 Task: Find connections with filter location Patharia with filter topic #Lessonswith filter profile language French with filter current company GlobalHunt with filter school NMIMS Global with filter industry Hospitality with filter service category Copywriting with filter keywords title Machinery Operator
Action: Mouse moved to (689, 91)
Screenshot: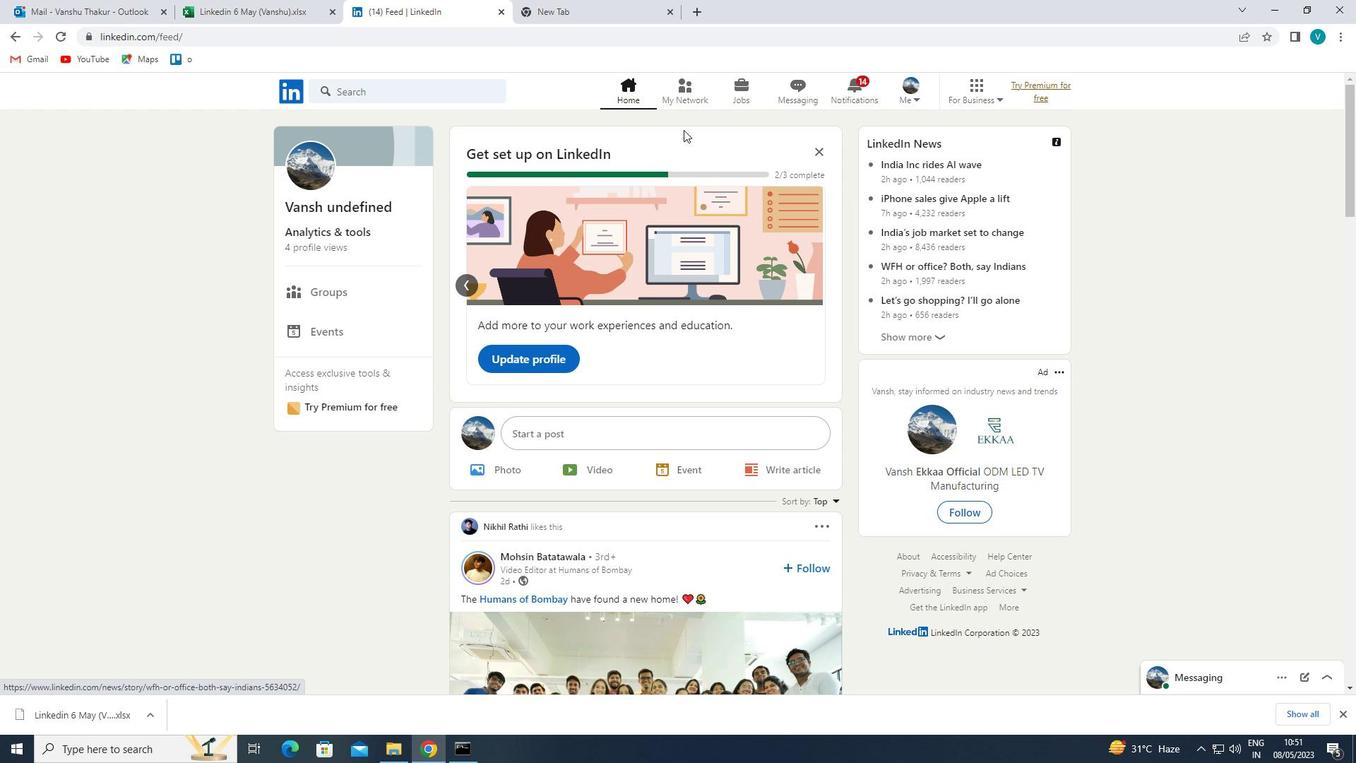 
Action: Mouse pressed left at (689, 91)
Screenshot: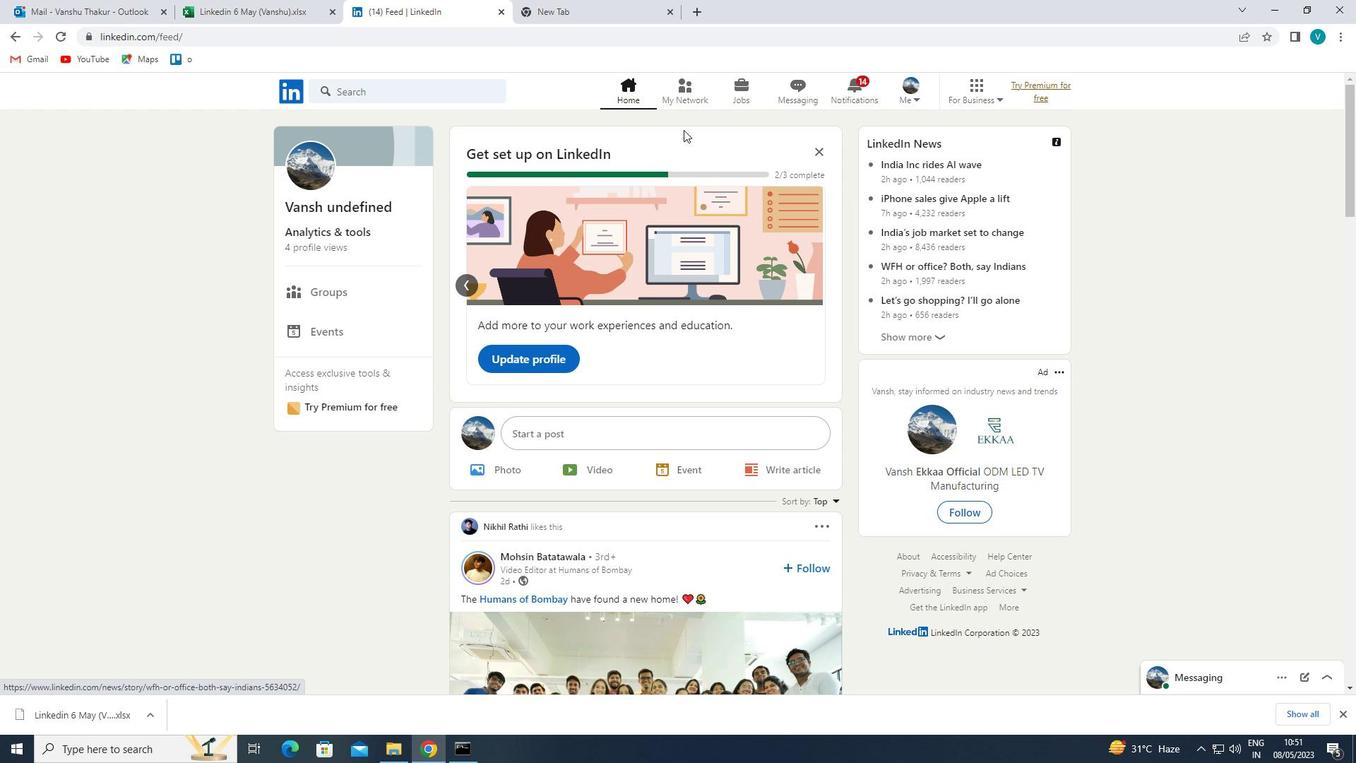 
Action: Mouse moved to (426, 167)
Screenshot: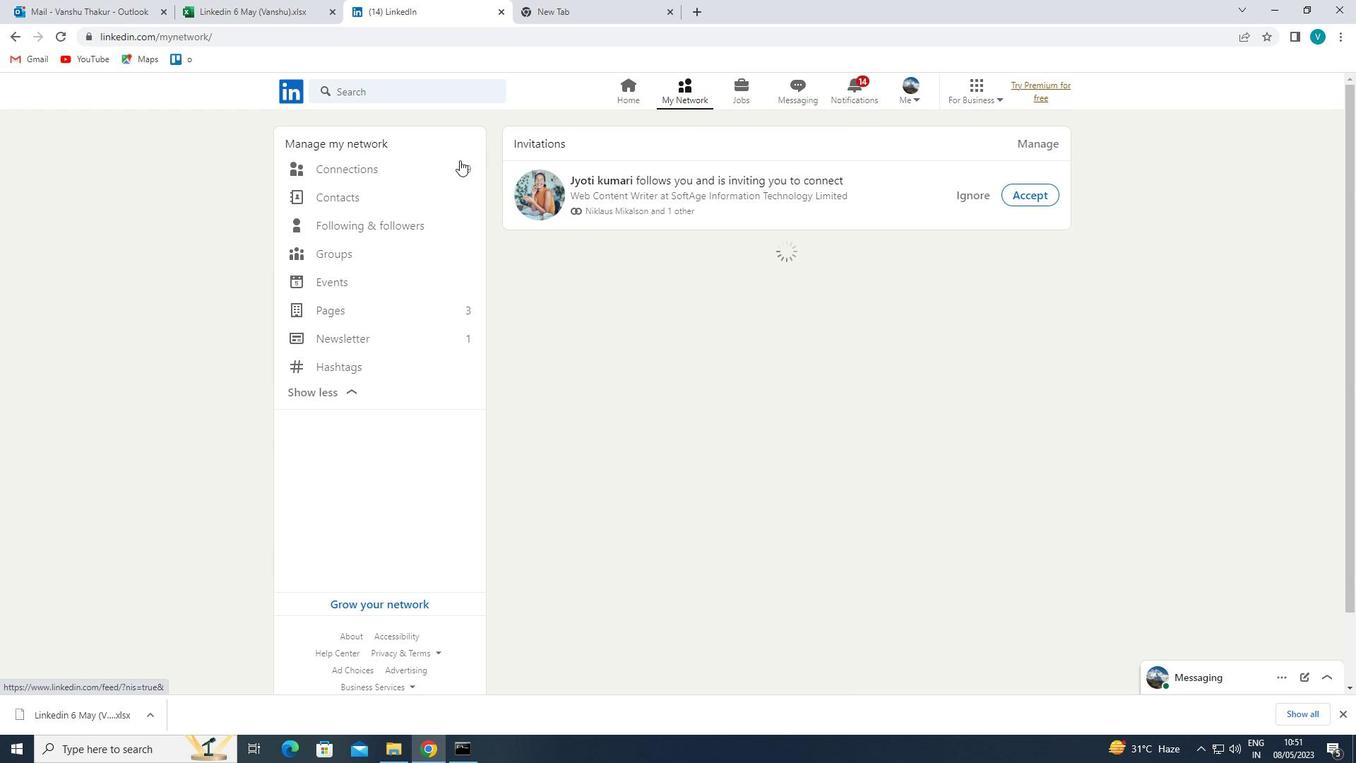 
Action: Mouse pressed left at (426, 167)
Screenshot: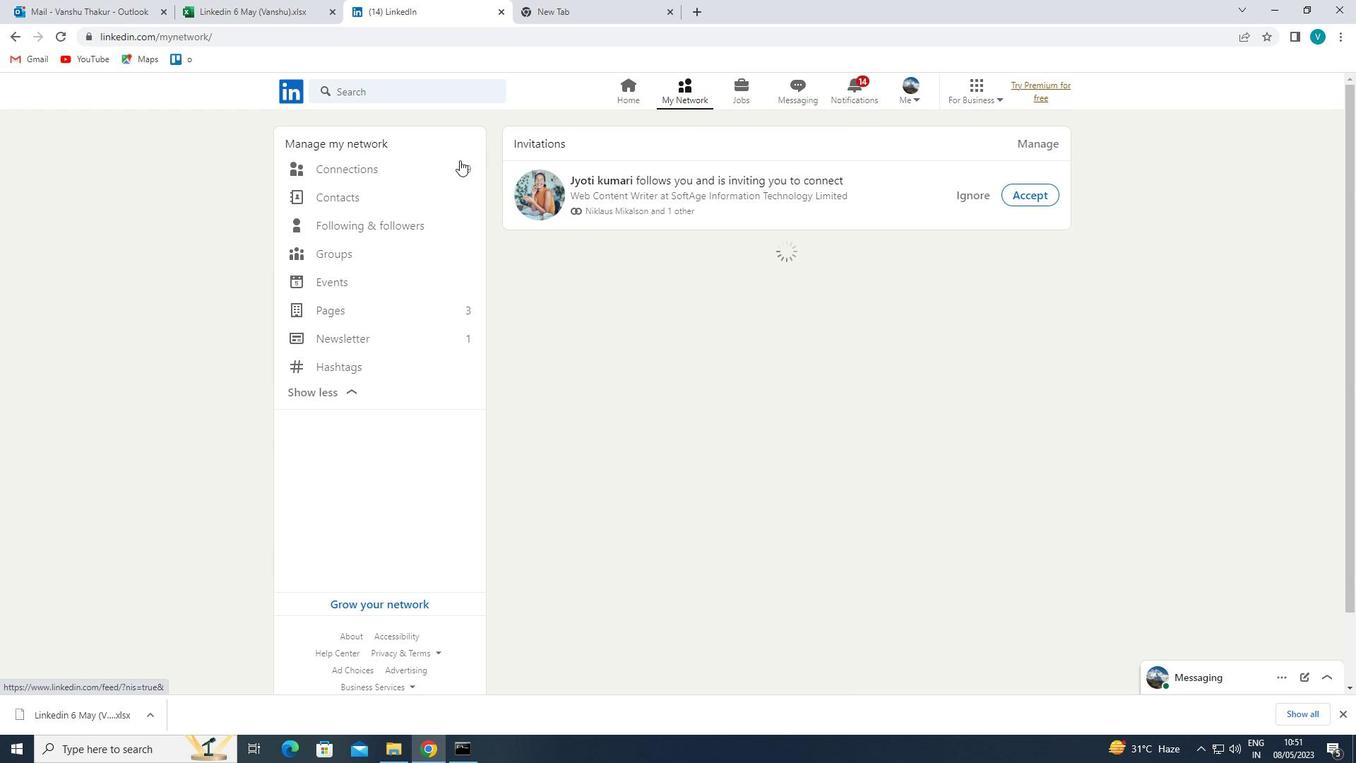 
Action: Mouse moved to (798, 171)
Screenshot: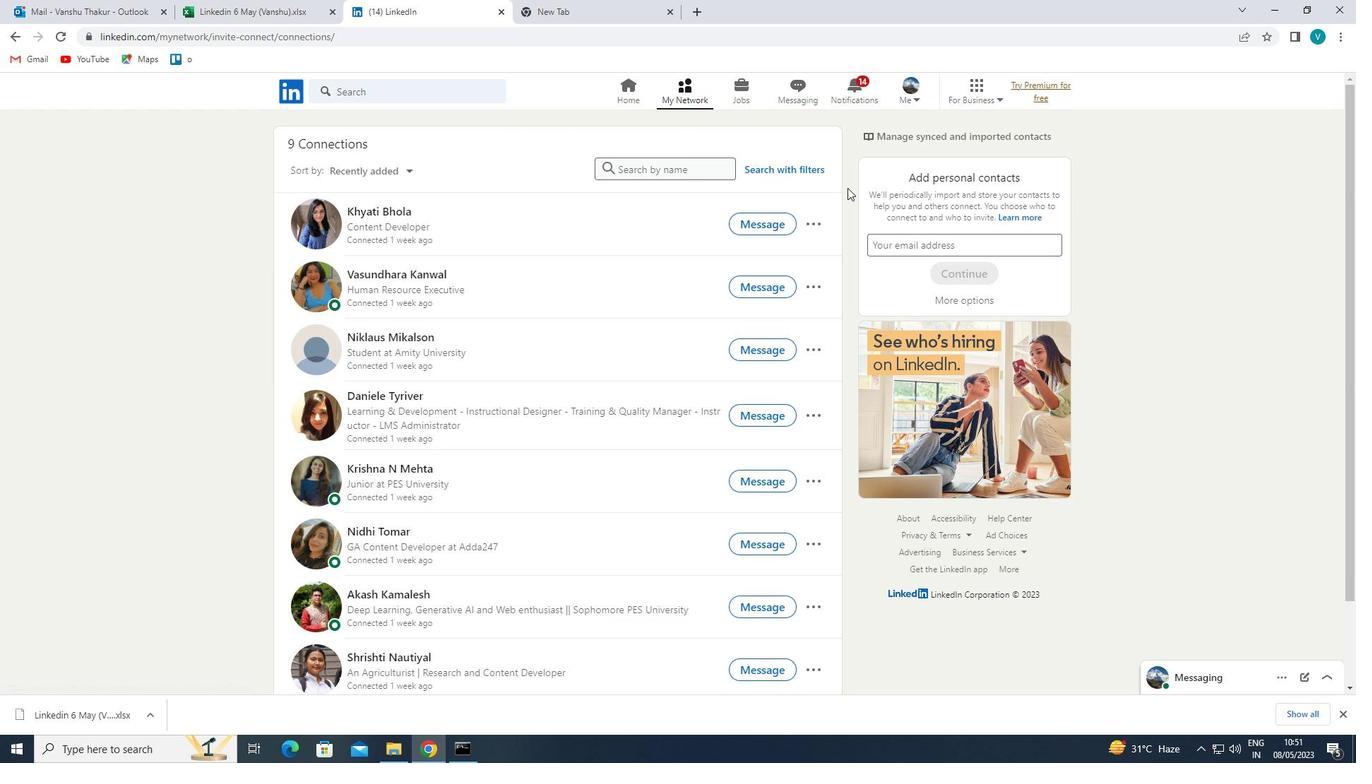 
Action: Mouse pressed left at (798, 171)
Screenshot: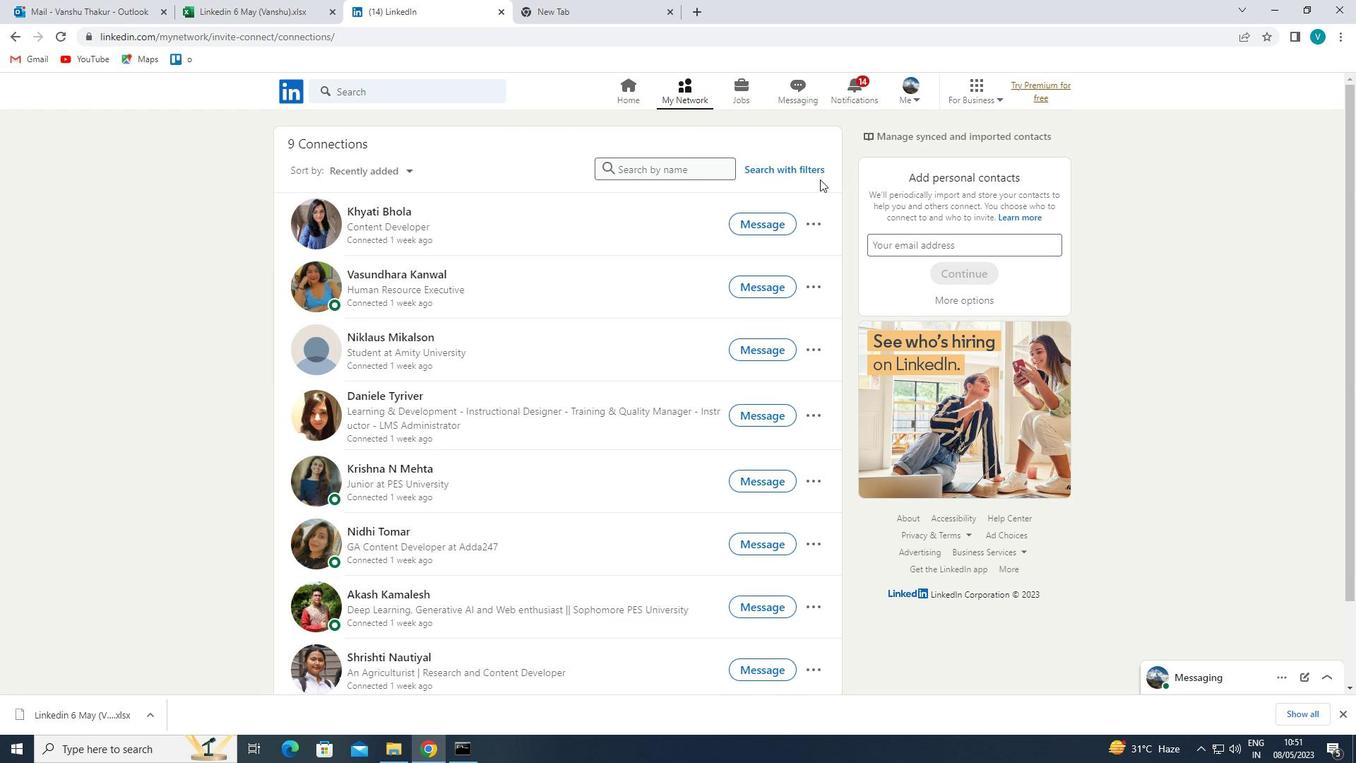 
Action: Mouse moved to (690, 132)
Screenshot: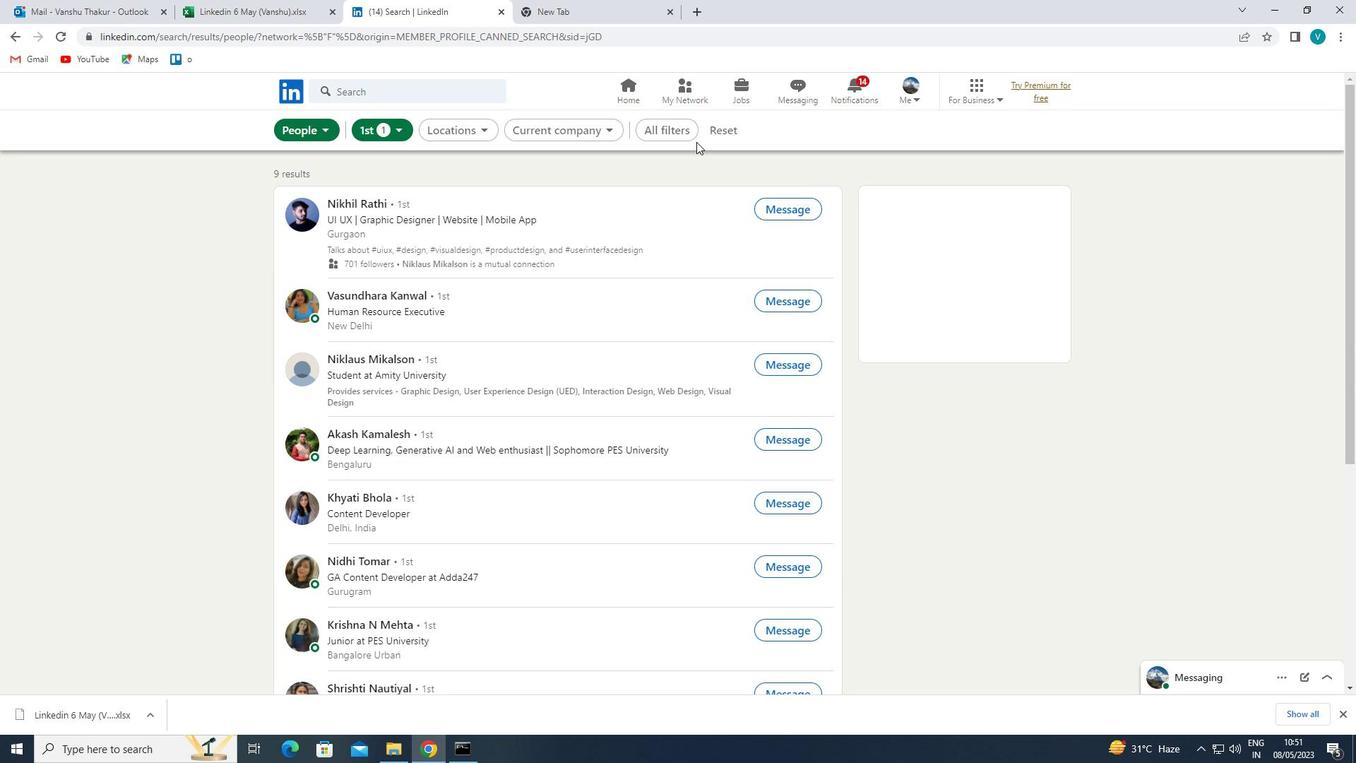
Action: Mouse pressed left at (690, 132)
Screenshot: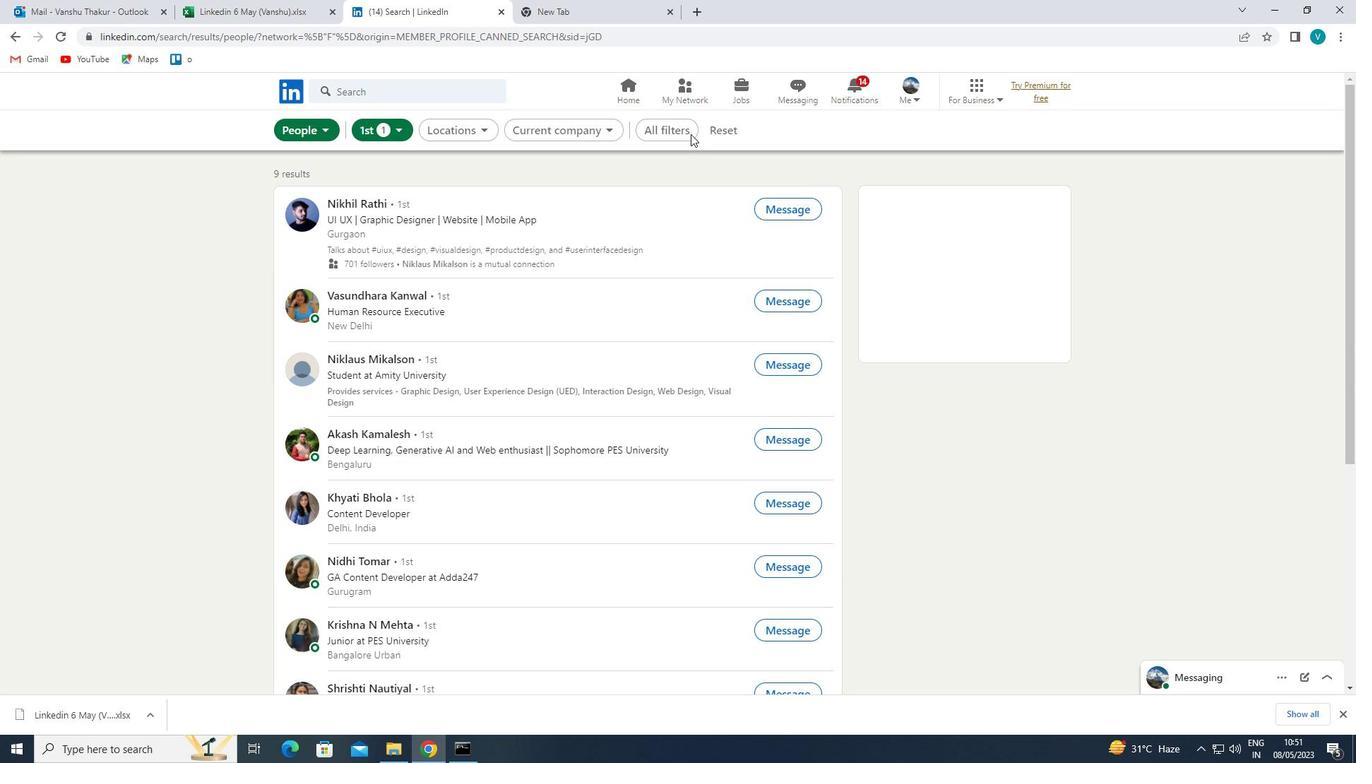 
Action: Mouse moved to (1016, 281)
Screenshot: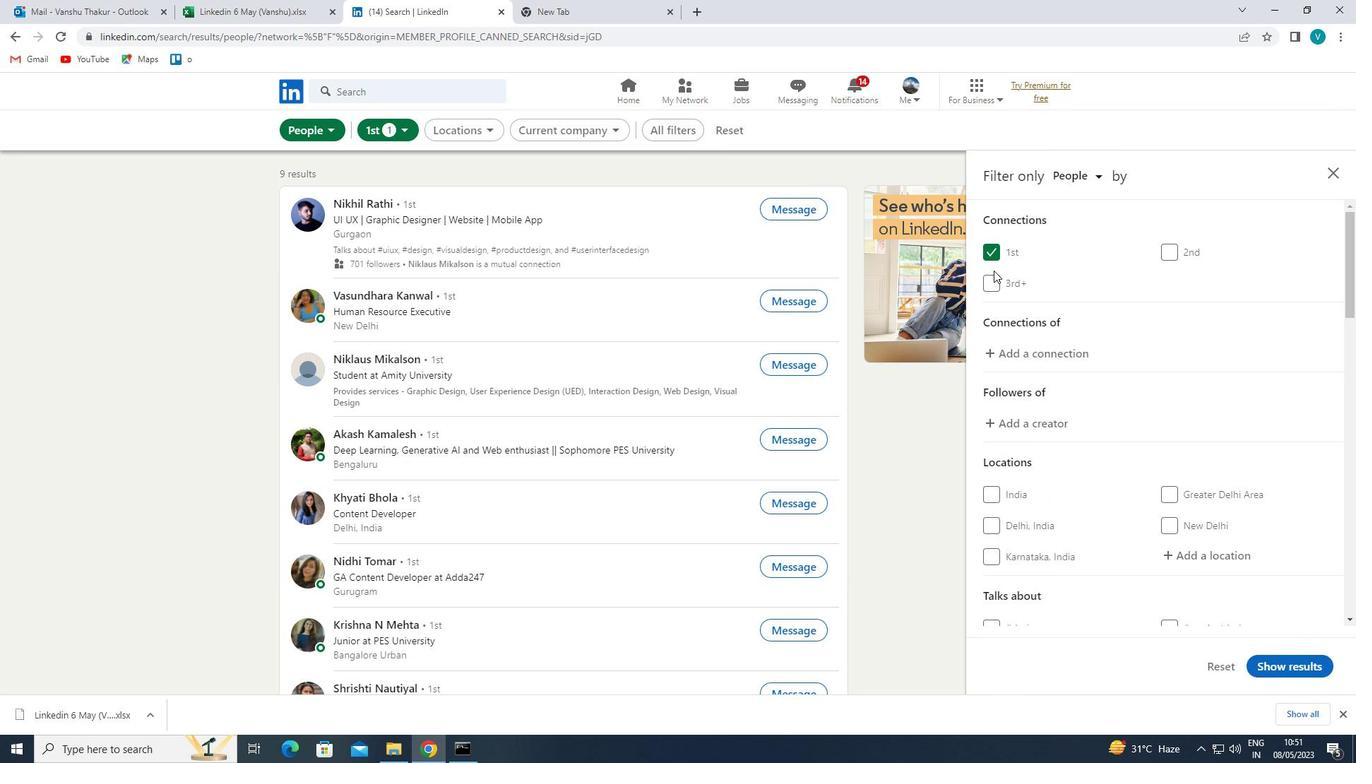 
Action: Mouse scrolled (1016, 280) with delta (0, 0)
Screenshot: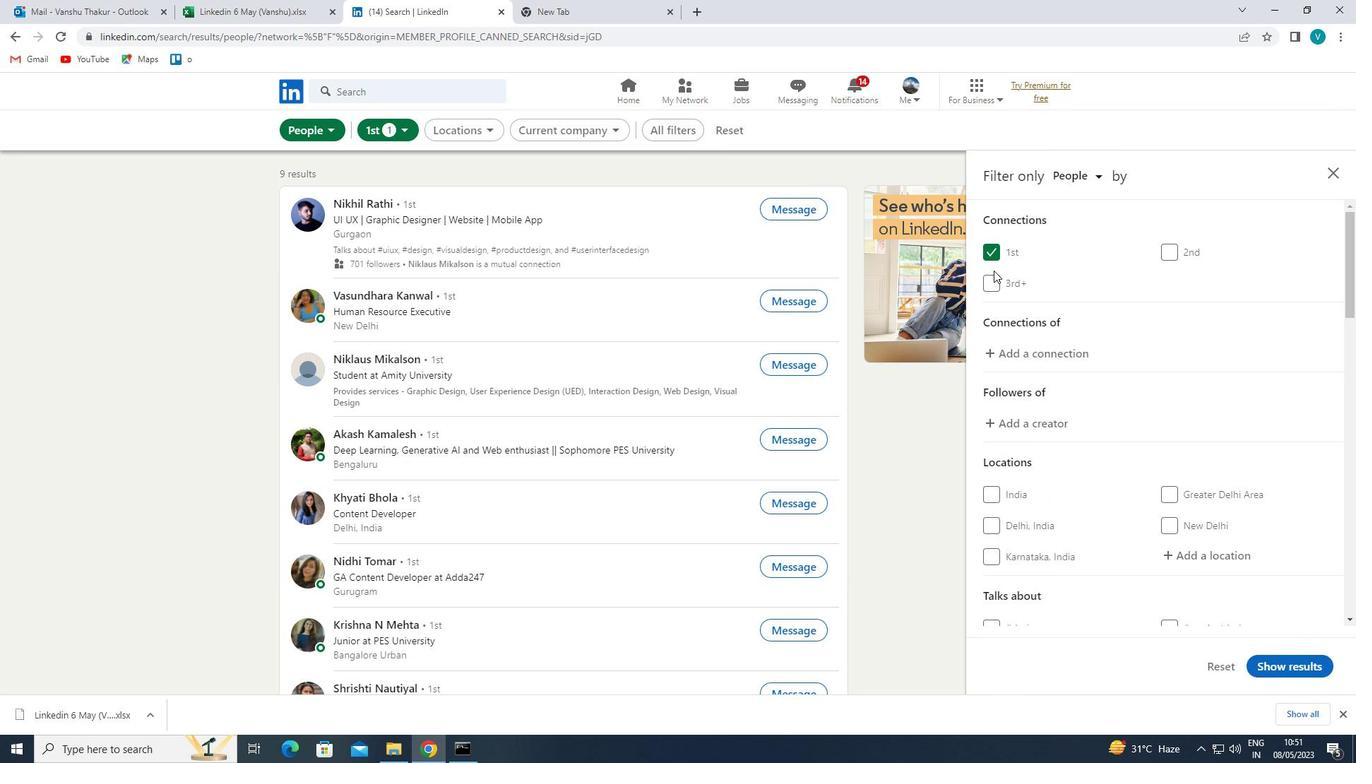 
Action: Mouse moved to (1020, 285)
Screenshot: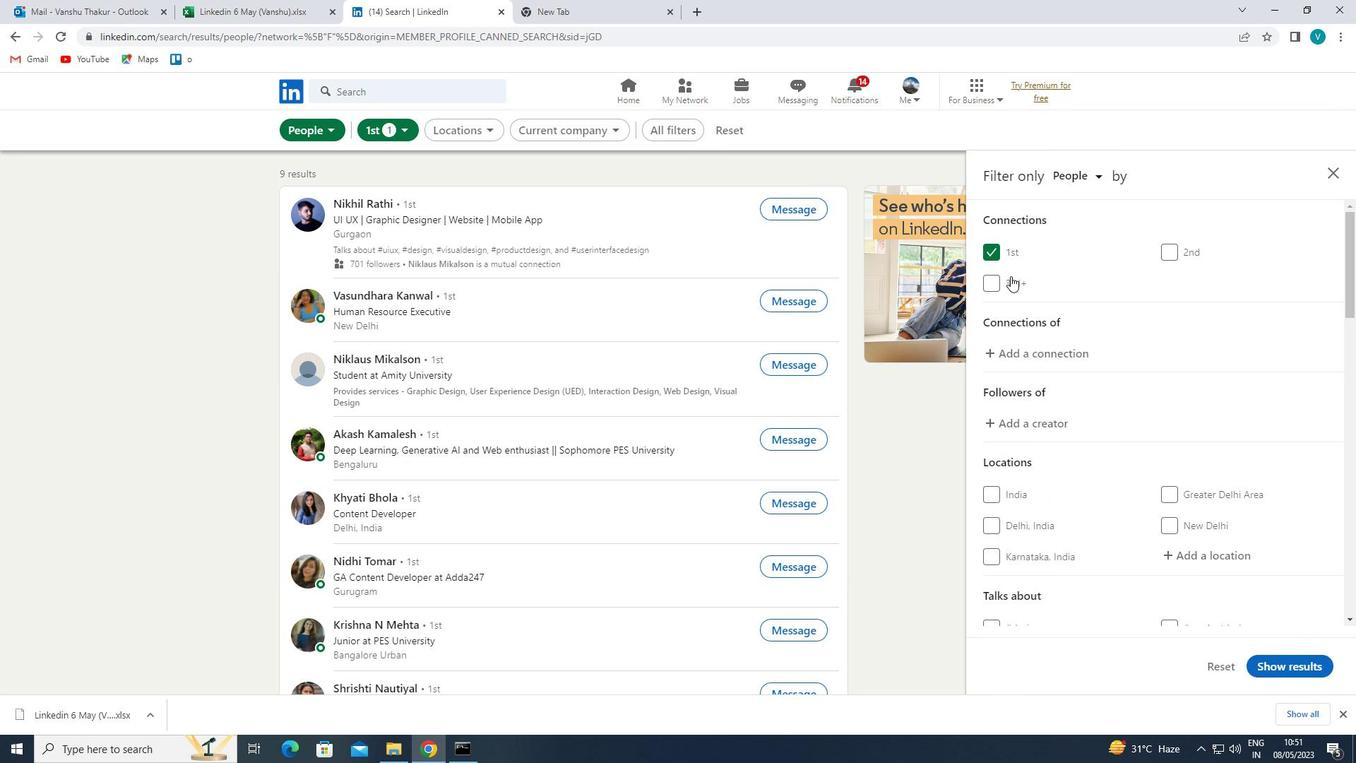 
Action: Mouse scrolled (1020, 284) with delta (0, 0)
Screenshot: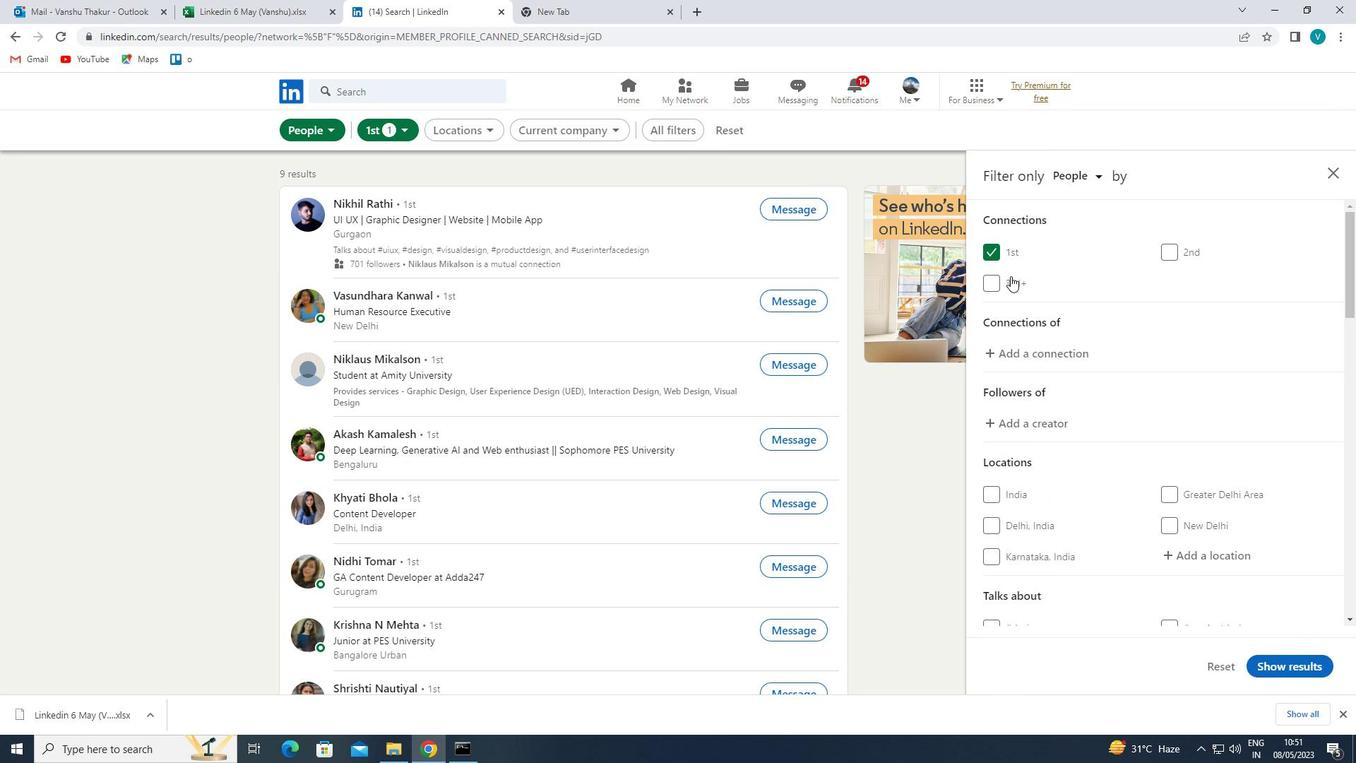 
Action: Mouse moved to (1025, 289)
Screenshot: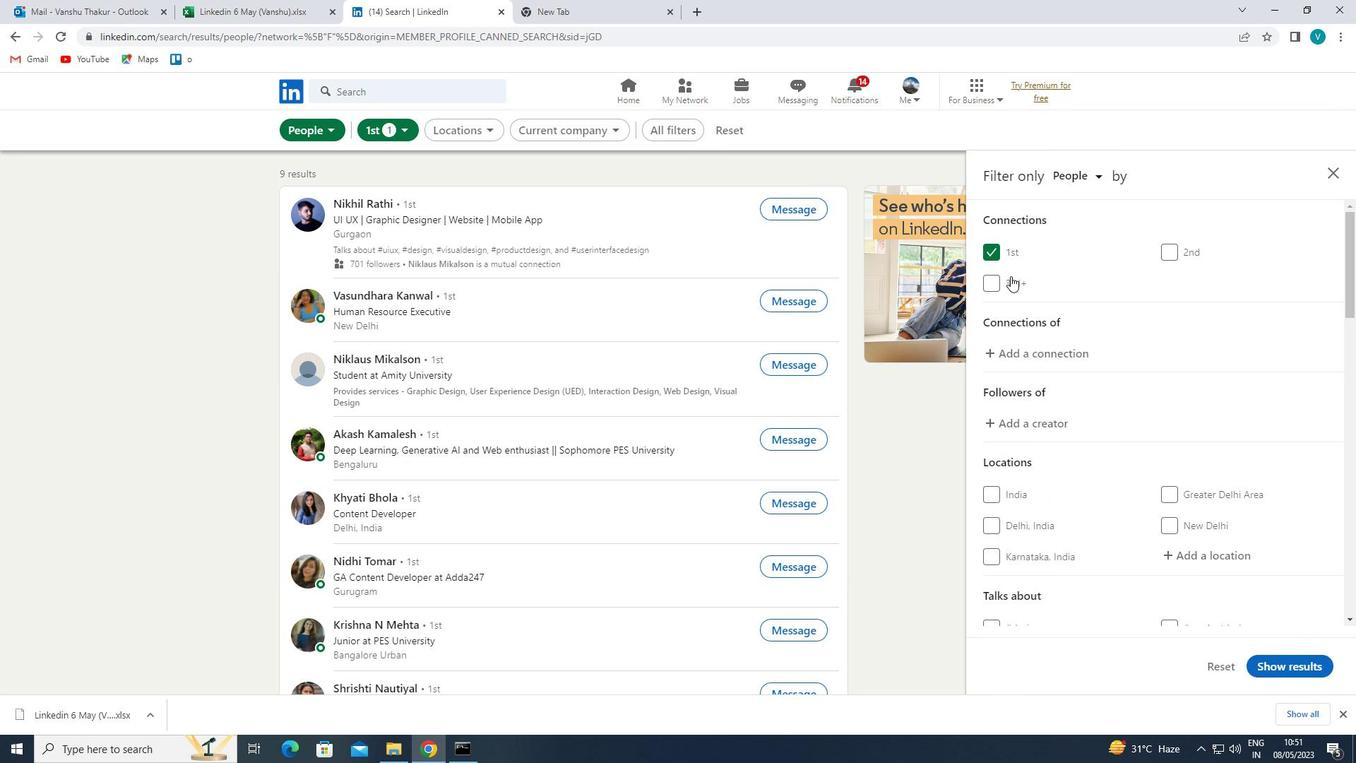 
Action: Mouse scrolled (1025, 288) with delta (0, 0)
Screenshot: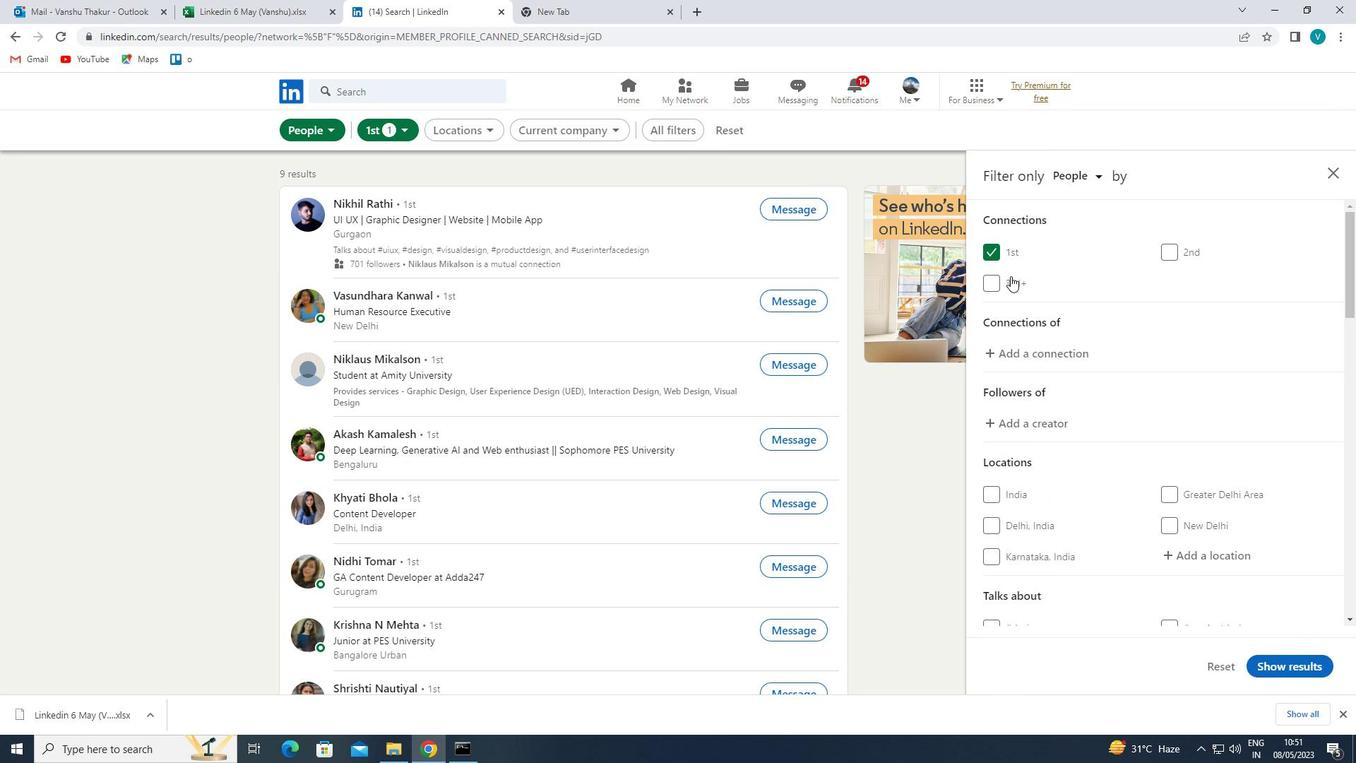 
Action: Mouse moved to (1174, 350)
Screenshot: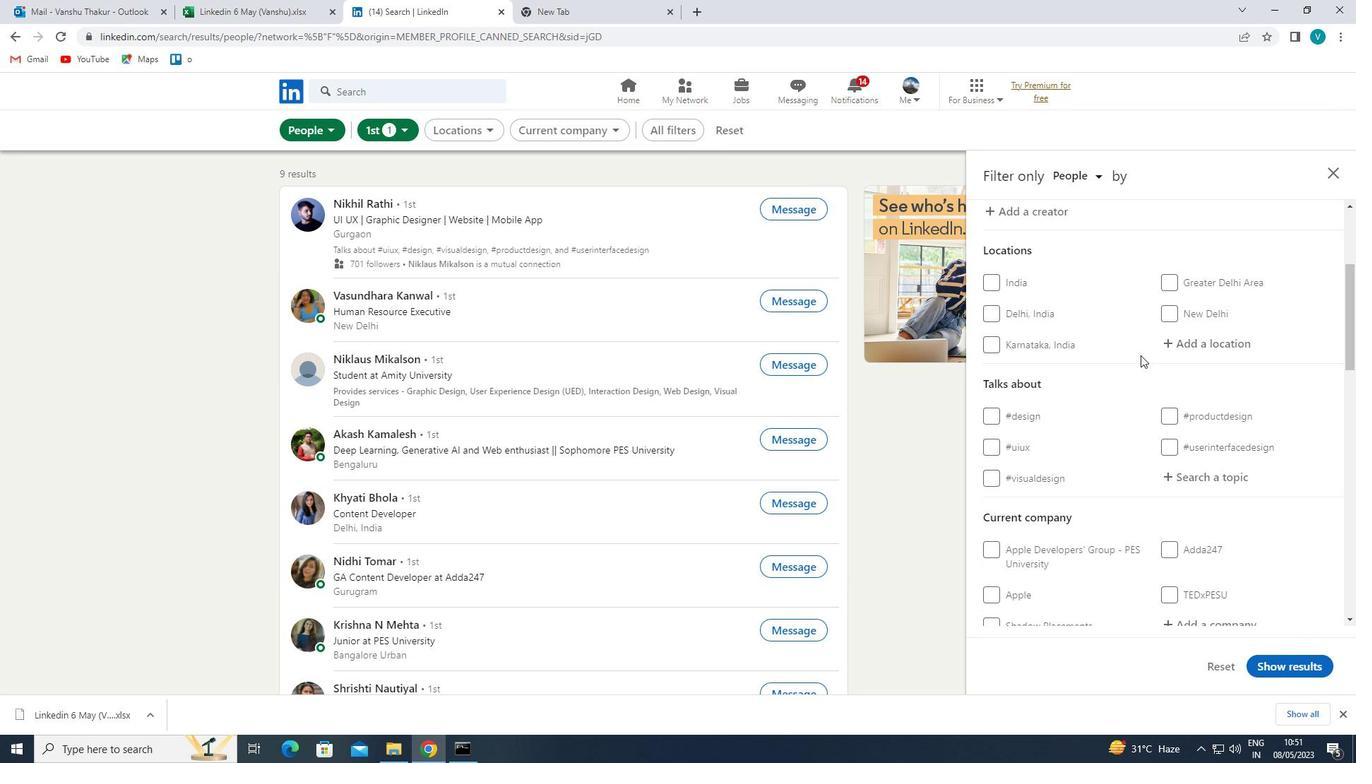 
Action: Mouse pressed left at (1174, 350)
Screenshot: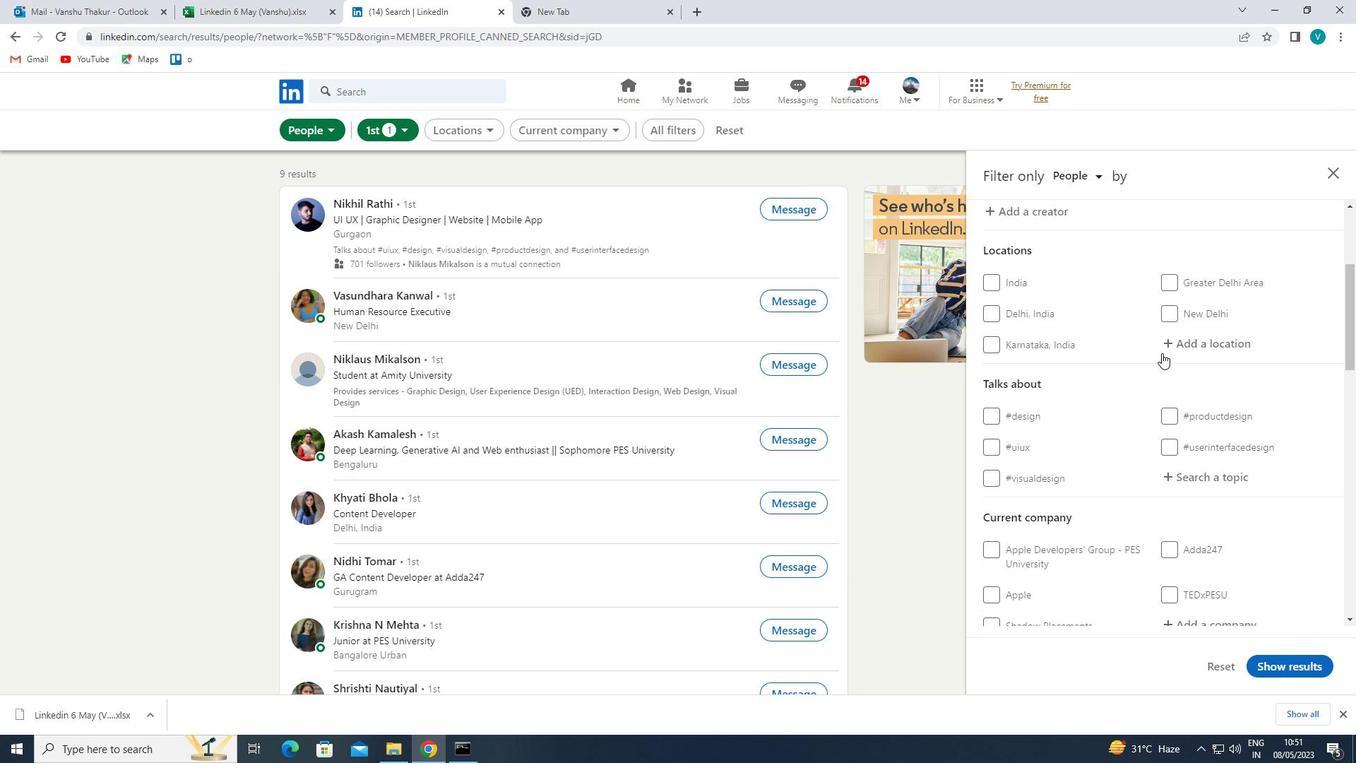 
Action: Mouse moved to (739, 105)
Screenshot: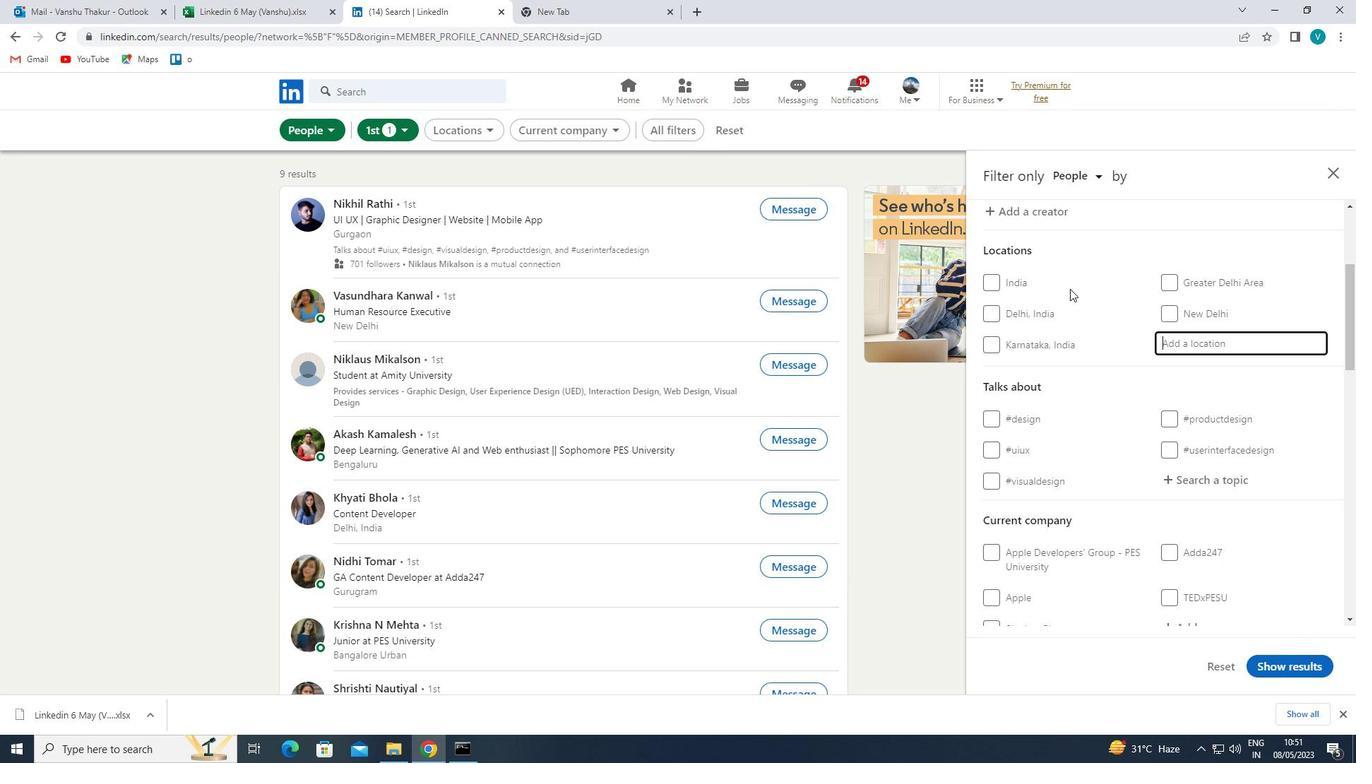 
Action: Key pressed <Key.shift>PATHARIA
Screenshot: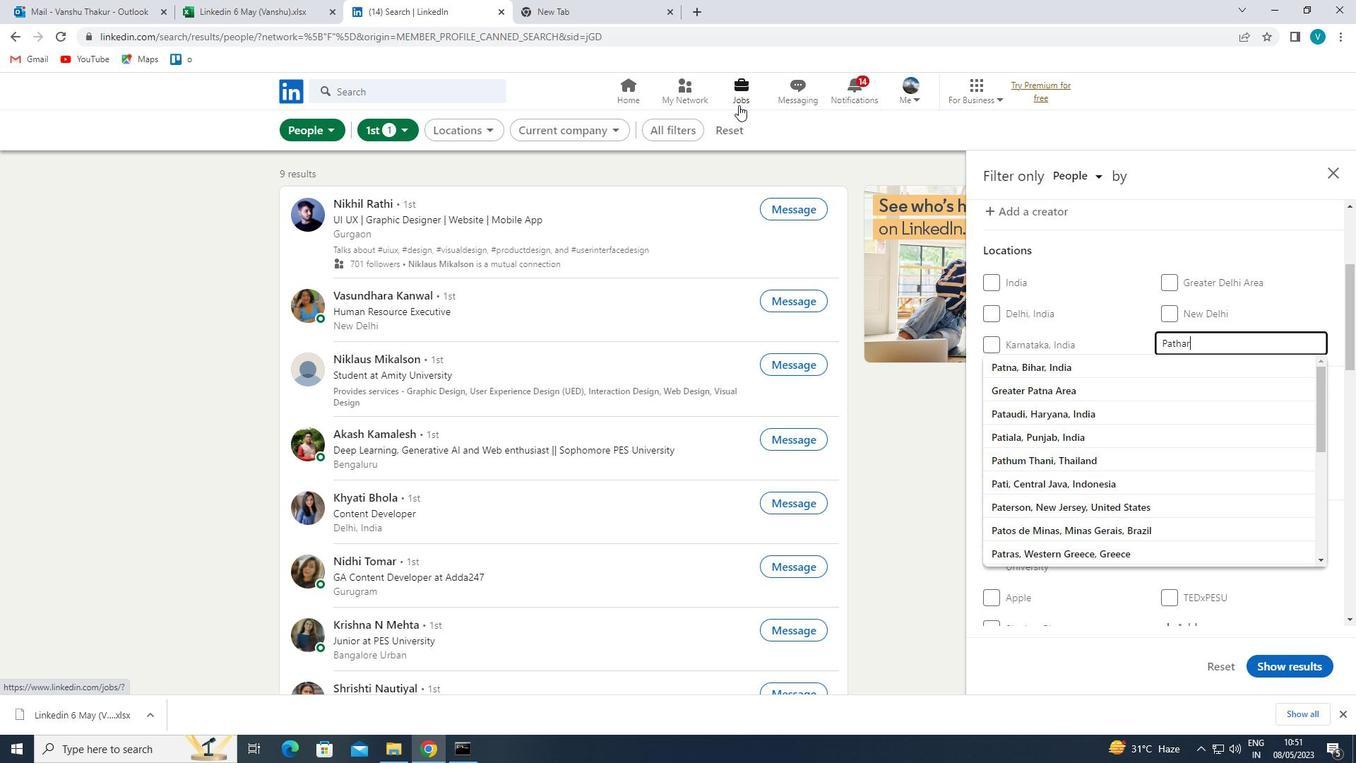 
Action: Mouse moved to (1088, 370)
Screenshot: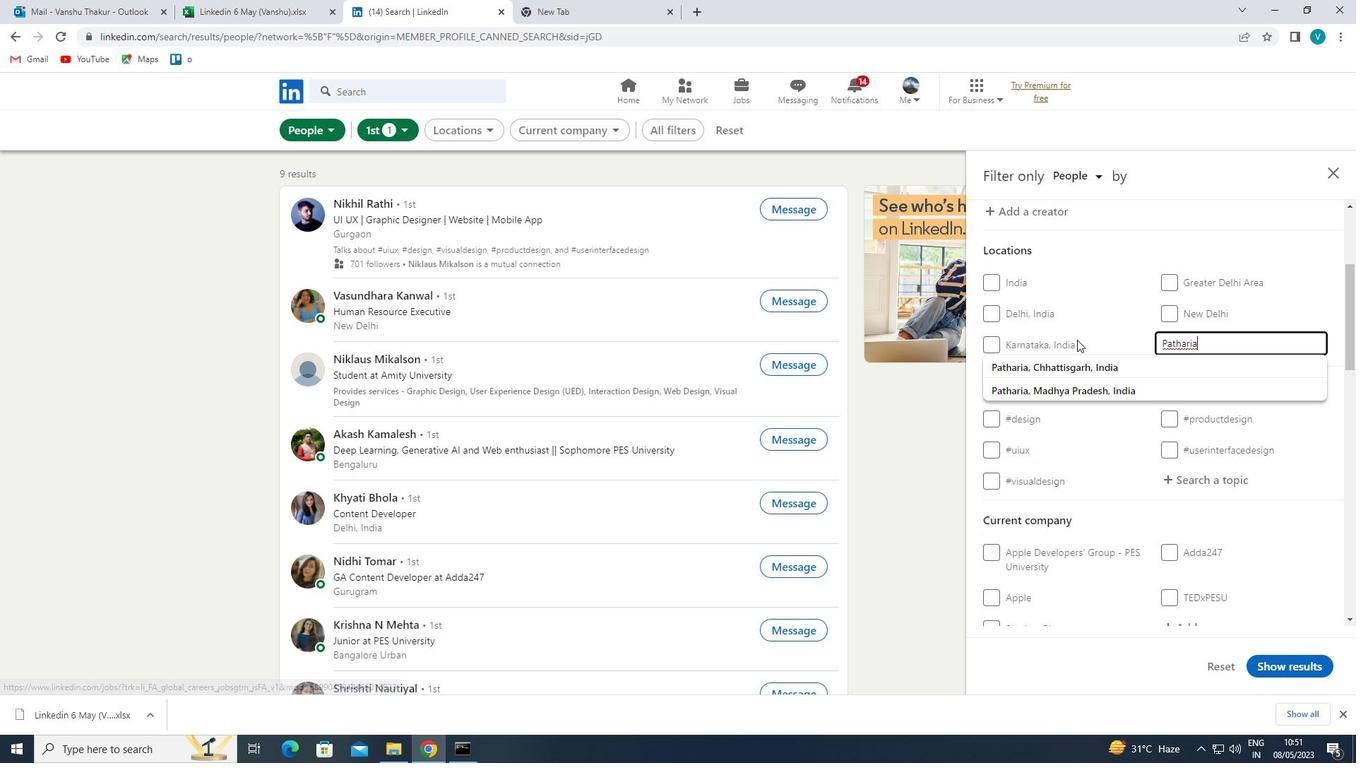 
Action: Mouse pressed left at (1088, 370)
Screenshot: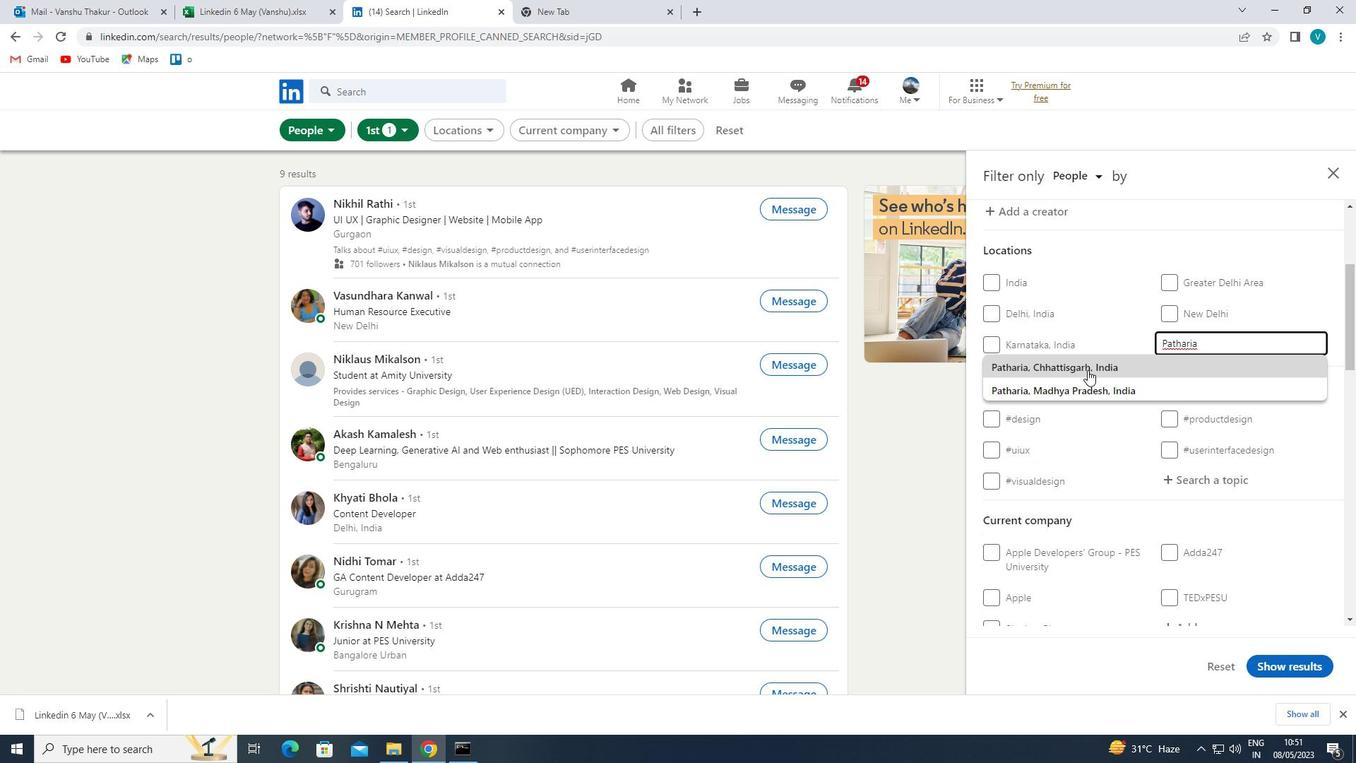 
Action: Mouse moved to (1184, 406)
Screenshot: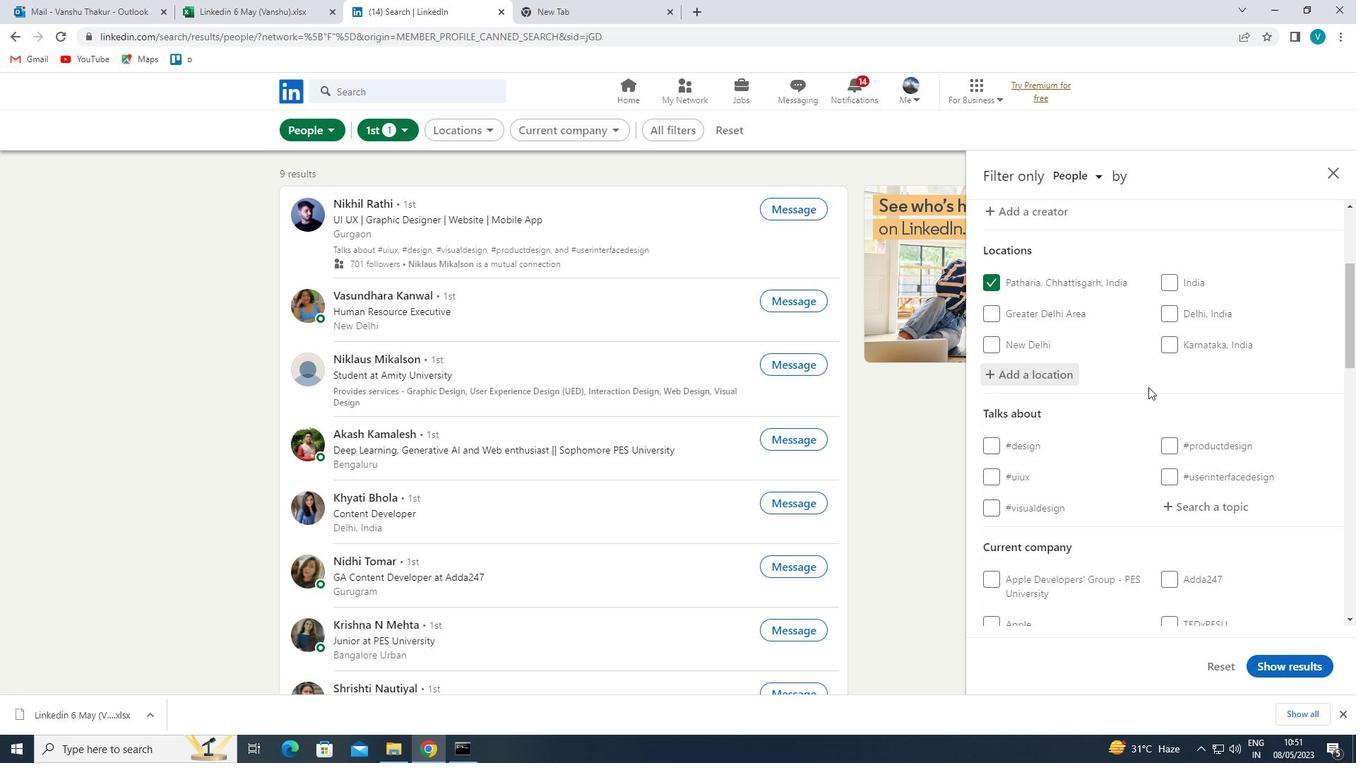 
Action: Mouse scrolled (1184, 406) with delta (0, 0)
Screenshot: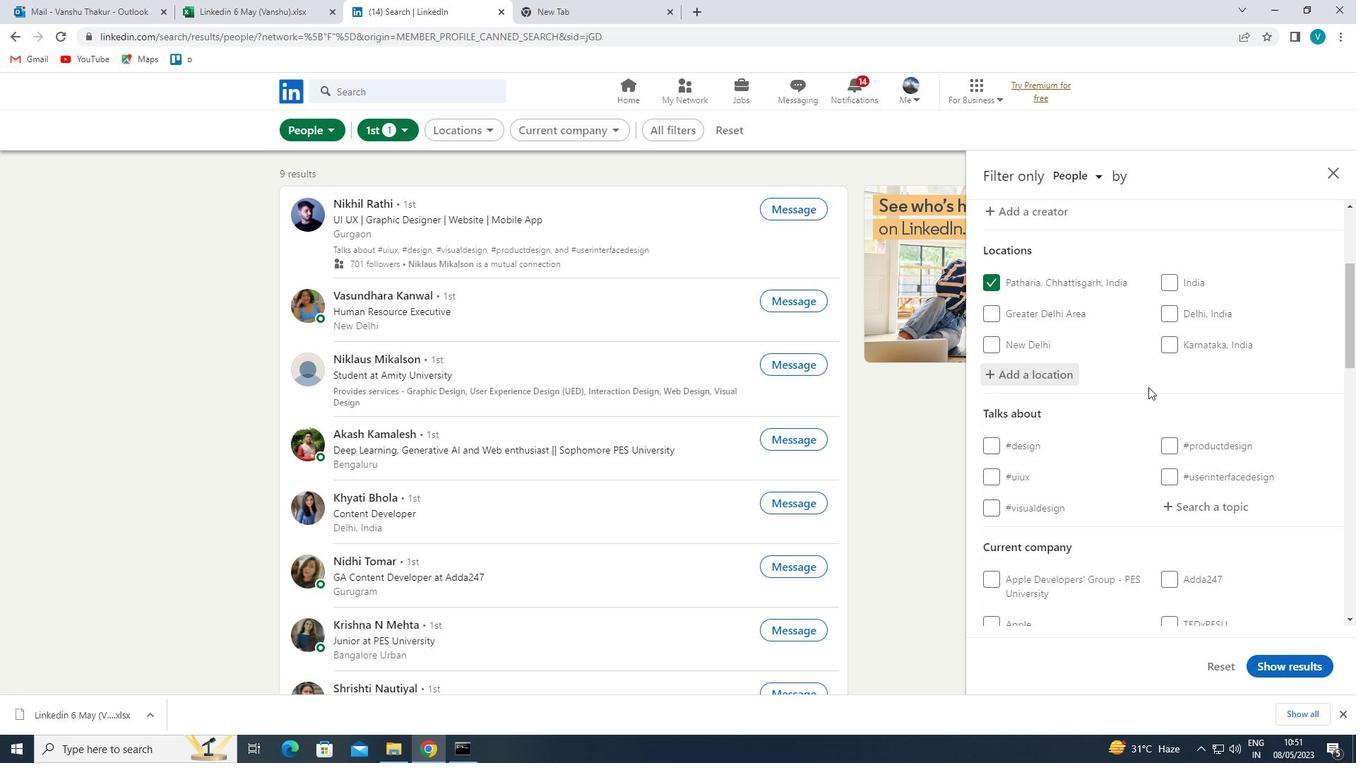 
Action: Mouse moved to (1193, 411)
Screenshot: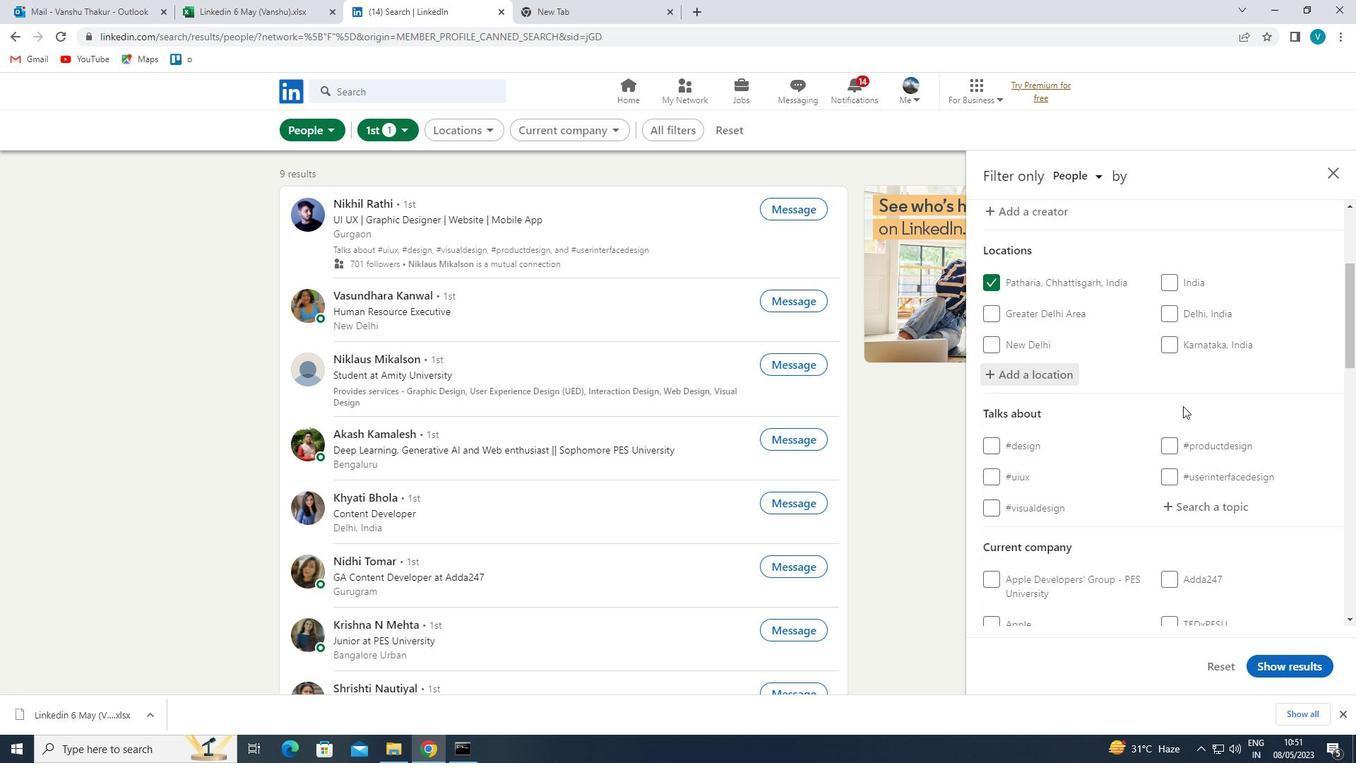 
Action: Mouse scrolled (1193, 410) with delta (0, 0)
Screenshot: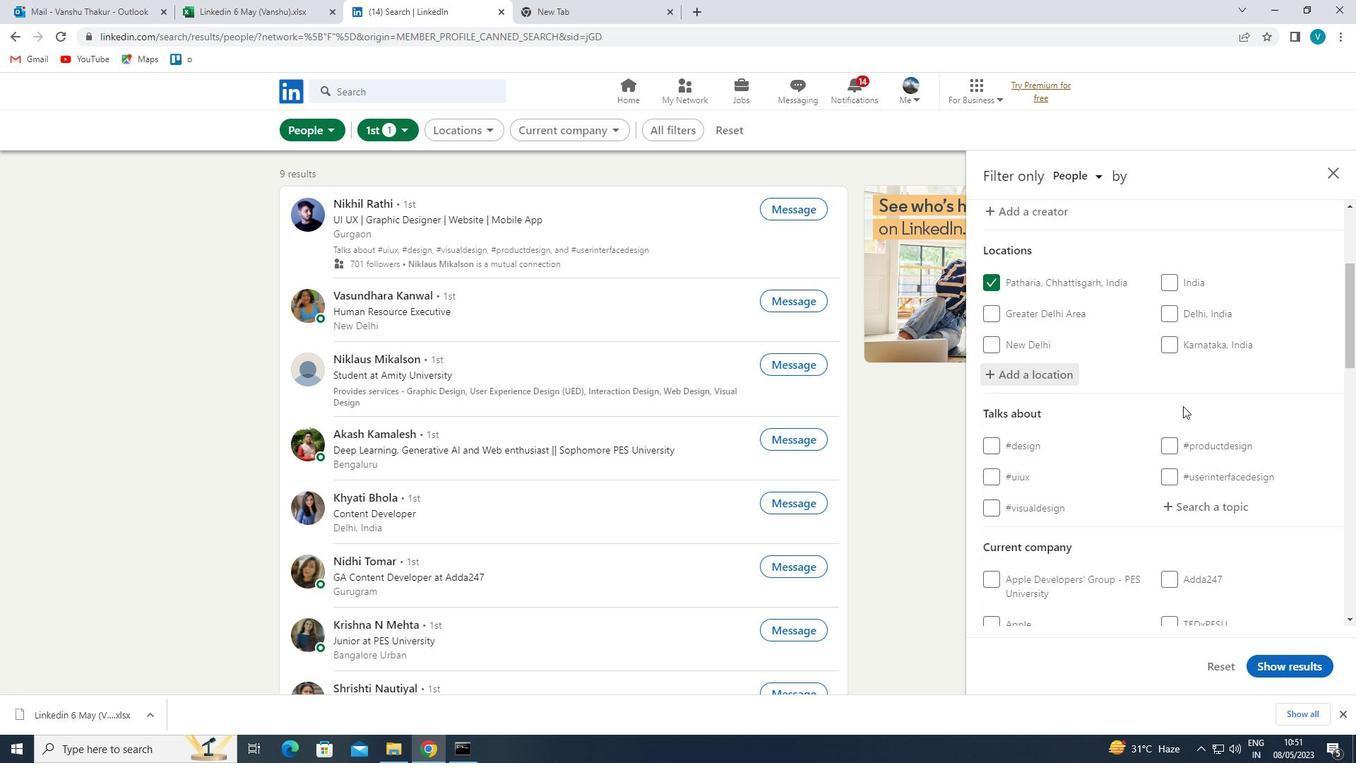 
Action: Mouse moved to (1213, 359)
Screenshot: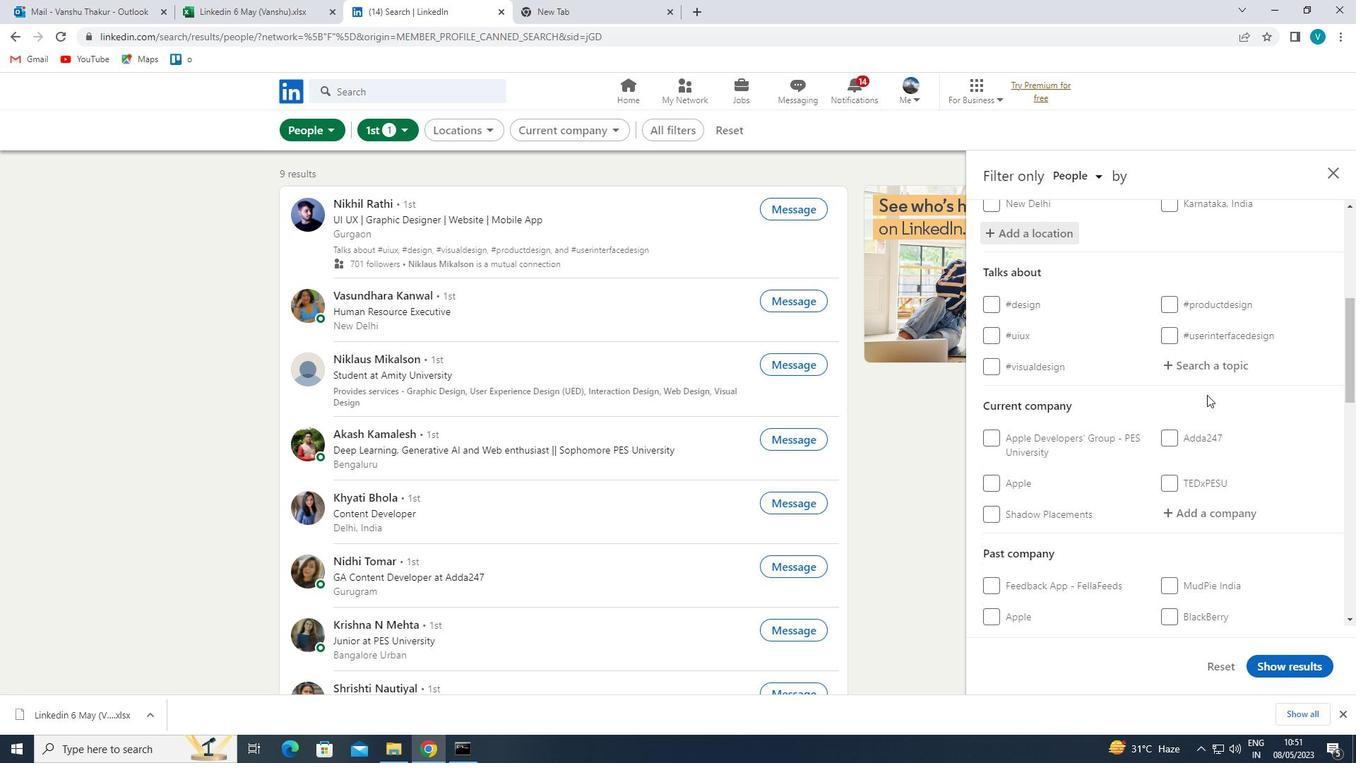 
Action: Mouse pressed left at (1213, 359)
Screenshot: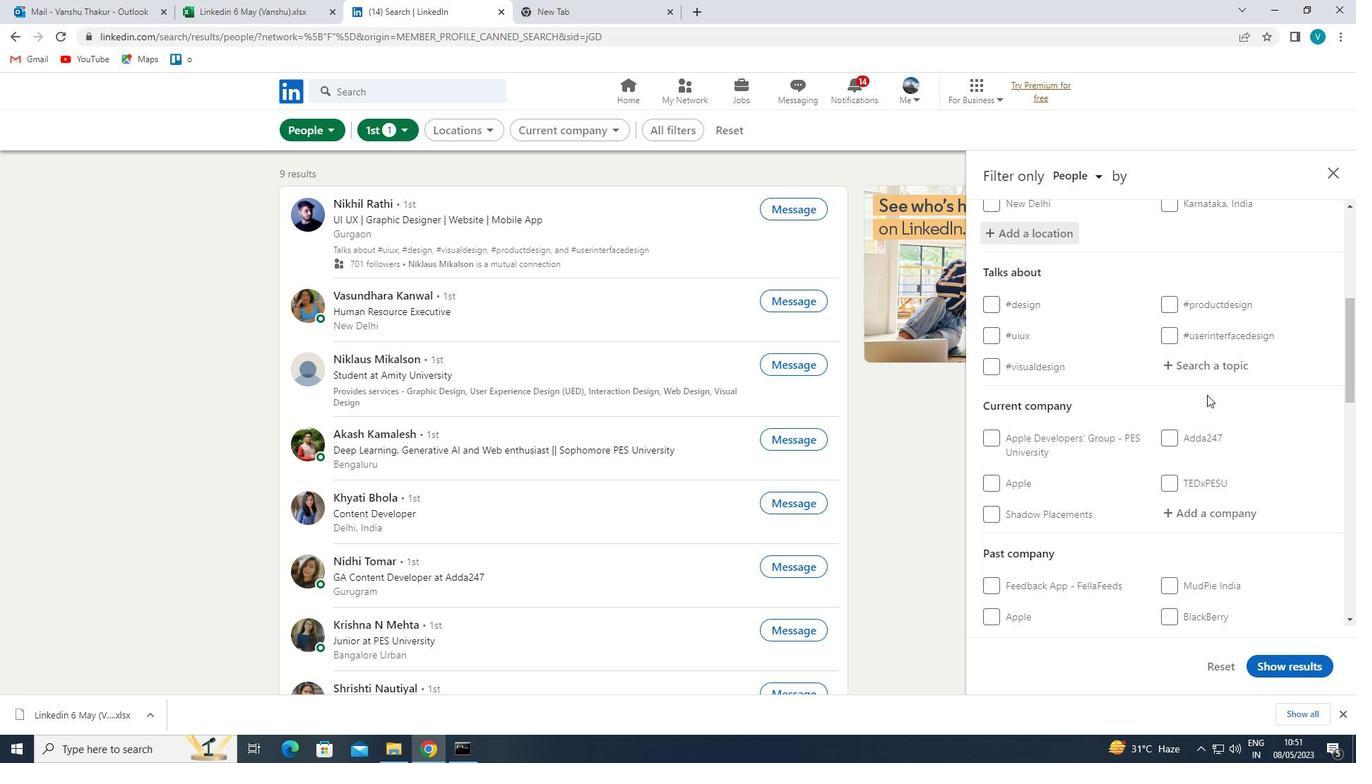 
Action: Mouse moved to (929, 199)
Screenshot: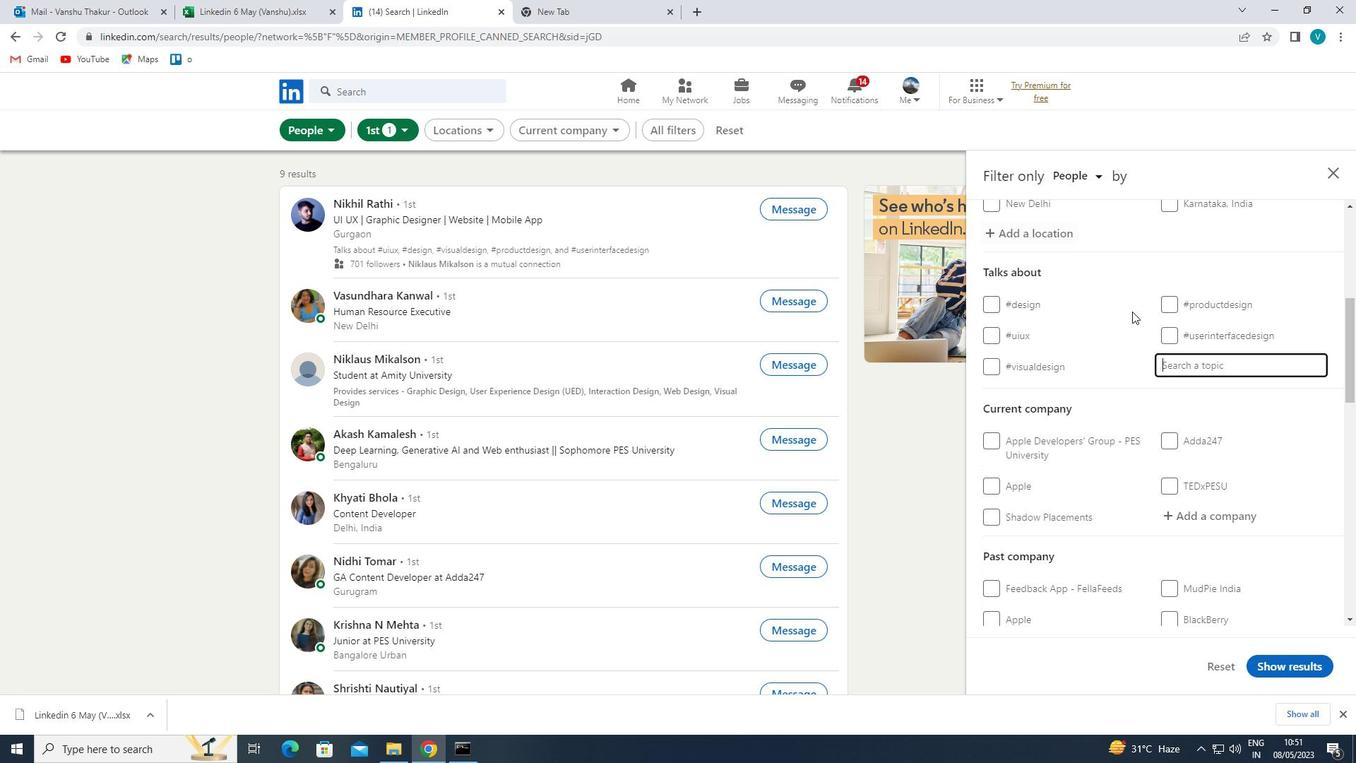 
Action: Key pressed LESSON
Screenshot: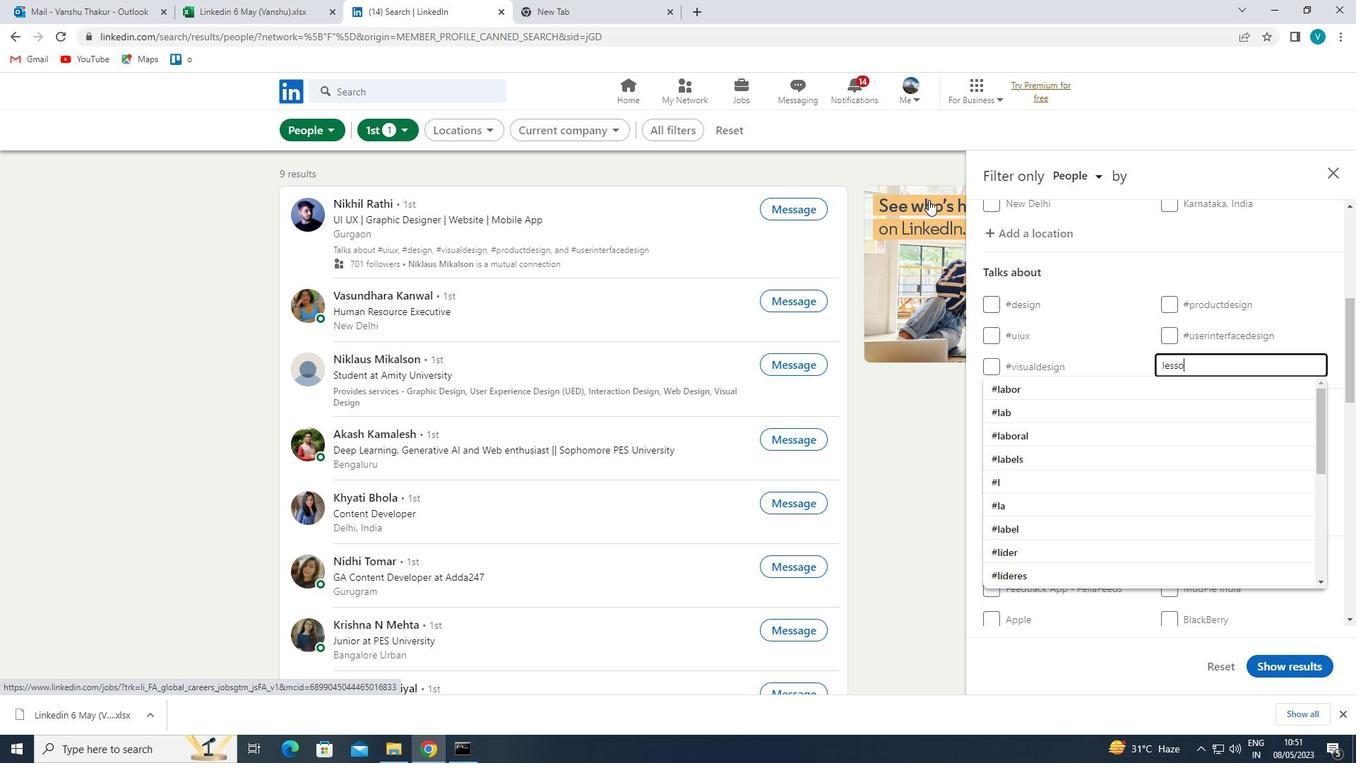 
Action: Mouse moved to (1049, 408)
Screenshot: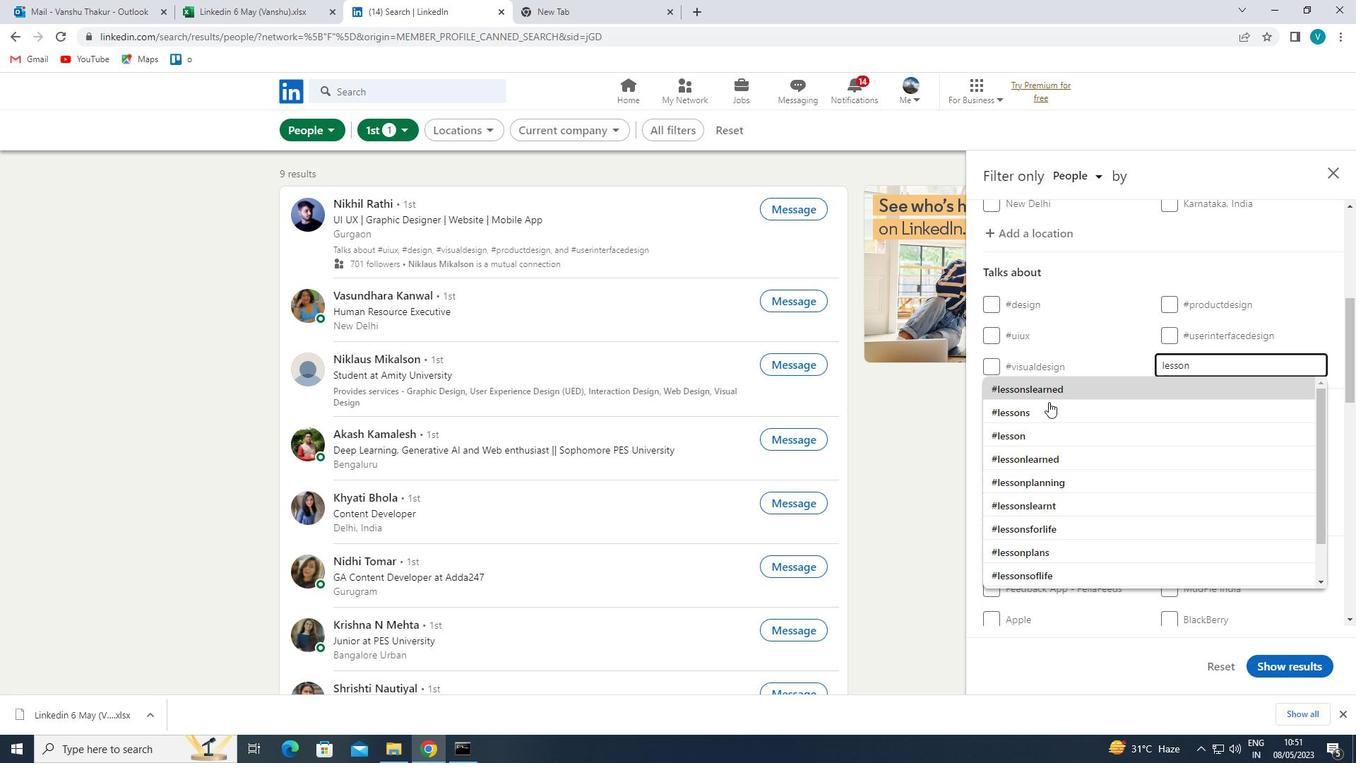 
Action: Mouse pressed left at (1049, 408)
Screenshot: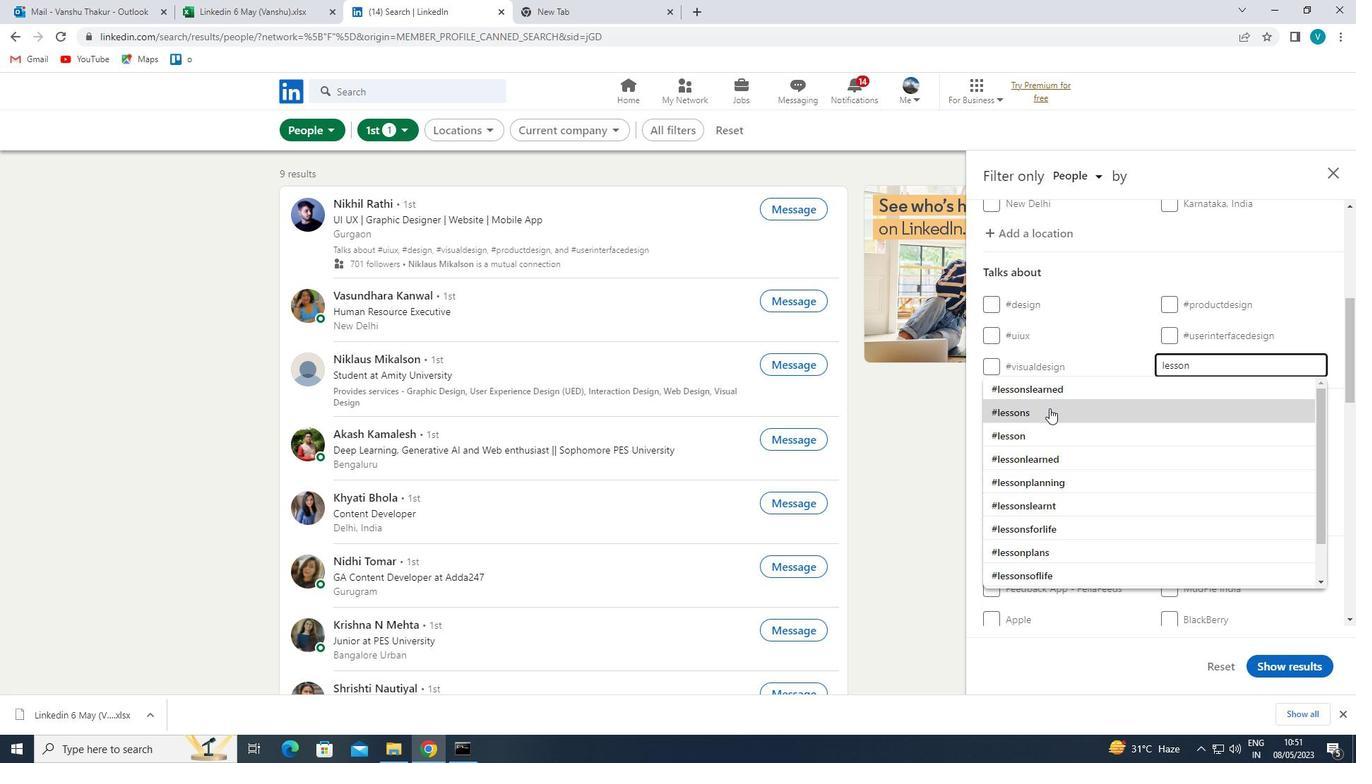 
Action: Mouse moved to (1062, 411)
Screenshot: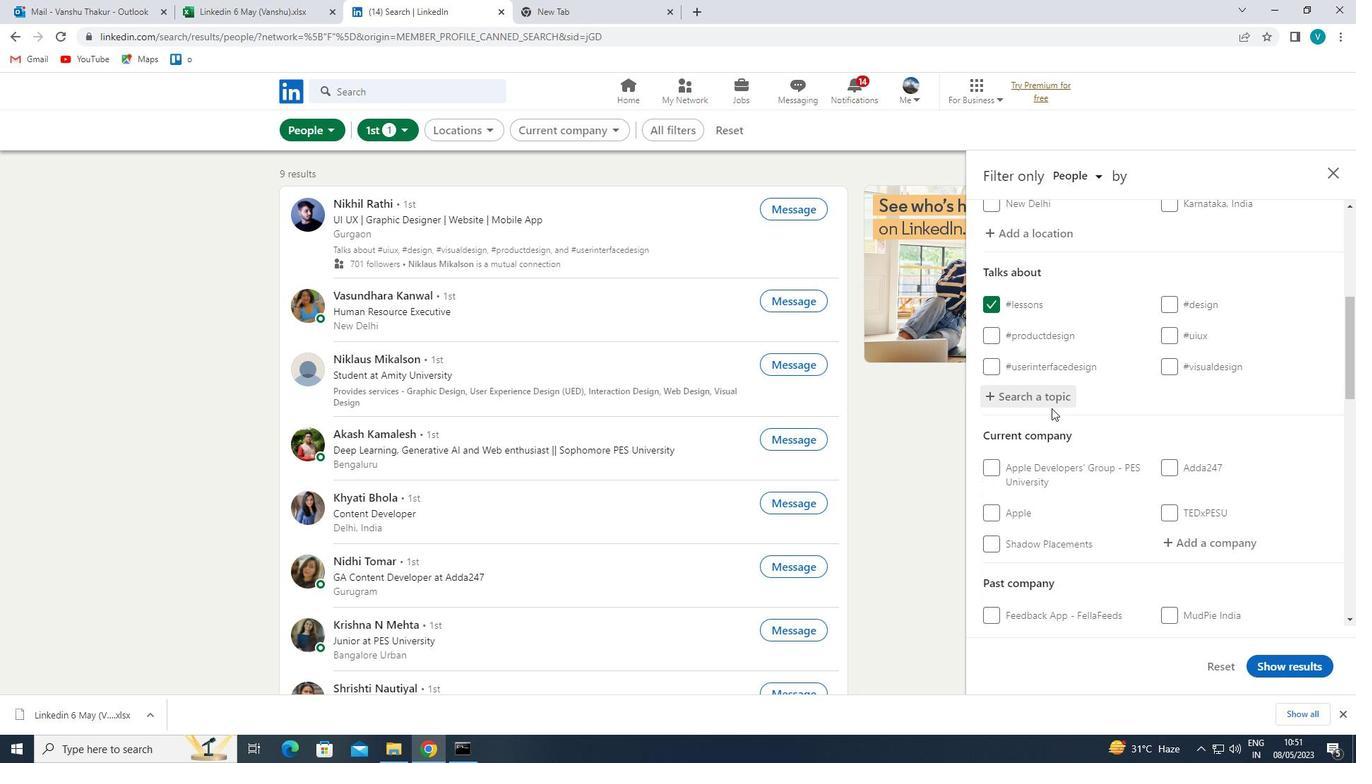 
Action: Mouse scrolled (1062, 410) with delta (0, 0)
Screenshot: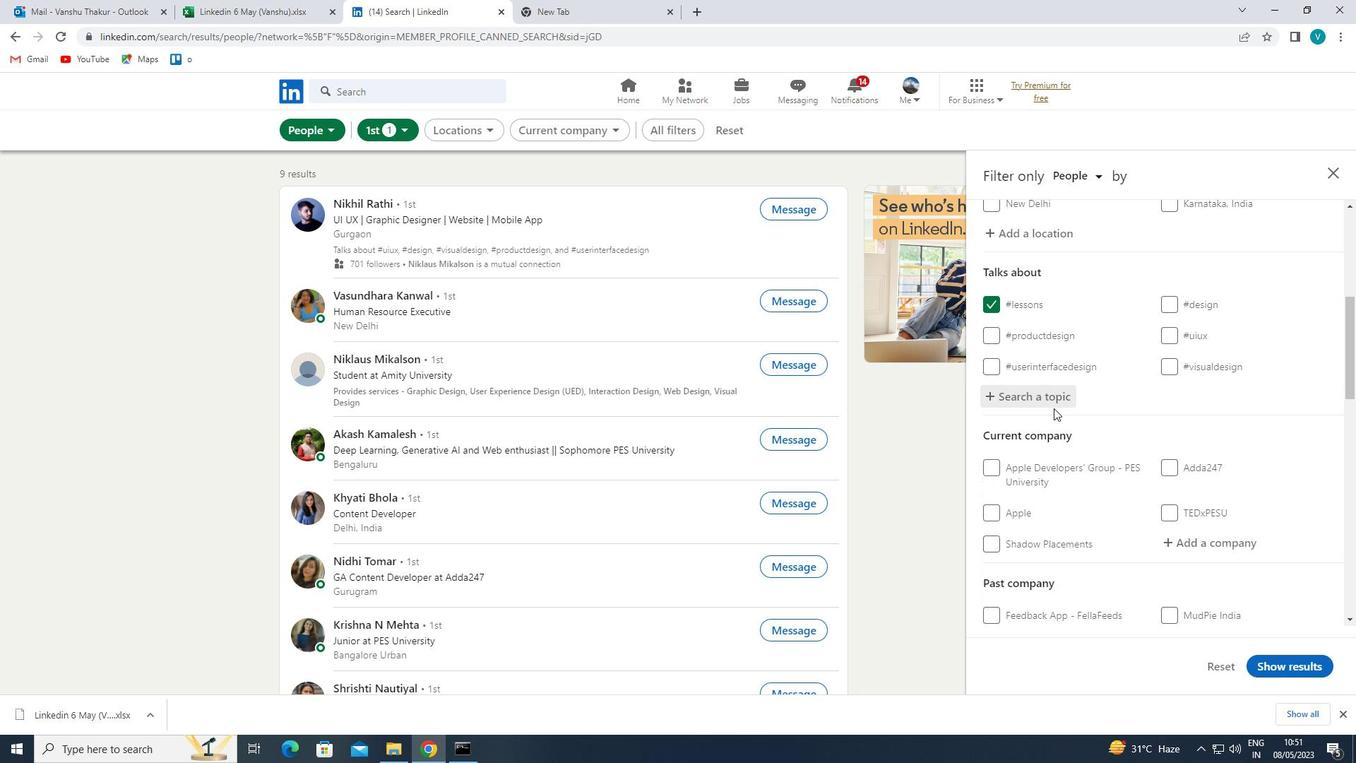 
Action: Mouse moved to (1066, 414)
Screenshot: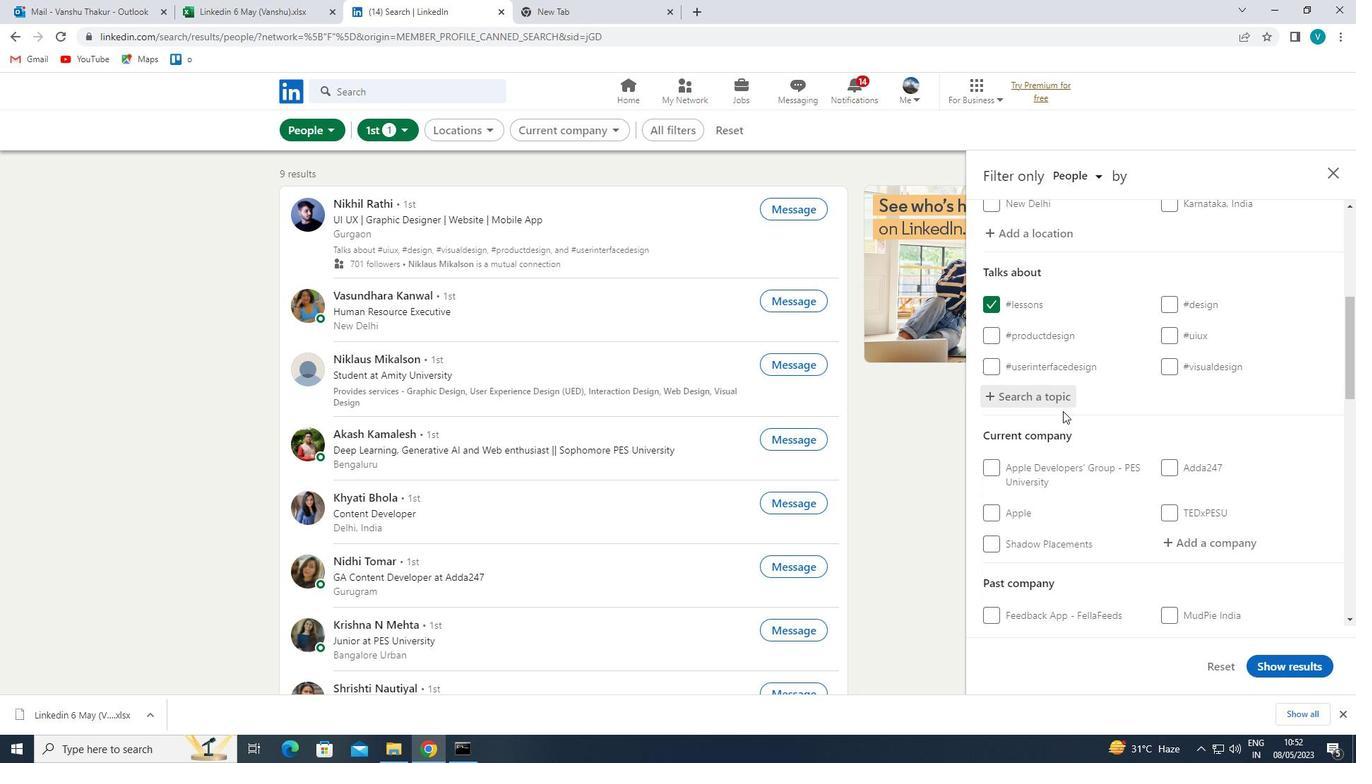 
Action: Mouse scrolled (1066, 413) with delta (0, 0)
Screenshot: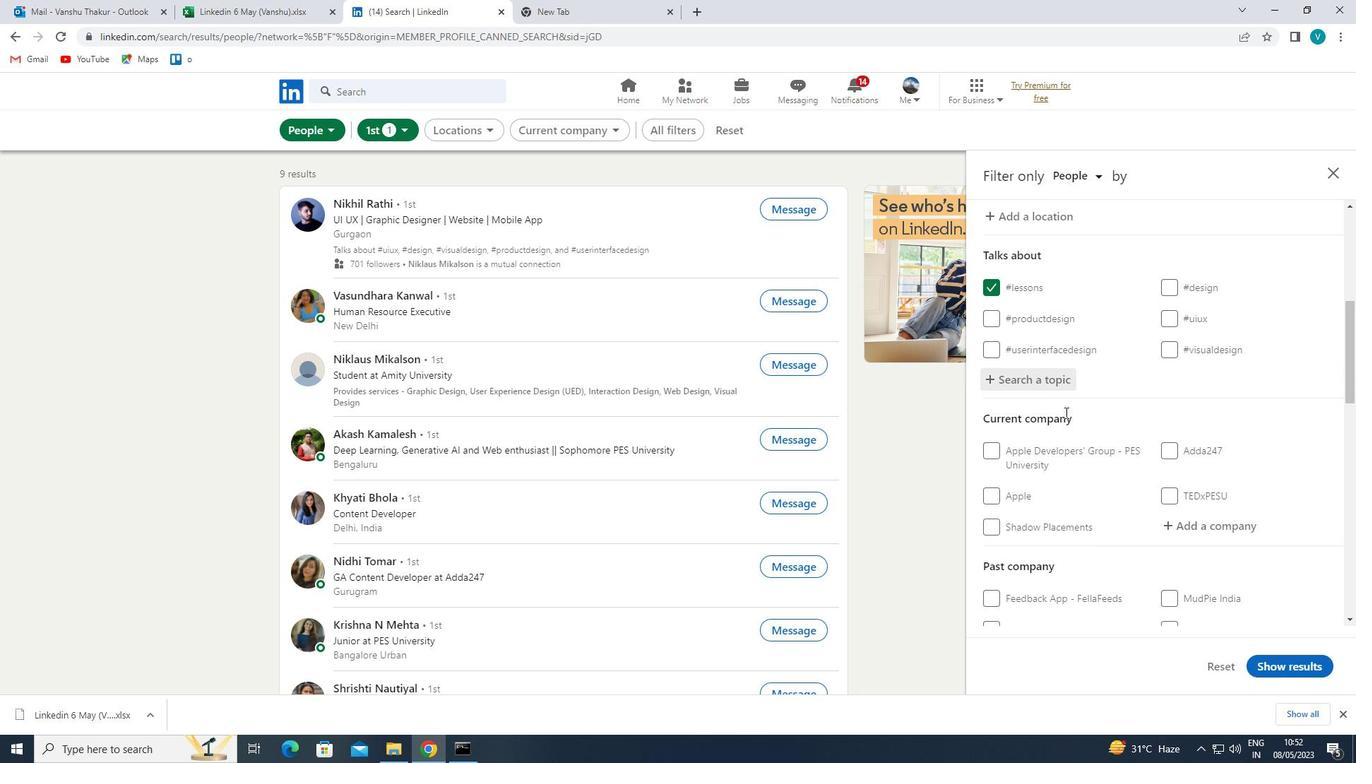 
Action: Mouse moved to (1230, 404)
Screenshot: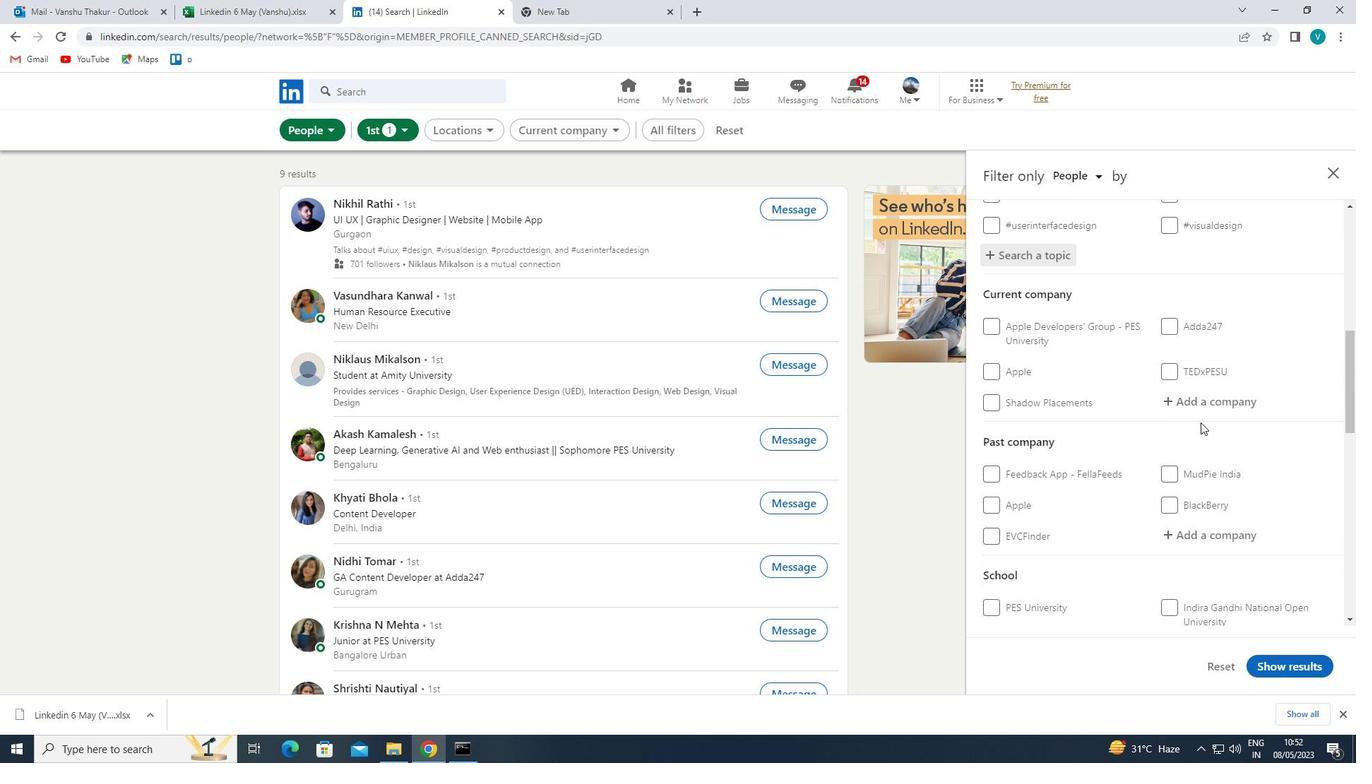 
Action: Mouse pressed left at (1230, 404)
Screenshot: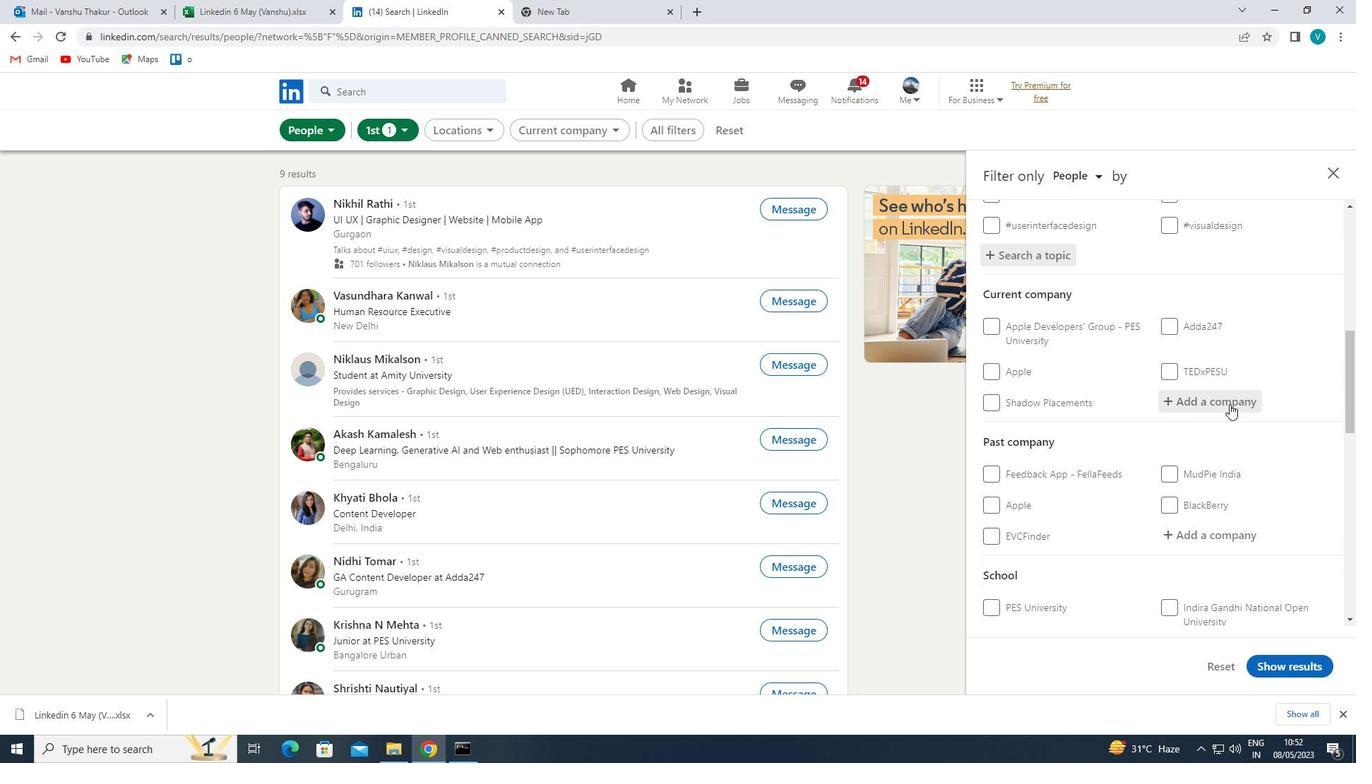 
Action: Mouse moved to (1177, 370)
Screenshot: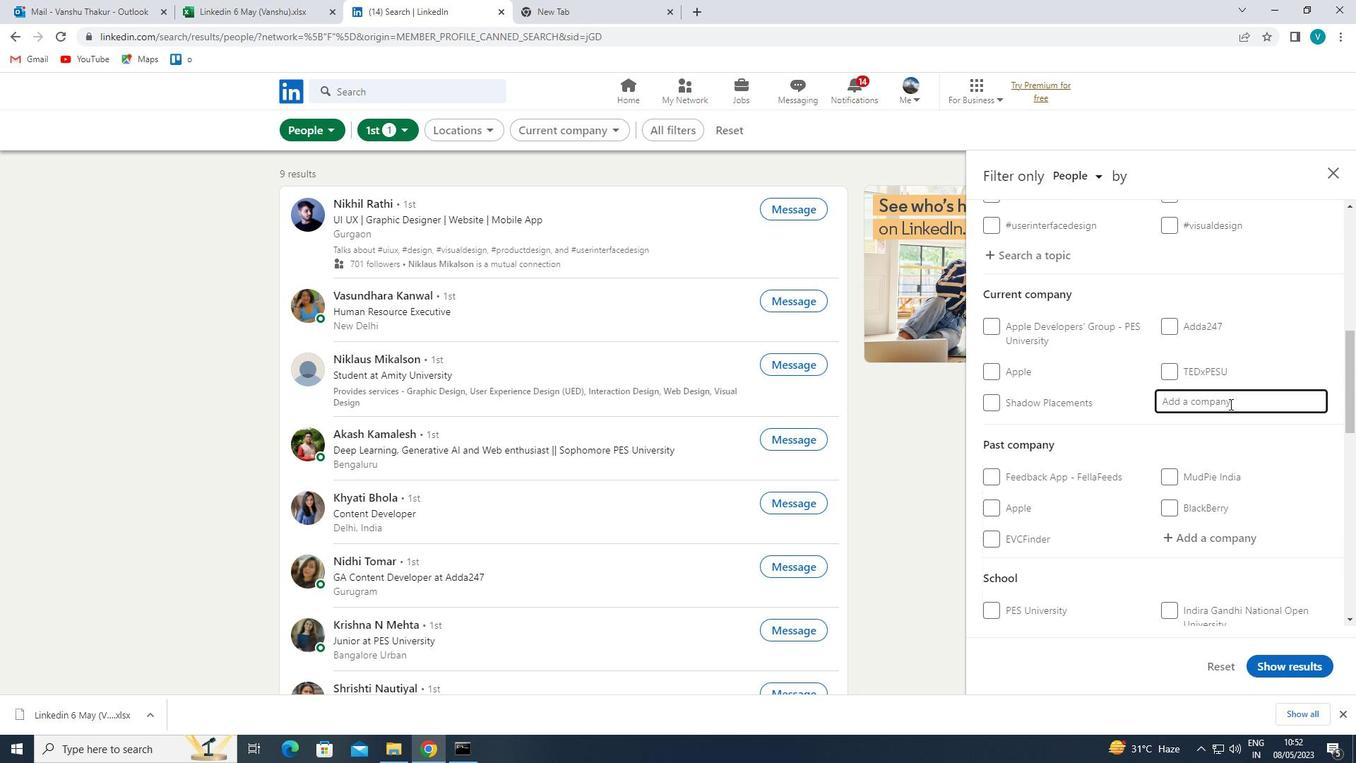 
Action: Key pressed <Key.shift>GLOBAL<Key.shift>HUNT<Key.space>
Screenshot: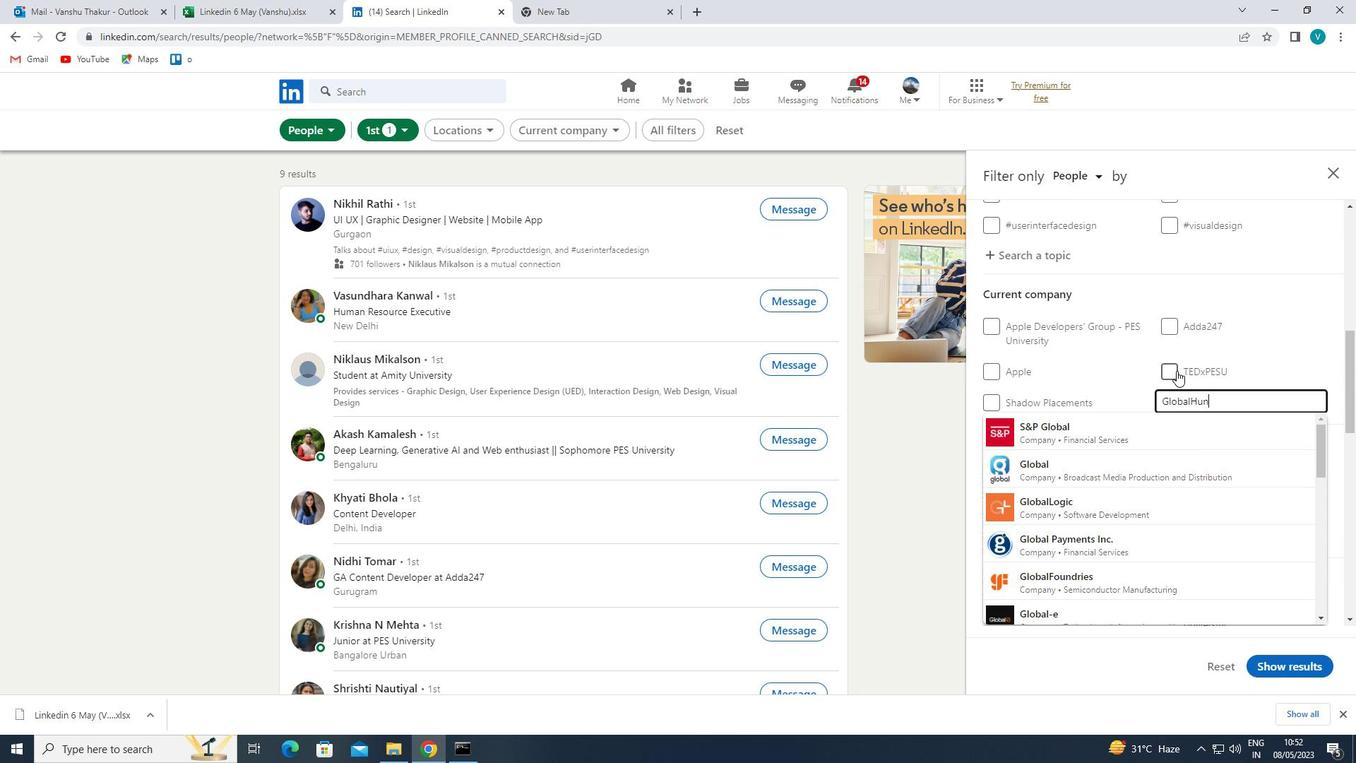 
Action: Mouse moved to (1155, 432)
Screenshot: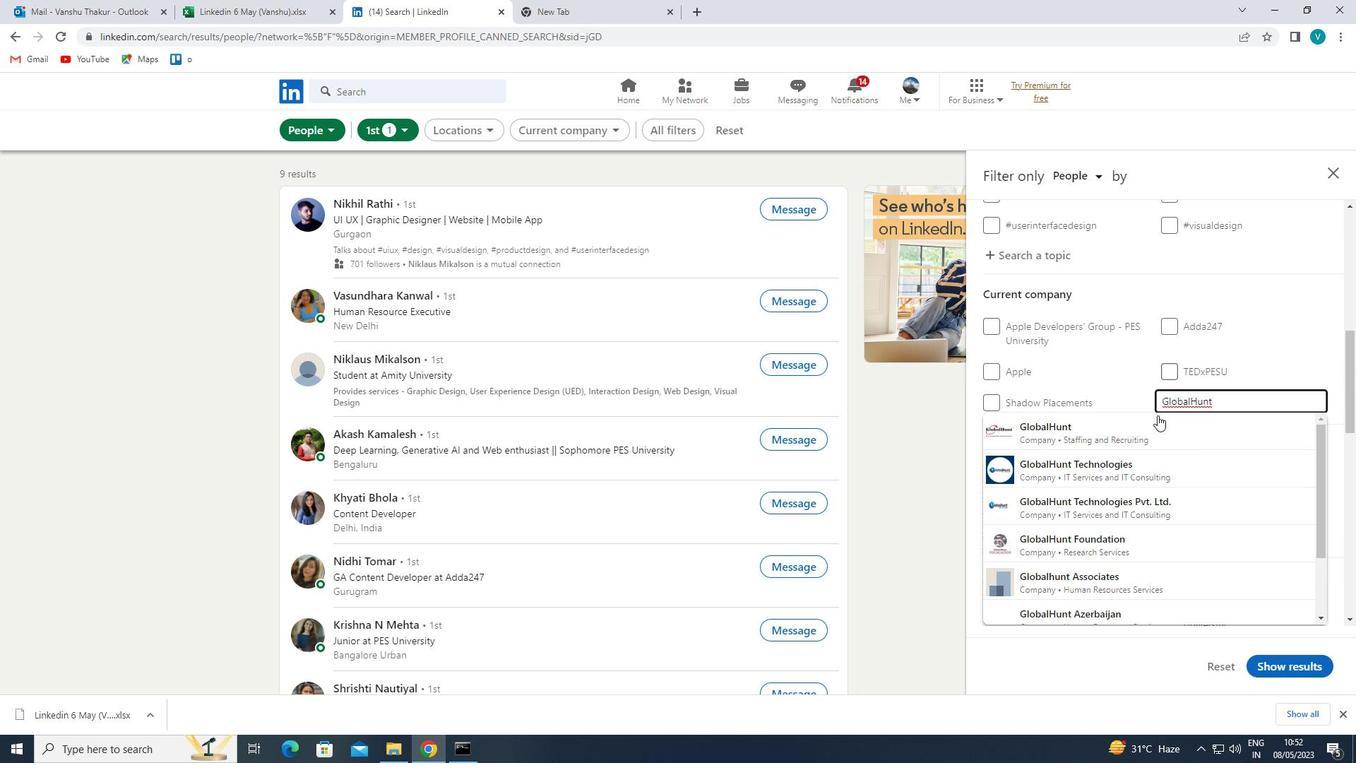 
Action: Mouse pressed left at (1155, 432)
Screenshot: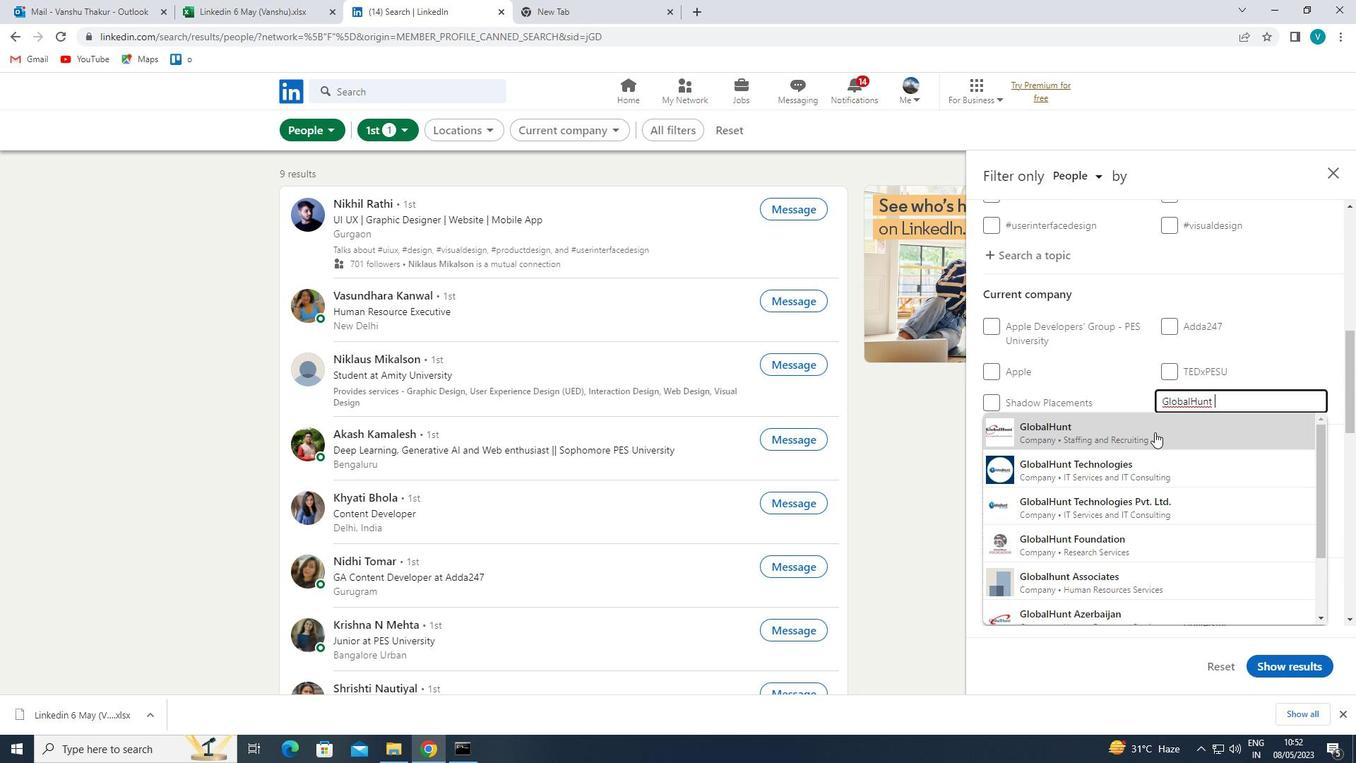 
Action: Mouse moved to (1162, 437)
Screenshot: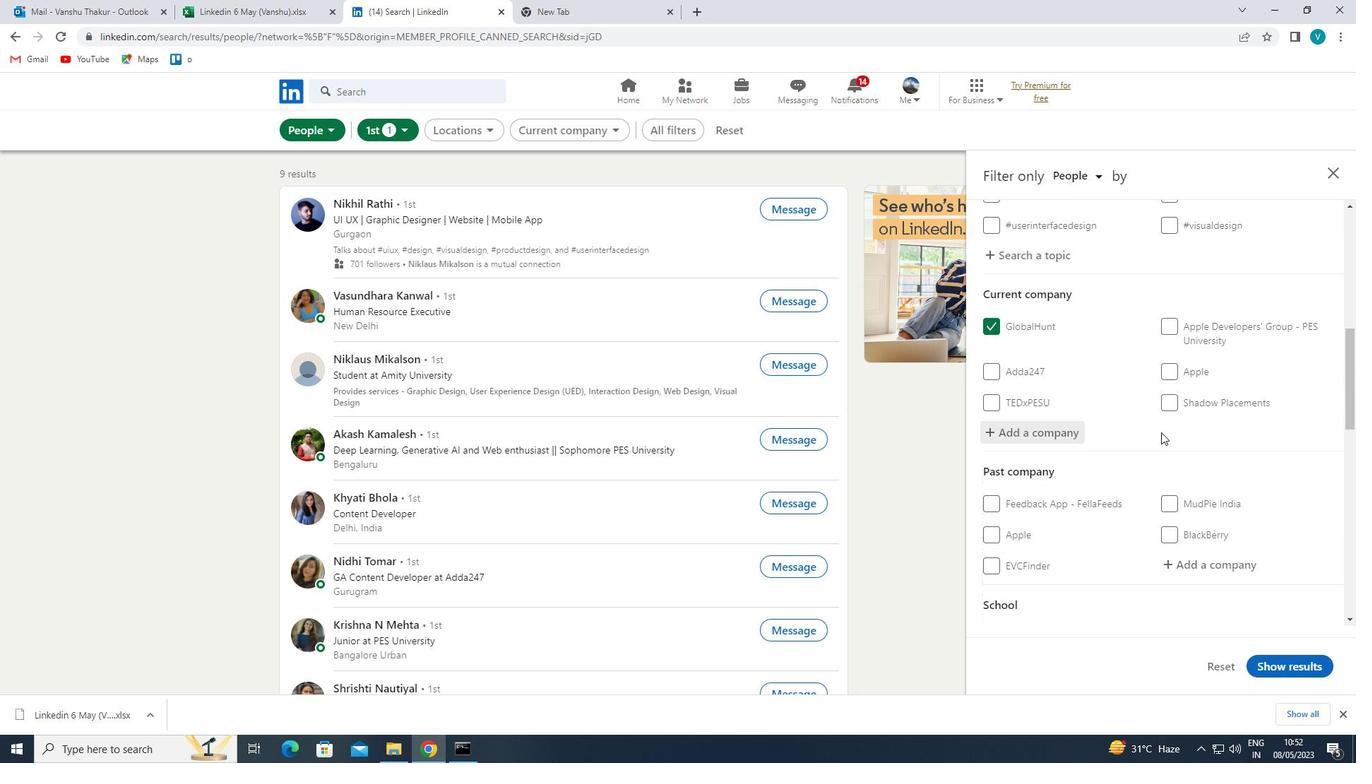 
Action: Mouse scrolled (1162, 436) with delta (0, 0)
Screenshot: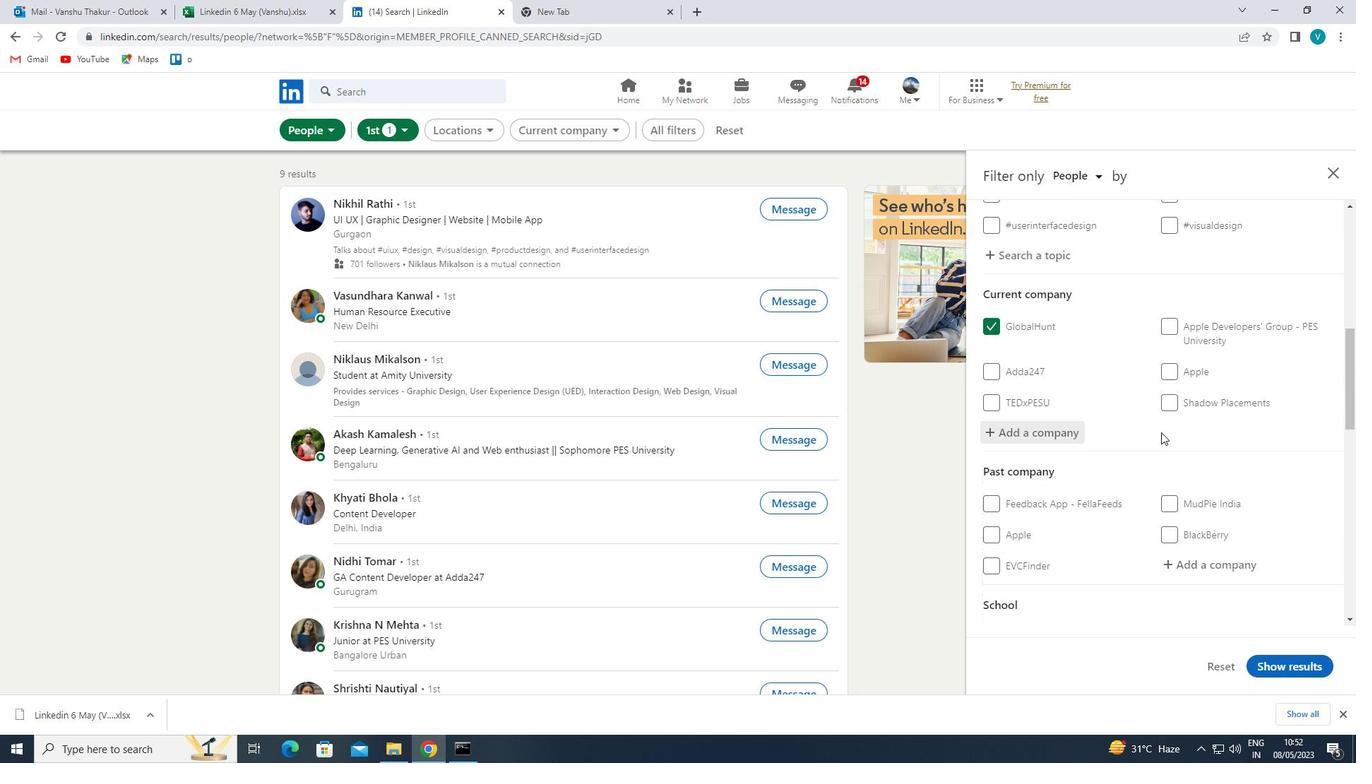 
Action: Mouse moved to (1163, 441)
Screenshot: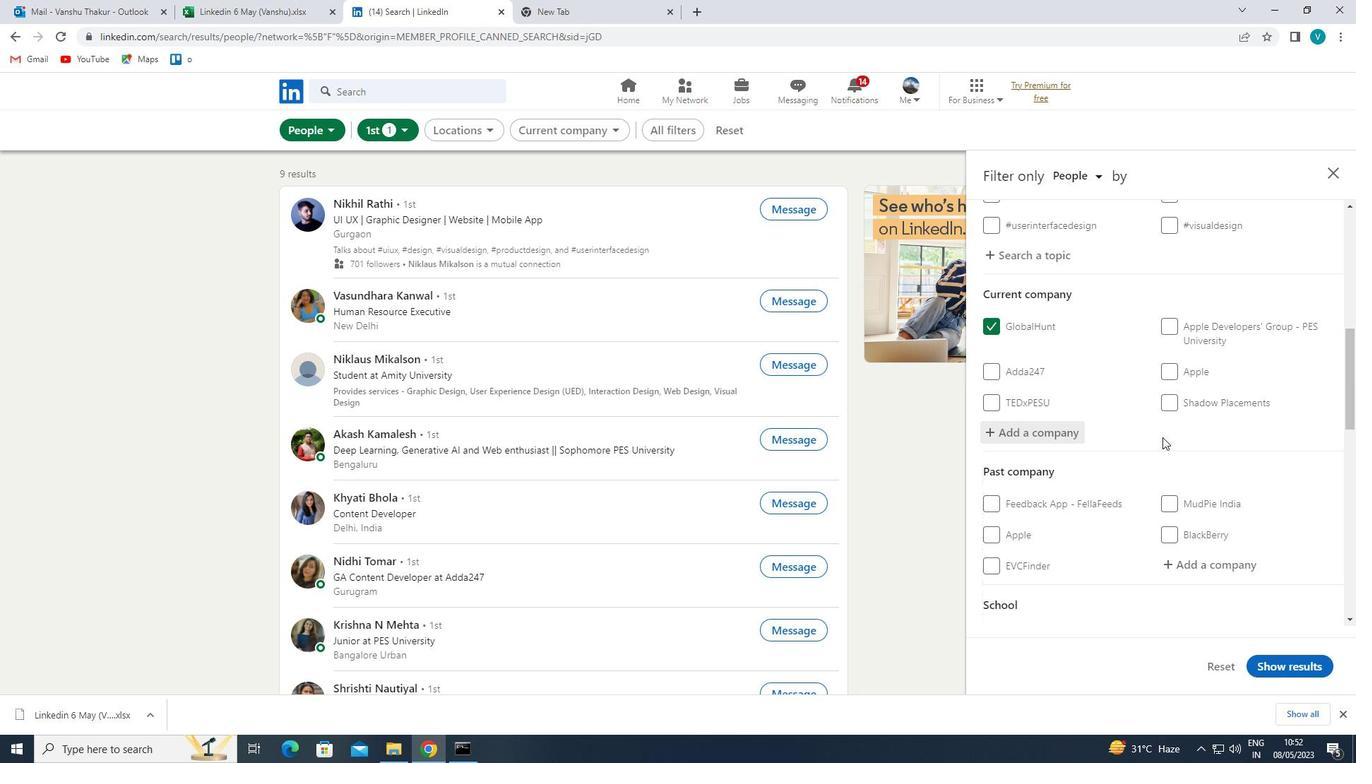 
Action: Mouse scrolled (1163, 440) with delta (0, 0)
Screenshot: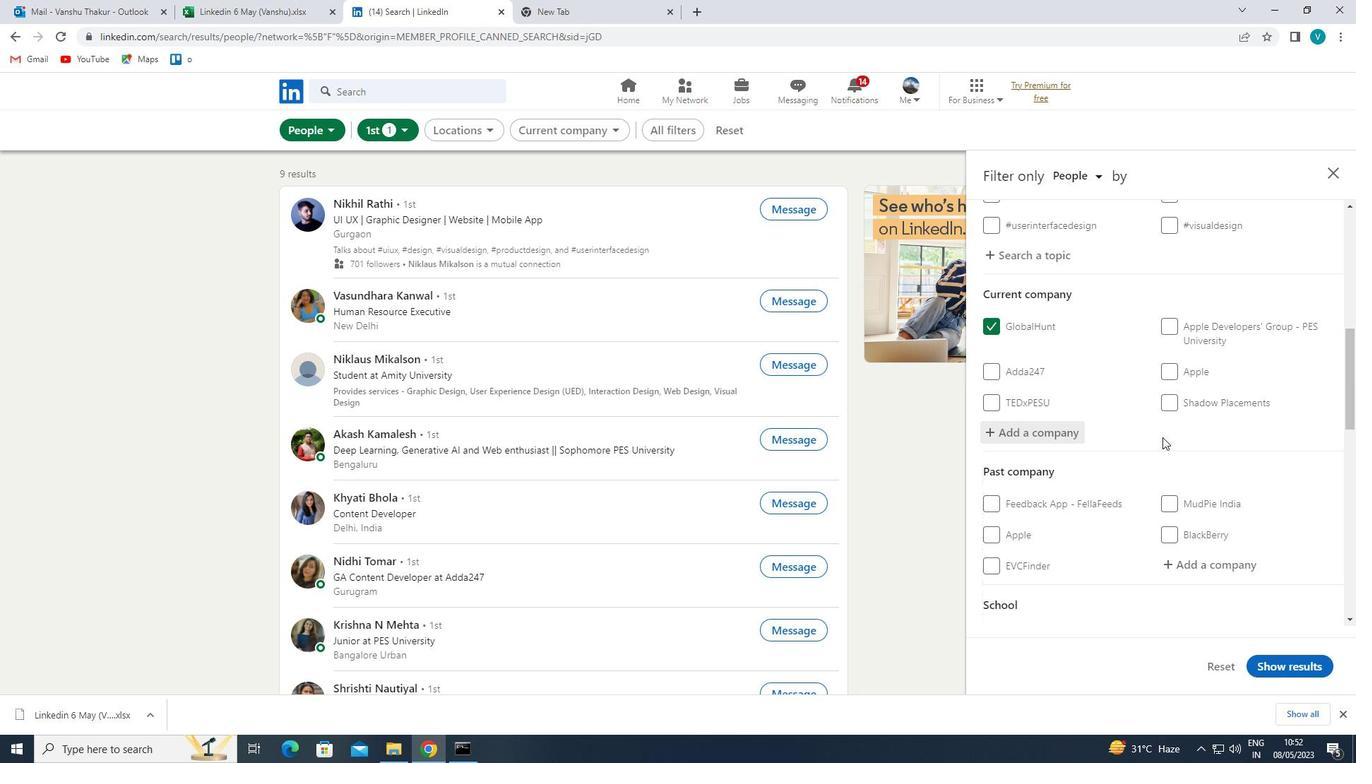 
Action: Mouse moved to (1163, 443)
Screenshot: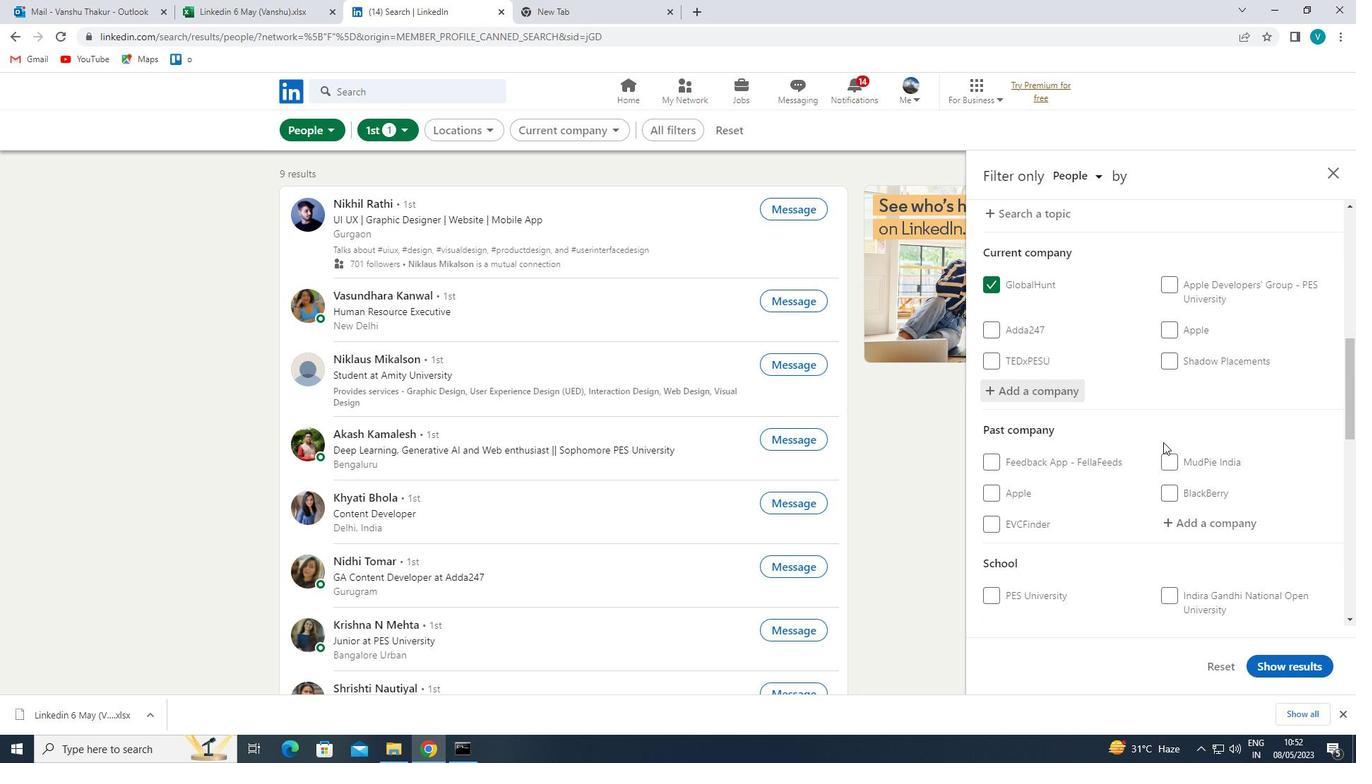 
Action: Mouse scrolled (1163, 443) with delta (0, 0)
Screenshot: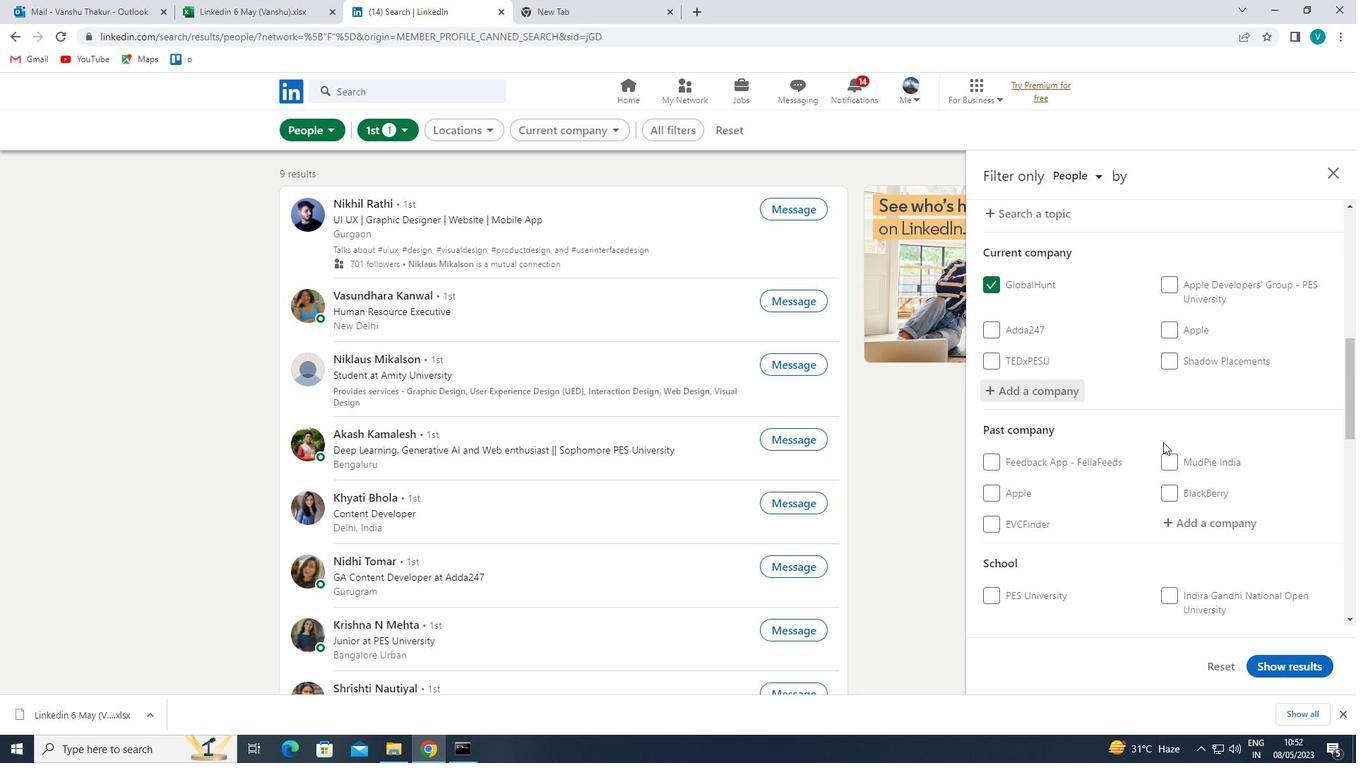 
Action: Mouse scrolled (1163, 443) with delta (0, 0)
Screenshot: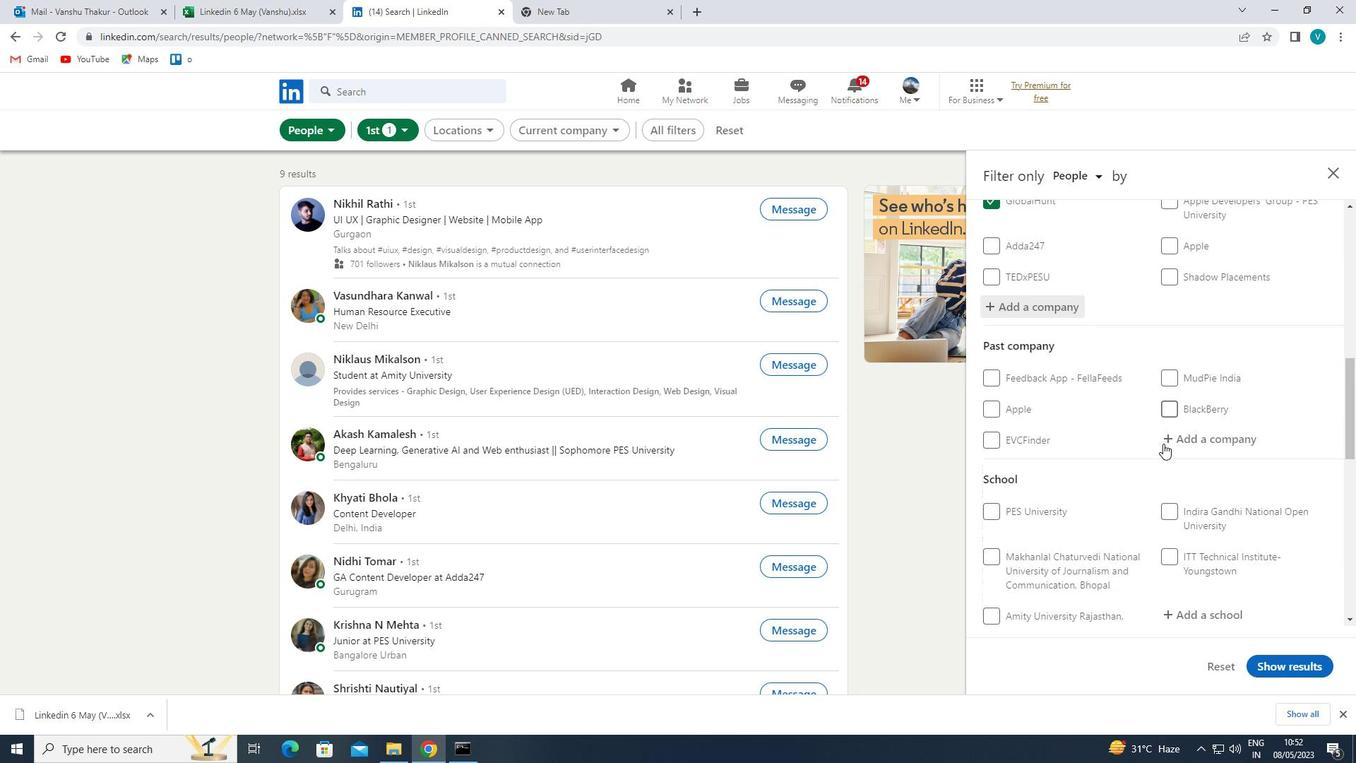 
Action: Mouse moved to (1187, 451)
Screenshot: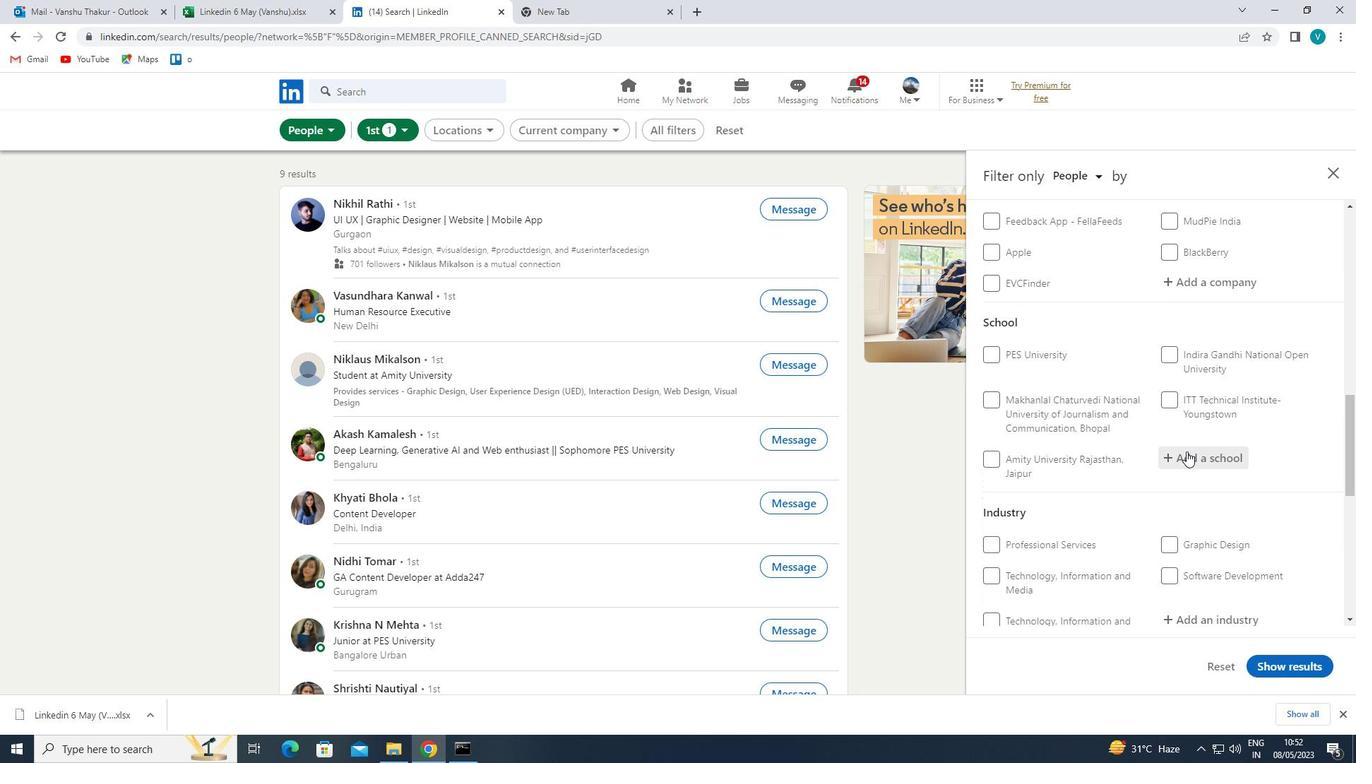 
Action: Mouse pressed left at (1187, 451)
Screenshot: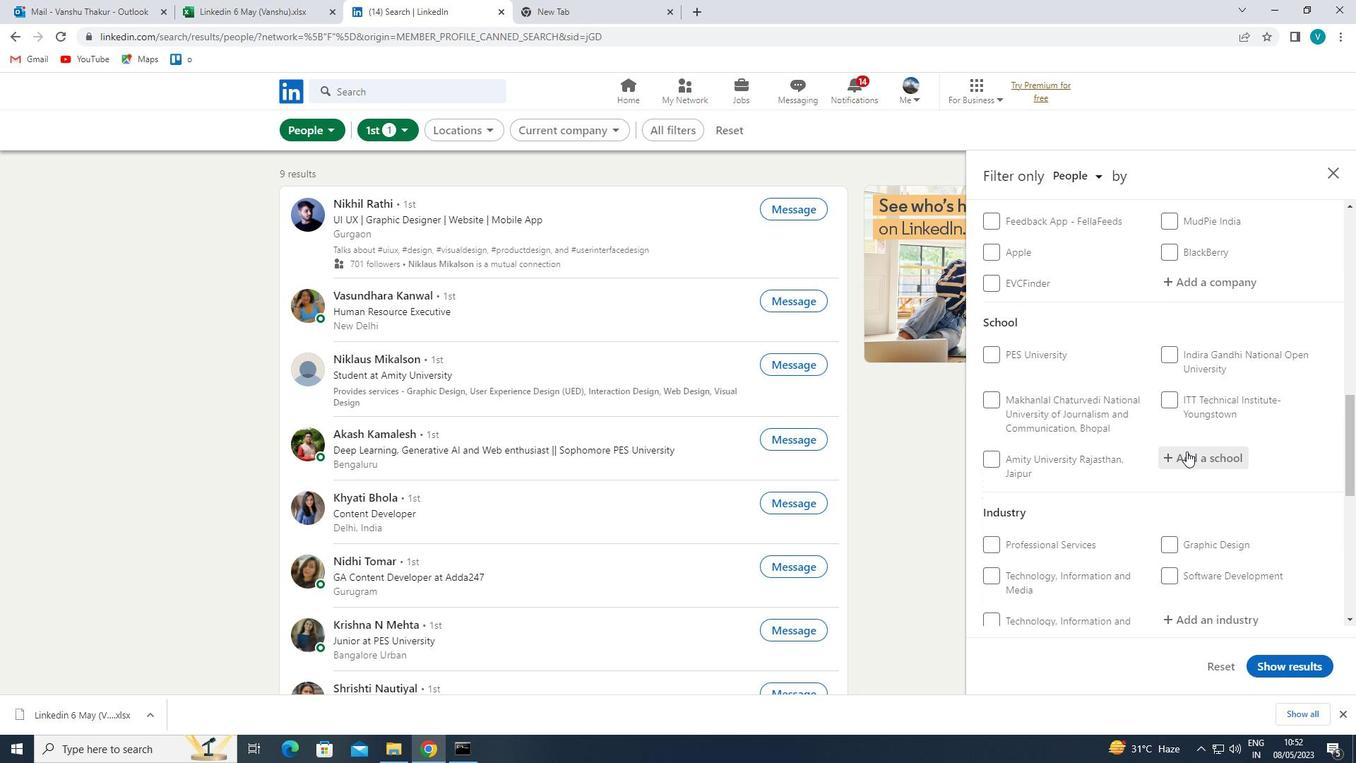 
Action: Key pressed <Key.shift>NMIMS
Screenshot: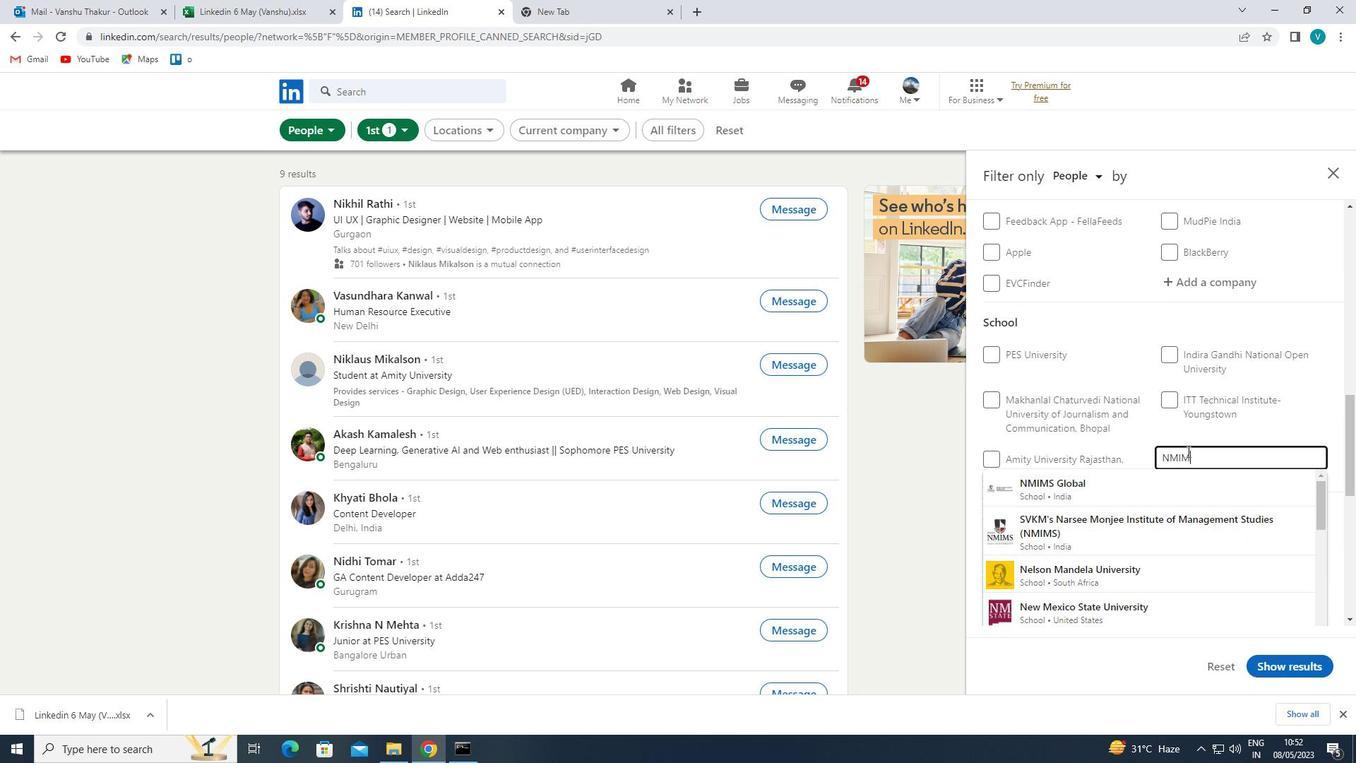 
Action: Mouse moved to (1112, 479)
Screenshot: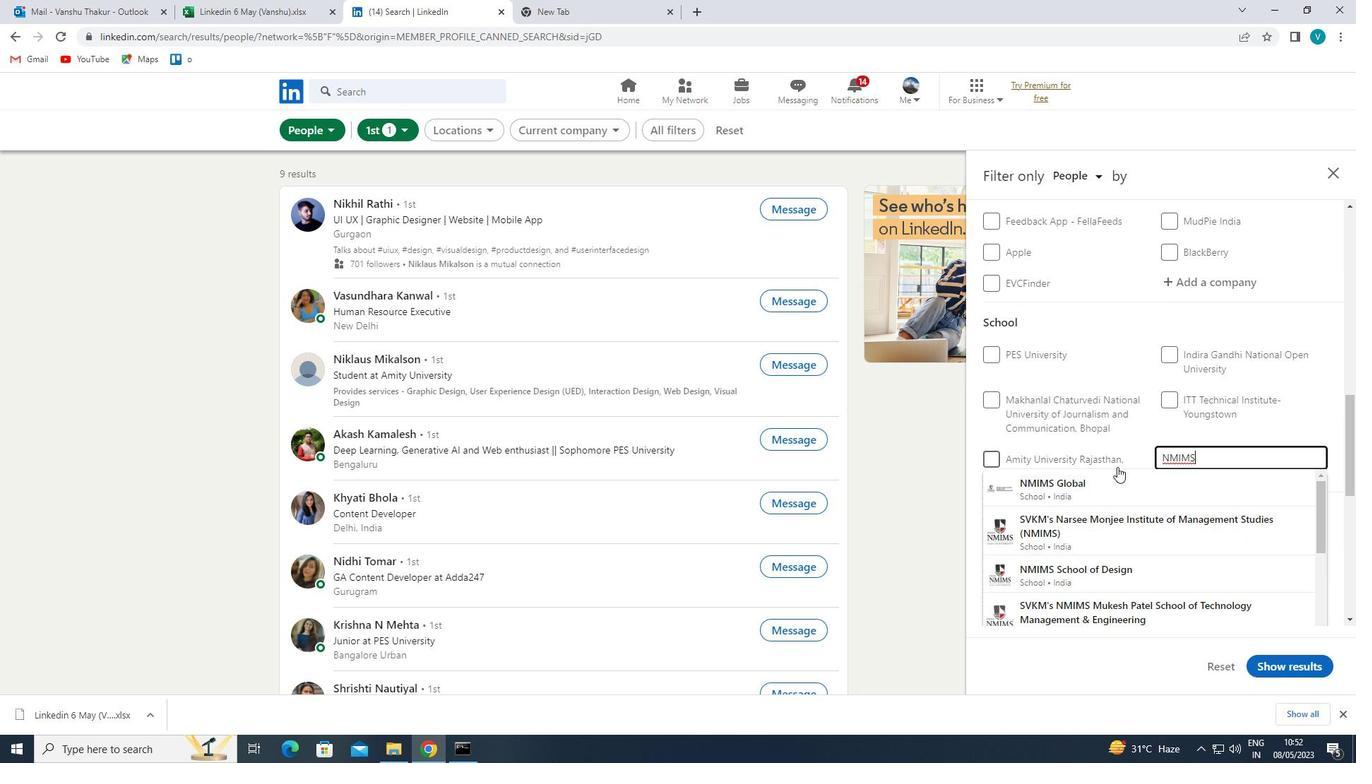 
Action: Mouse pressed left at (1112, 479)
Screenshot: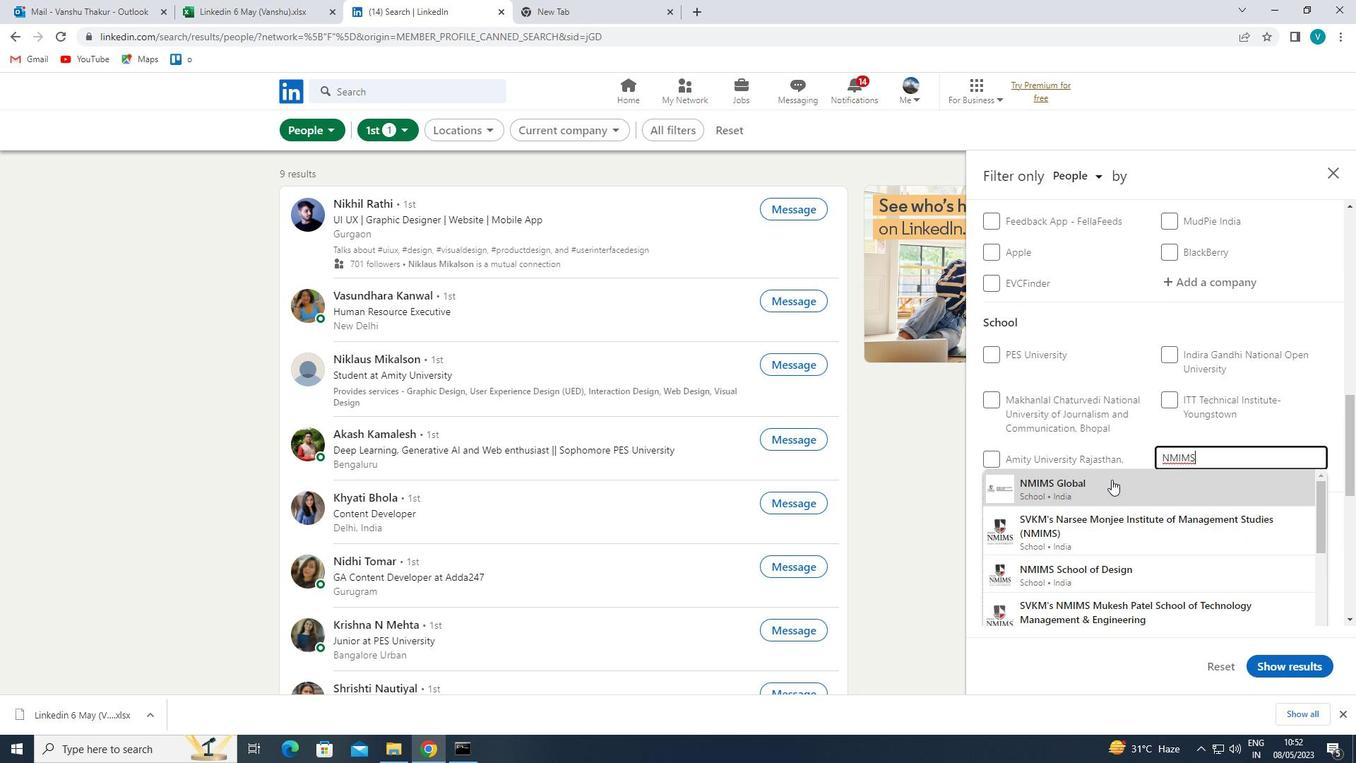 
Action: Mouse moved to (1115, 476)
Screenshot: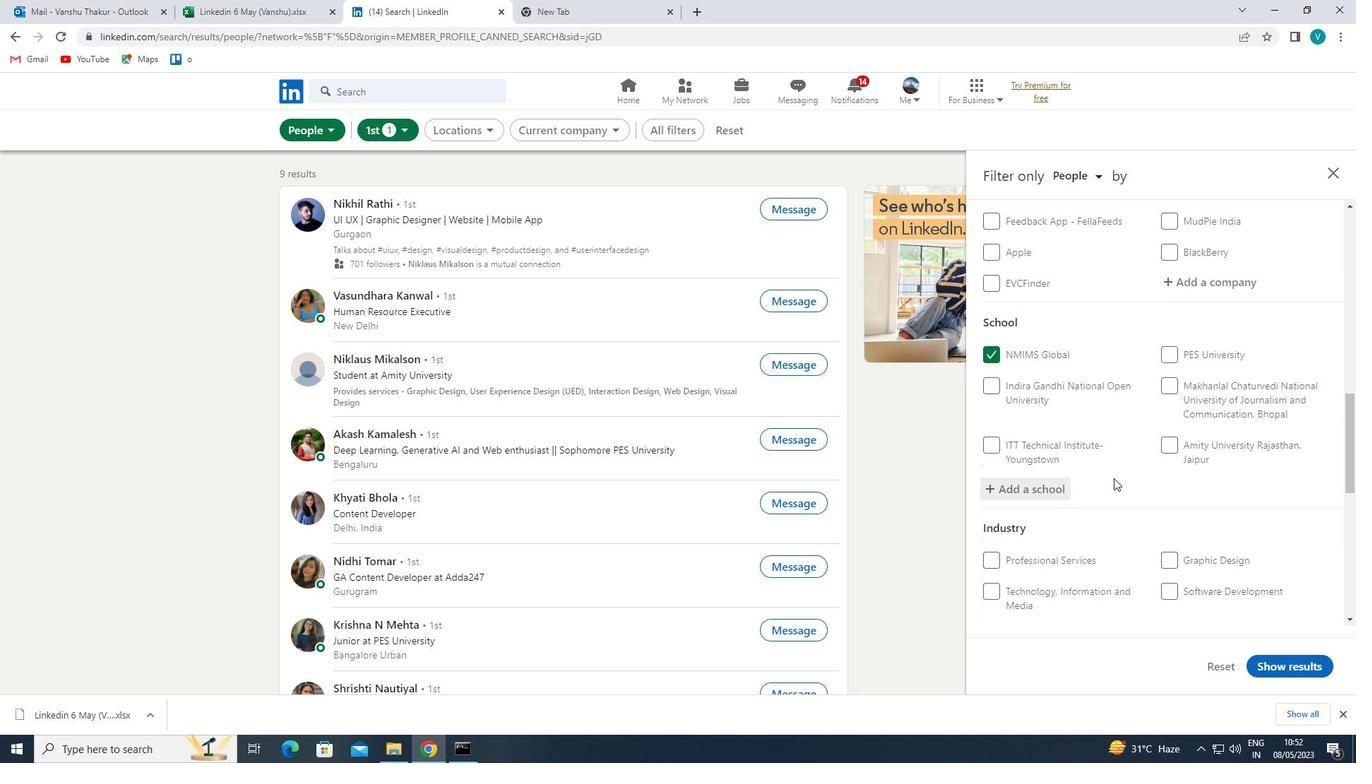 
Action: Mouse scrolled (1115, 476) with delta (0, 0)
Screenshot: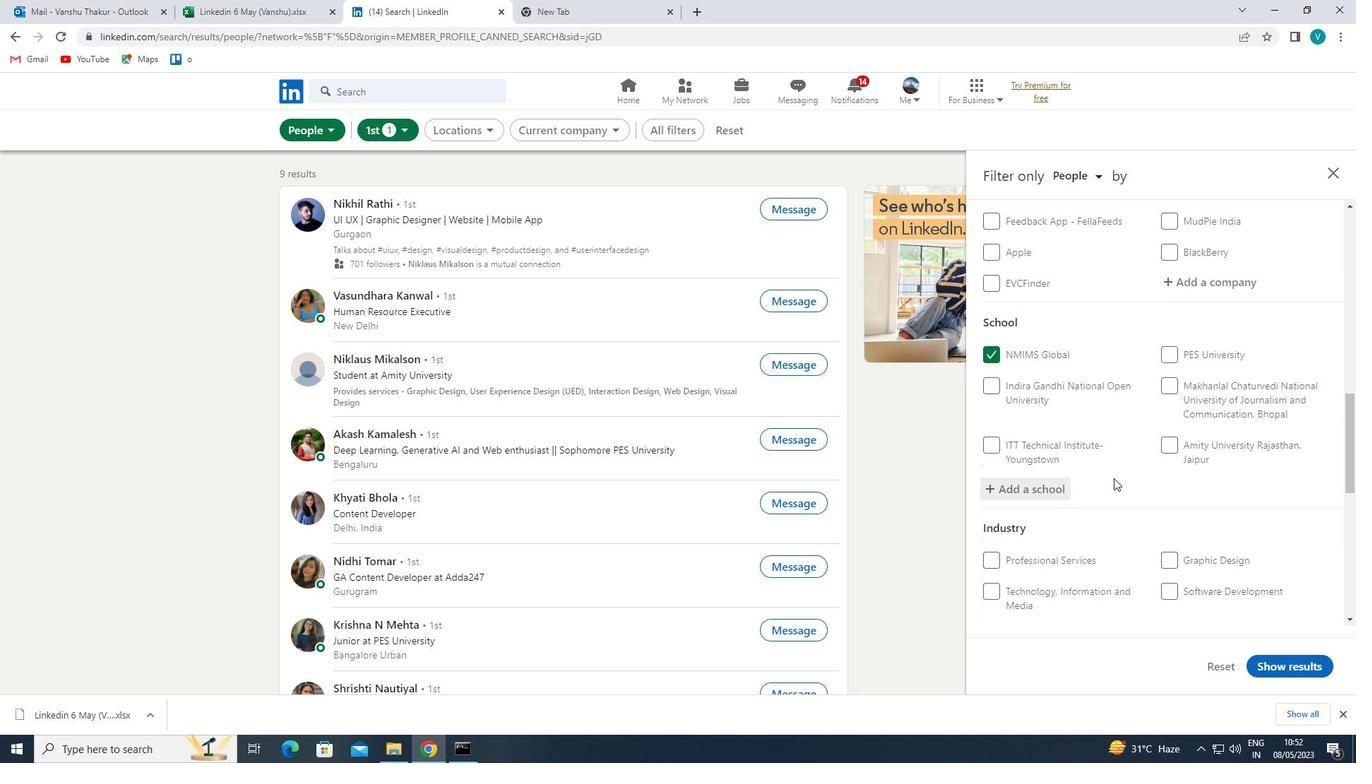 
Action: Mouse moved to (1117, 476)
Screenshot: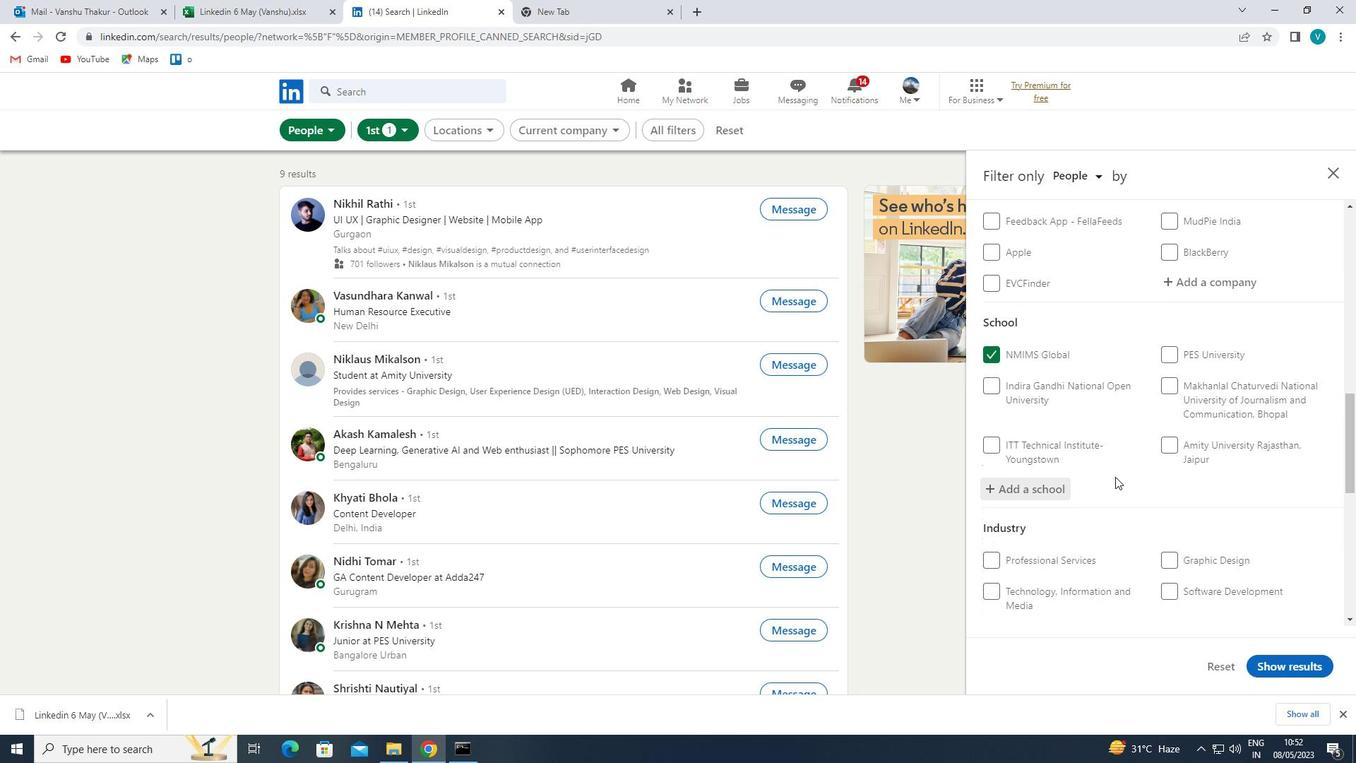 
Action: Mouse scrolled (1117, 475) with delta (0, 0)
Screenshot: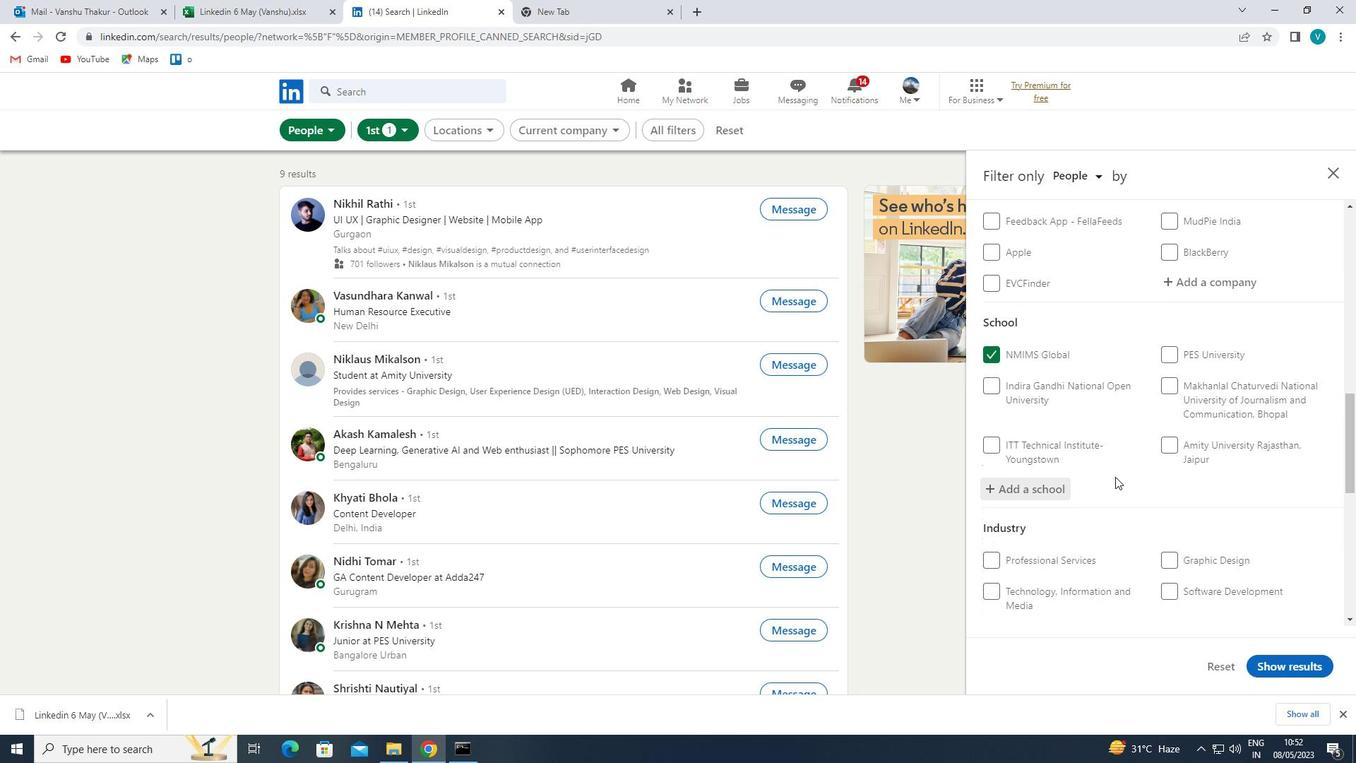
Action: Mouse moved to (1120, 474)
Screenshot: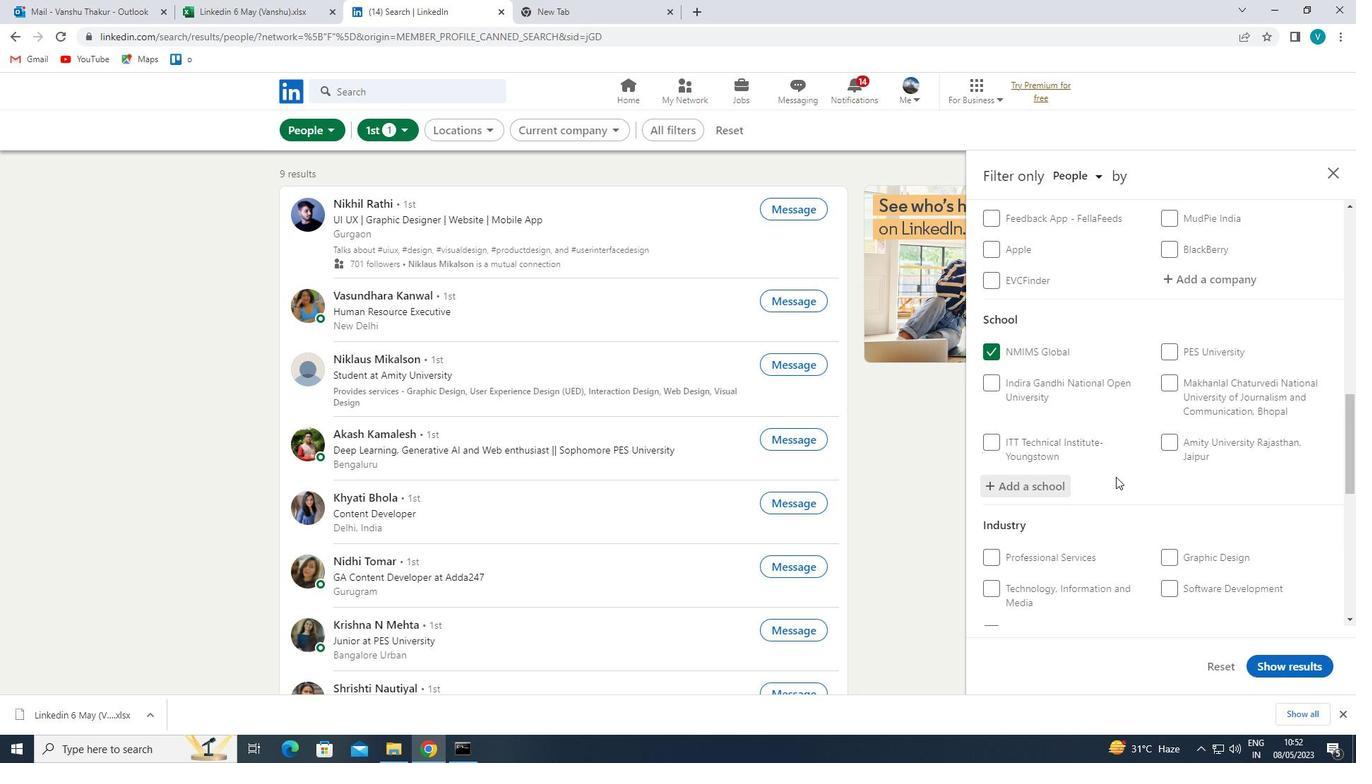 
Action: Mouse scrolled (1120, 474) with delta (0, 0)
Screenshot: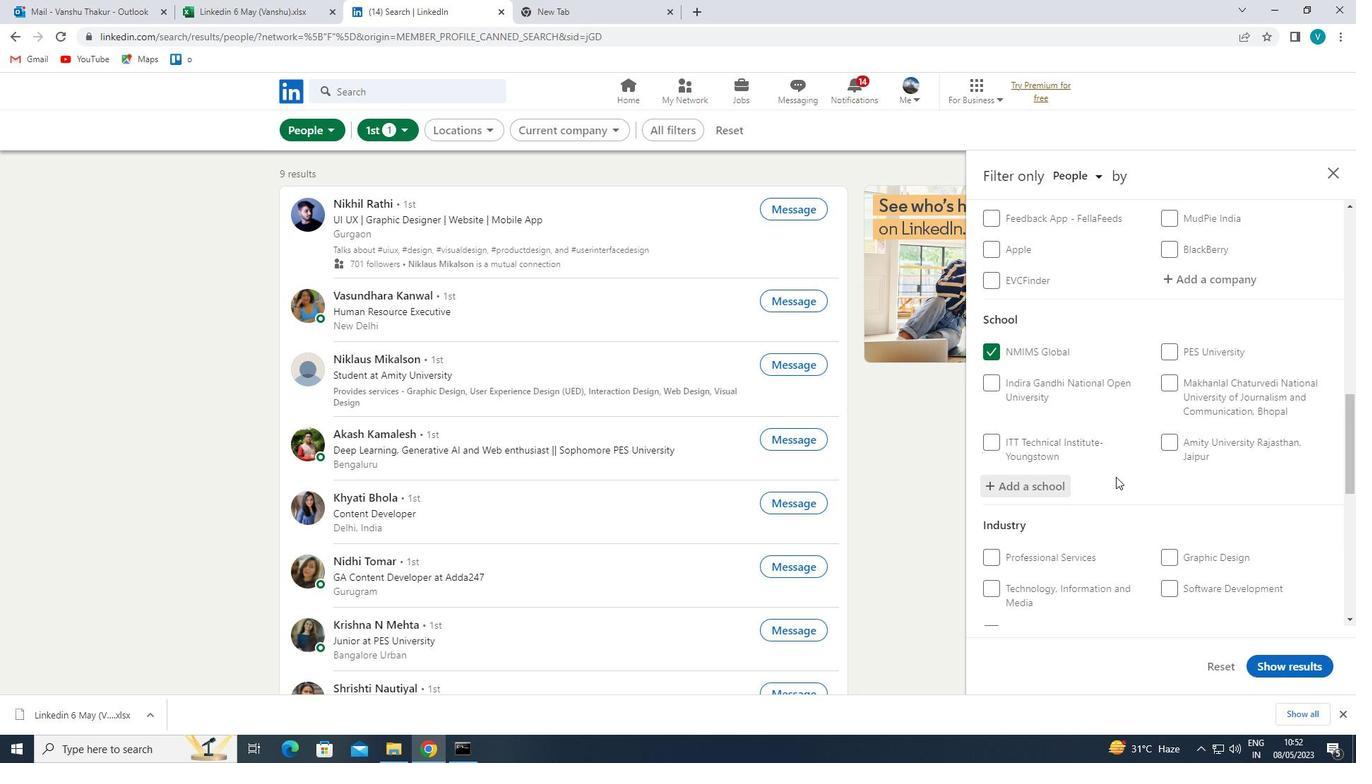 
Action: Mouse moved to (1203, 421)
Screenshot: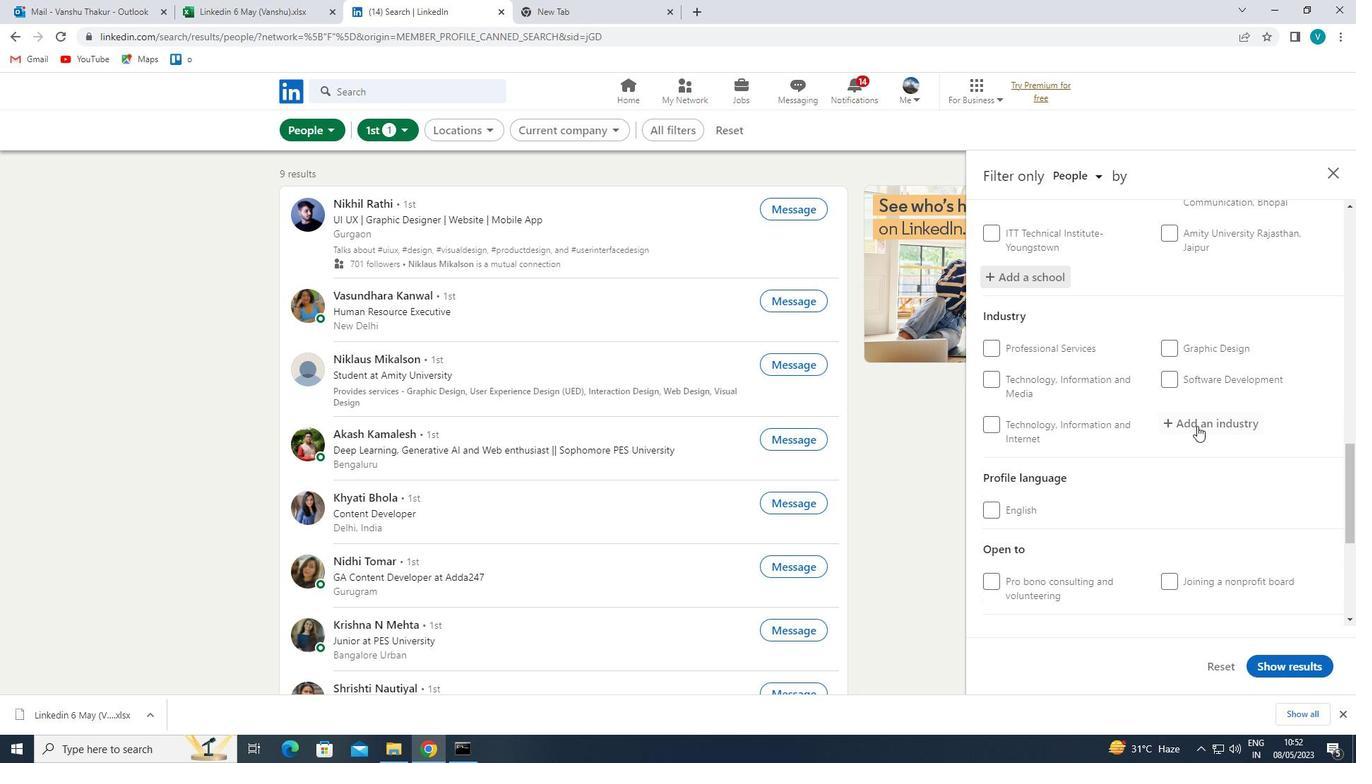 
Action: Mouse pressed left at (1203, 421)
Screenshot: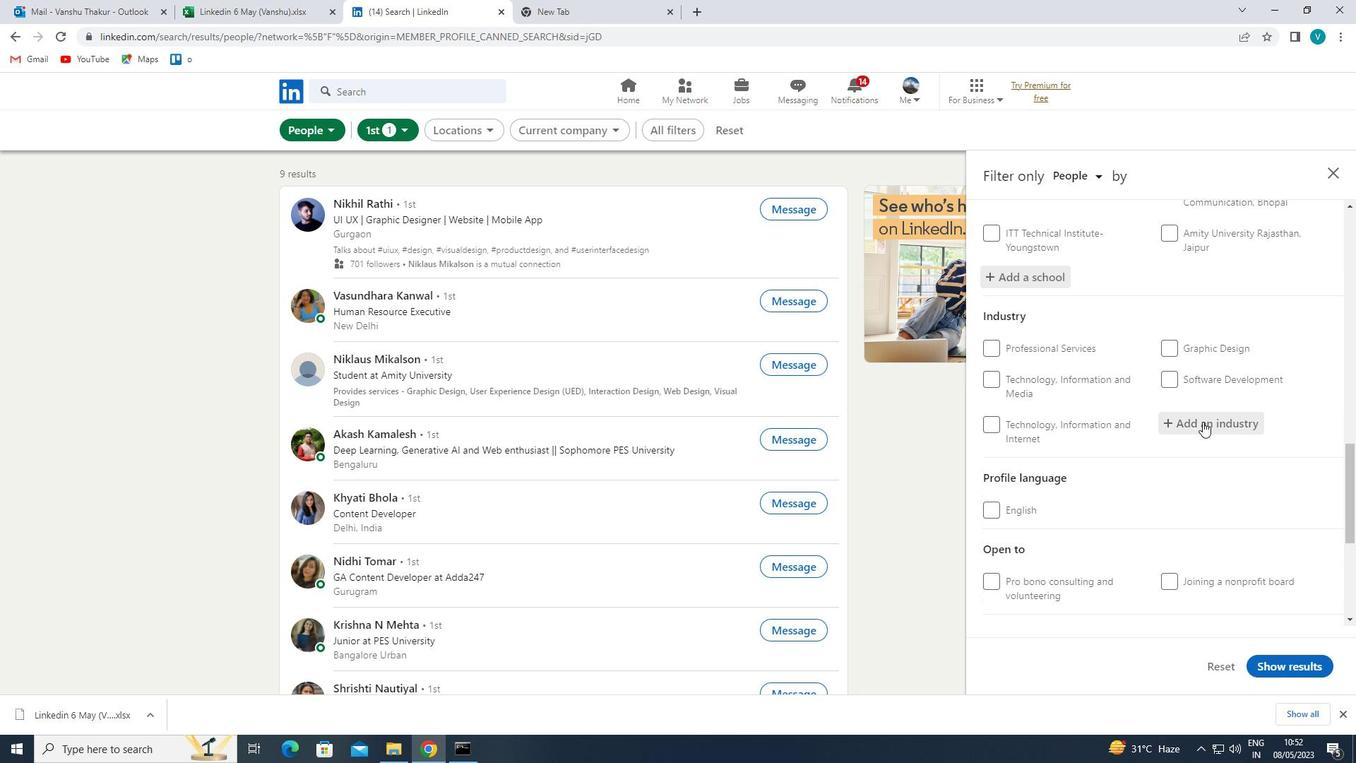 
Action: Mouse moved to (1162, 396)
Screenshot: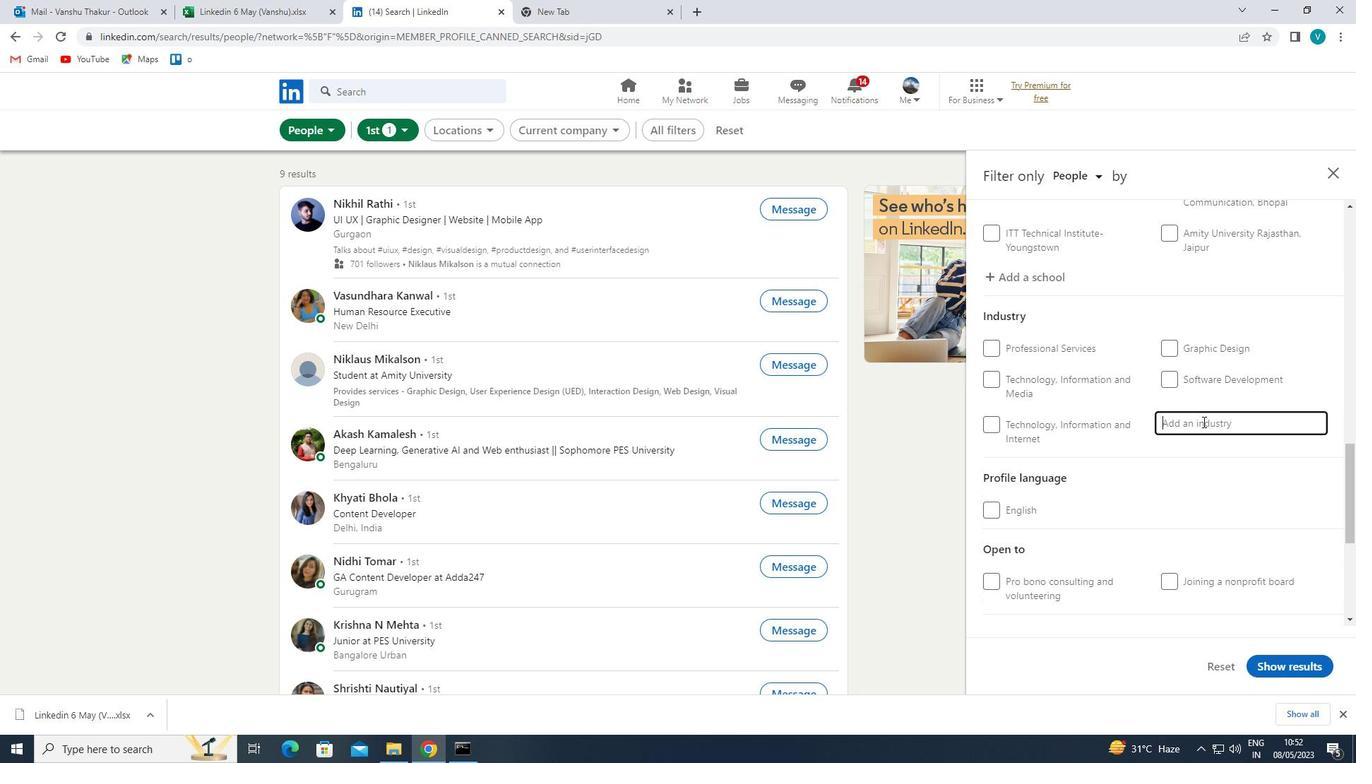 
Action: Key pressed <Key.shift>HOSP
Screenshot: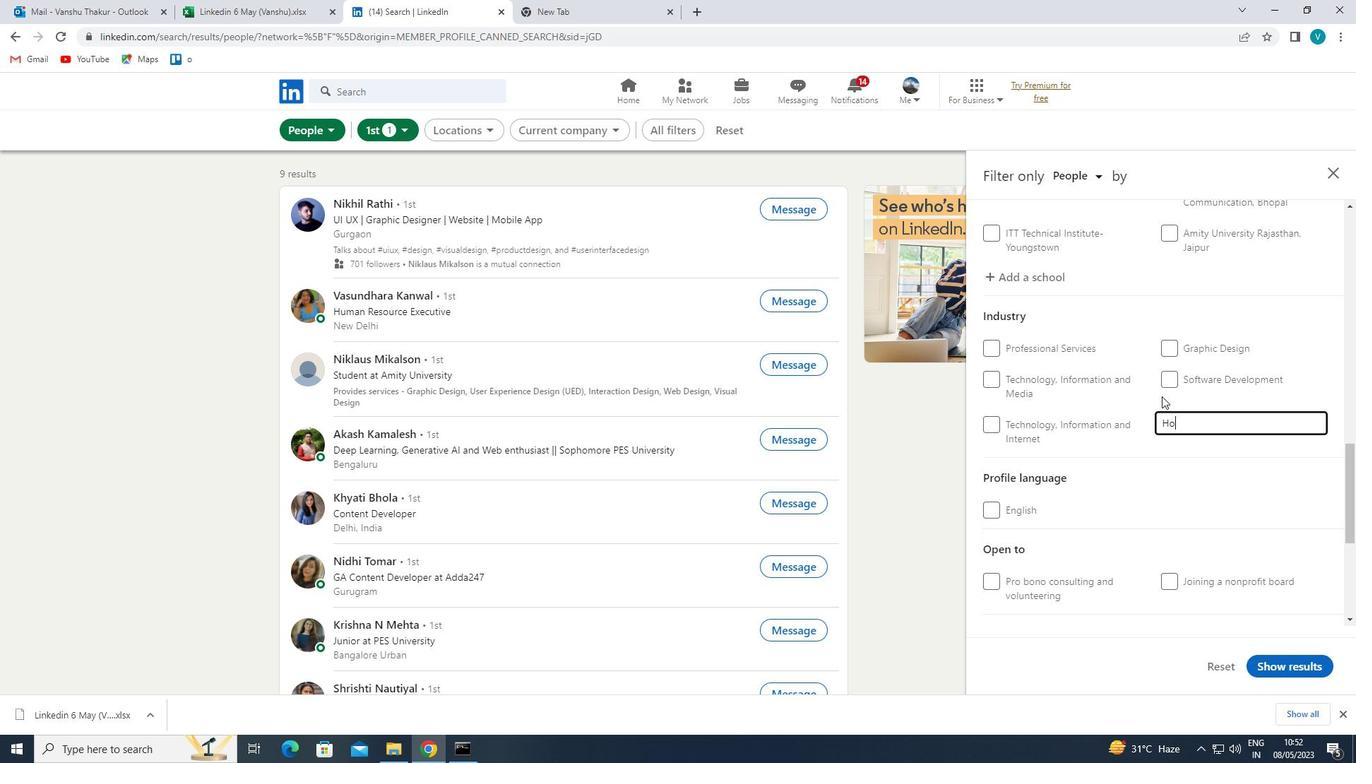 
Action: Mouse moved to (1093, 459)
Screenshot: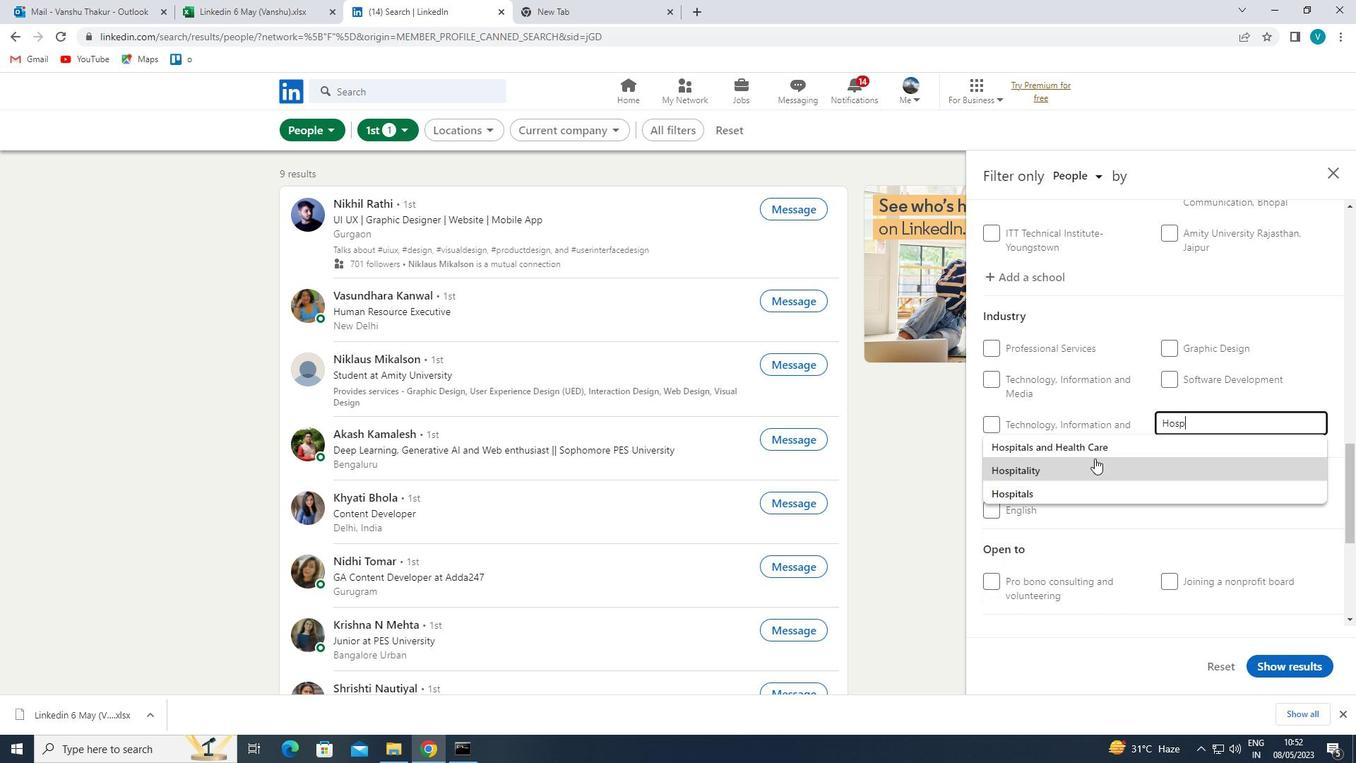 
Action: Mouse pressed left at (1093, 459)
Screenshot: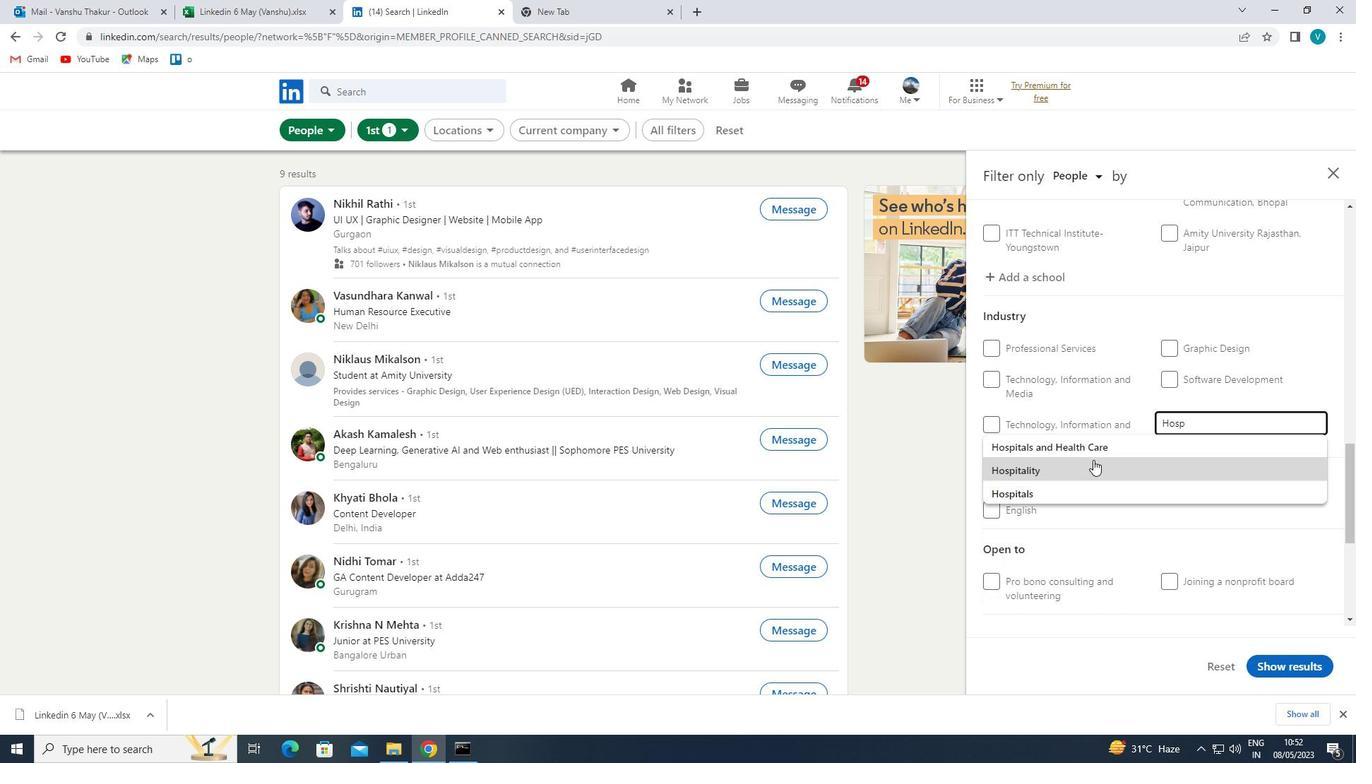 
Action: Mouse moved to (1094, 459)
Screenshot: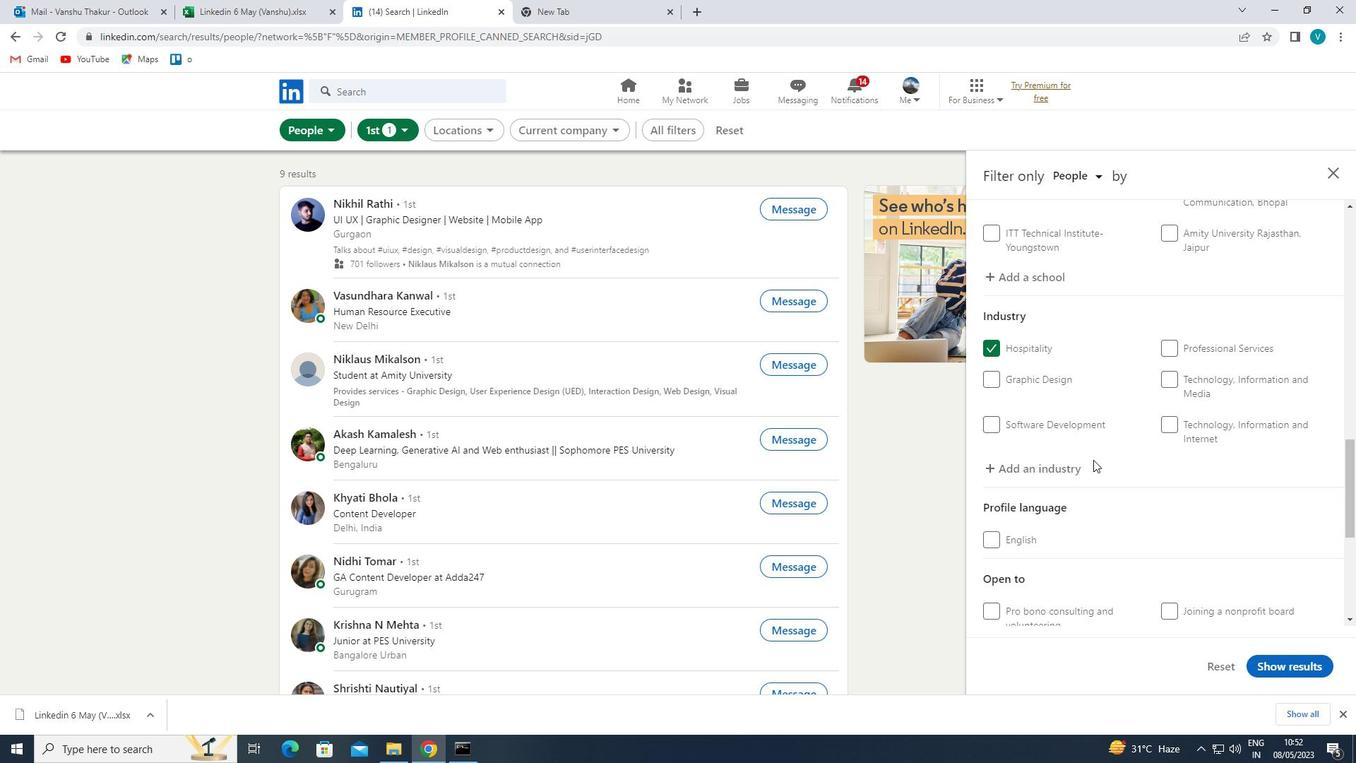 
Action: Mouse scrolled (1094, 458) with delta (0, 0)
Screenshot: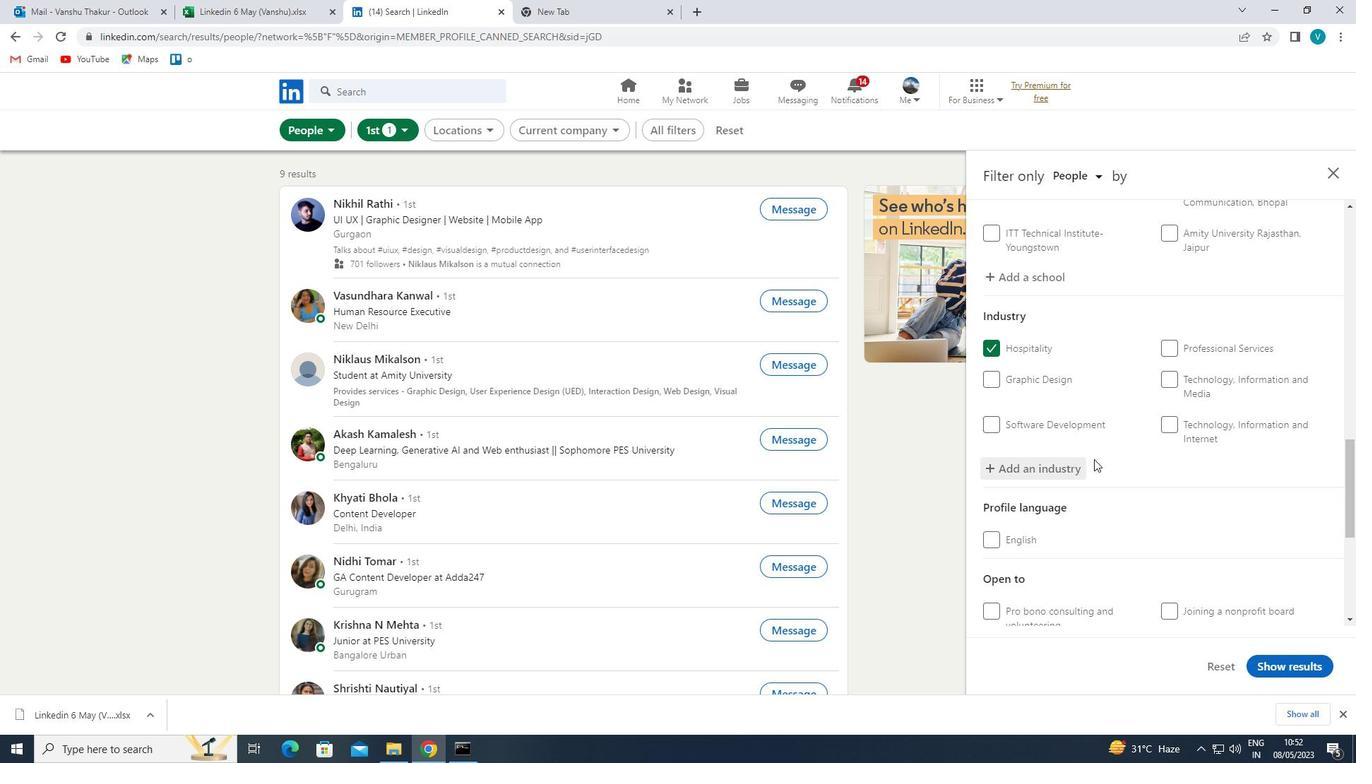 
Action: Mouse moved to (1095, 460)
Screenshot: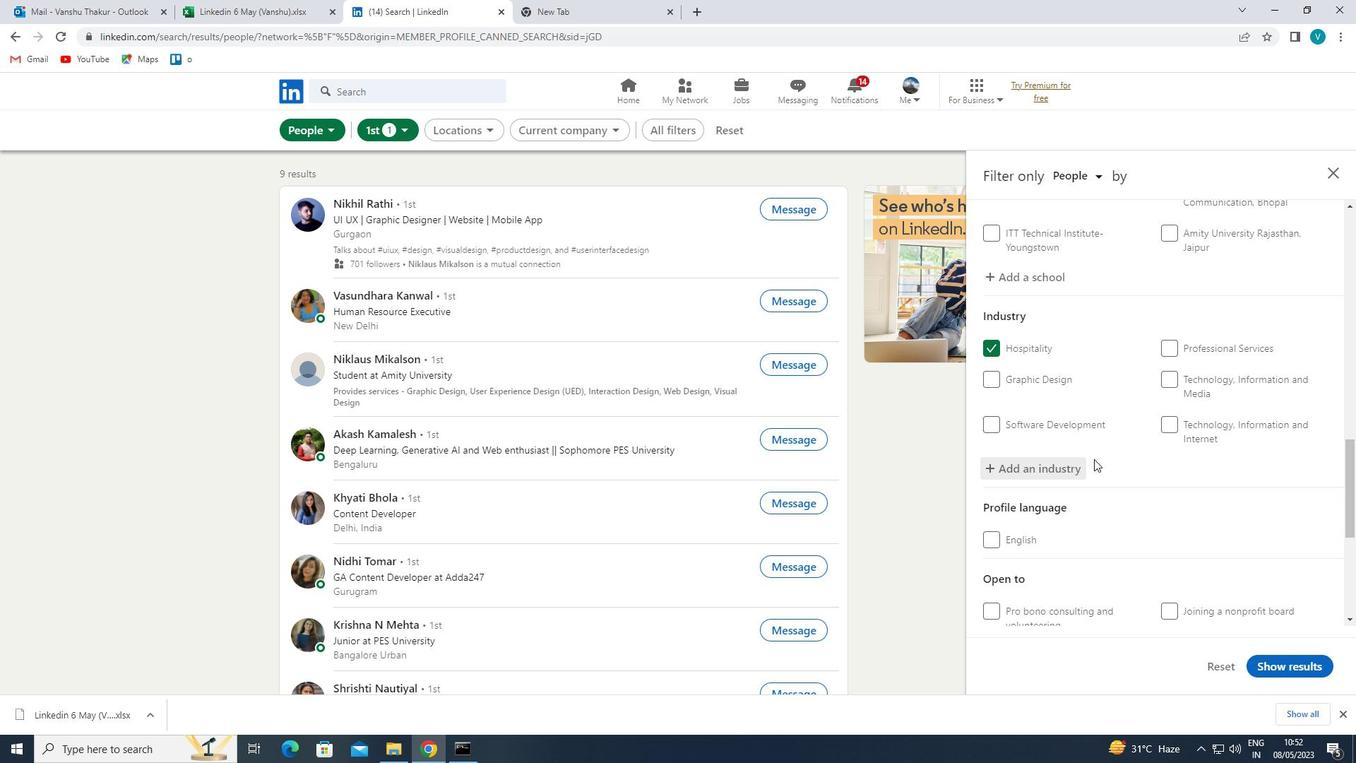 
Action: Mouse scrolled (1095, 459) with delta (0, 0)
Screenshot: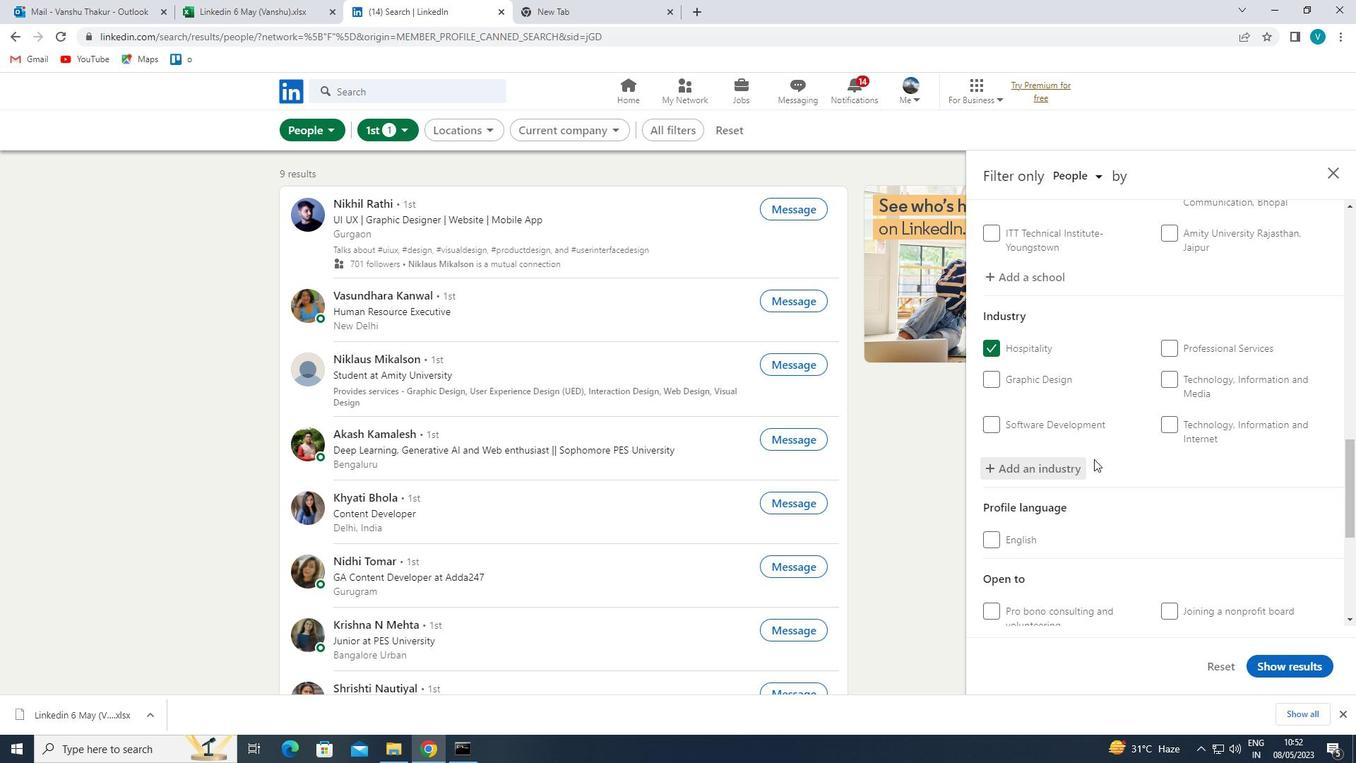 
Action: Mouse moved to (1097, 464)
Screenshot: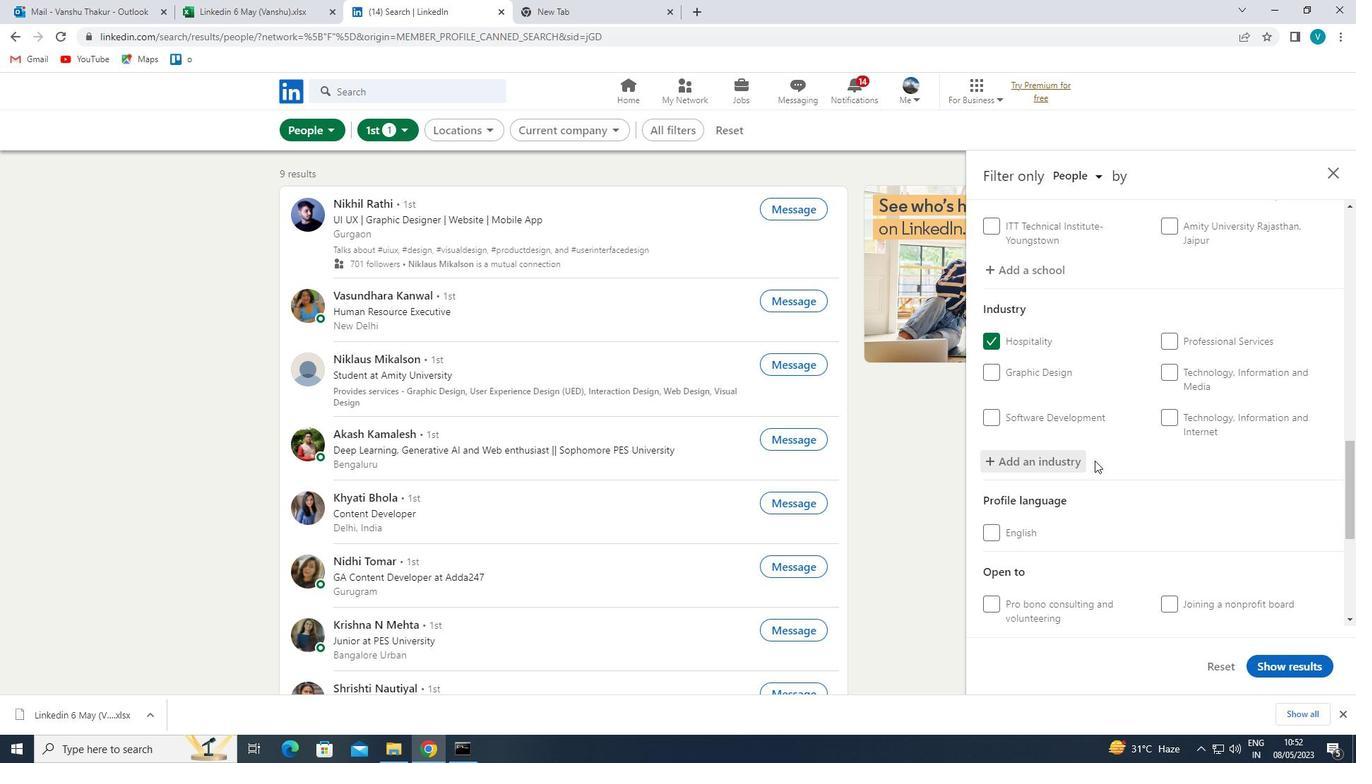 
Action: Mouse scrolled (1097, 463) with delta (0, 0)
Screenshot: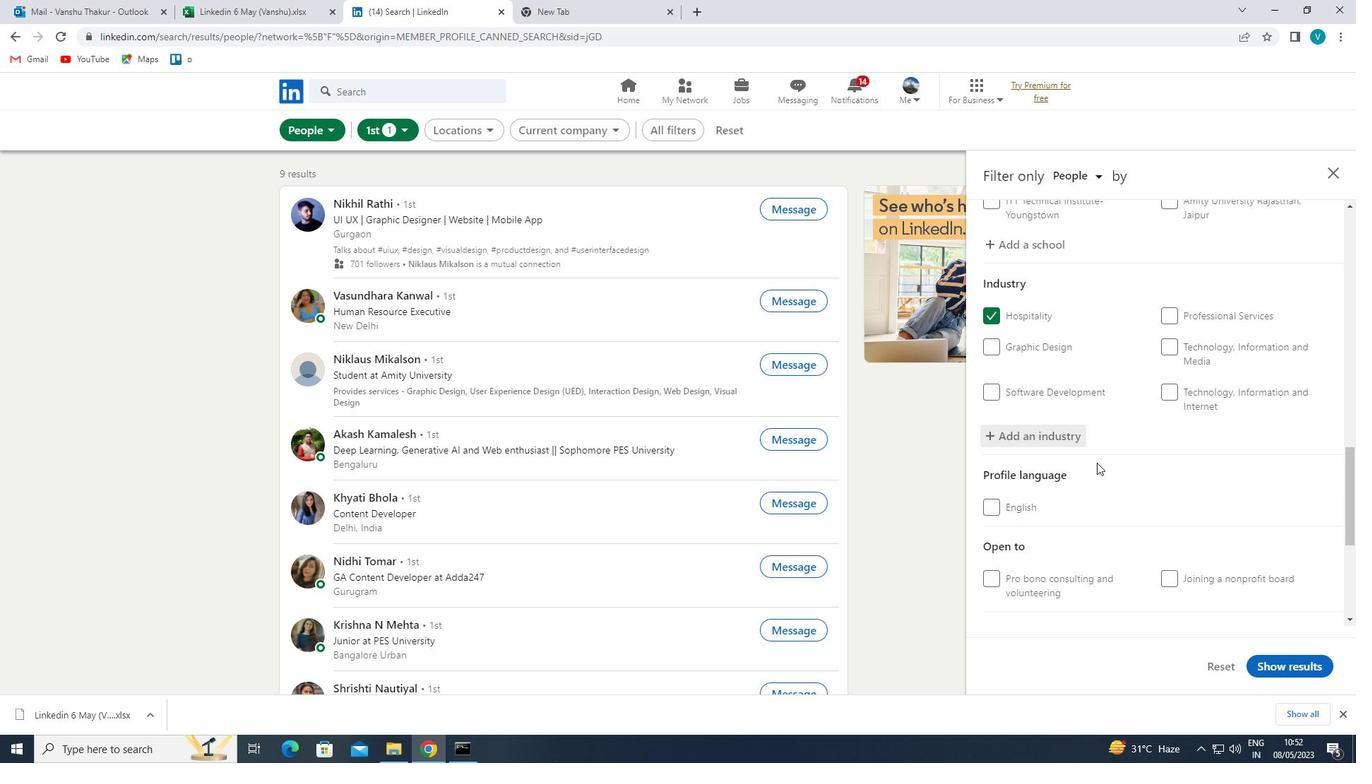 
Action: Mouse moved to (1099, 465)
Screenshot: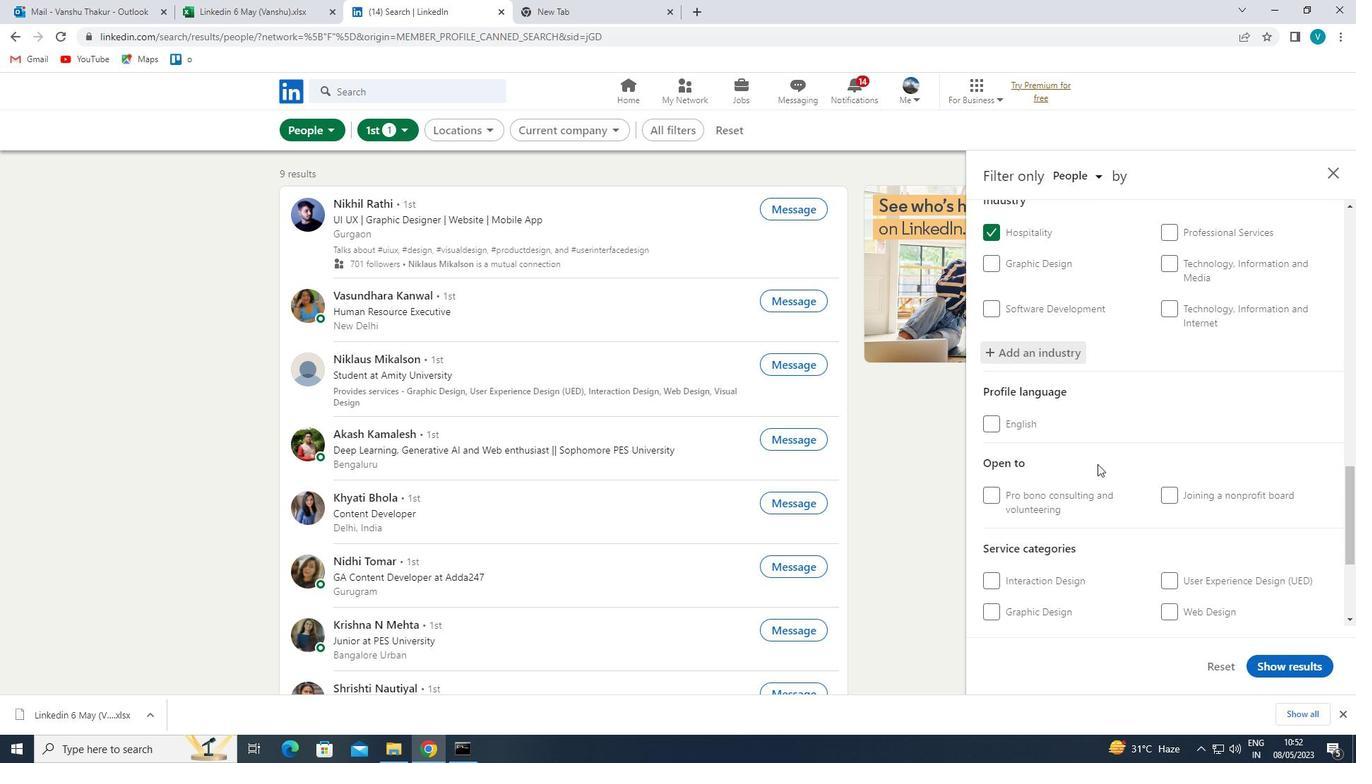 
Action: Mouse scrolled (1099, 464) with delta (0, 0)
Screenshot: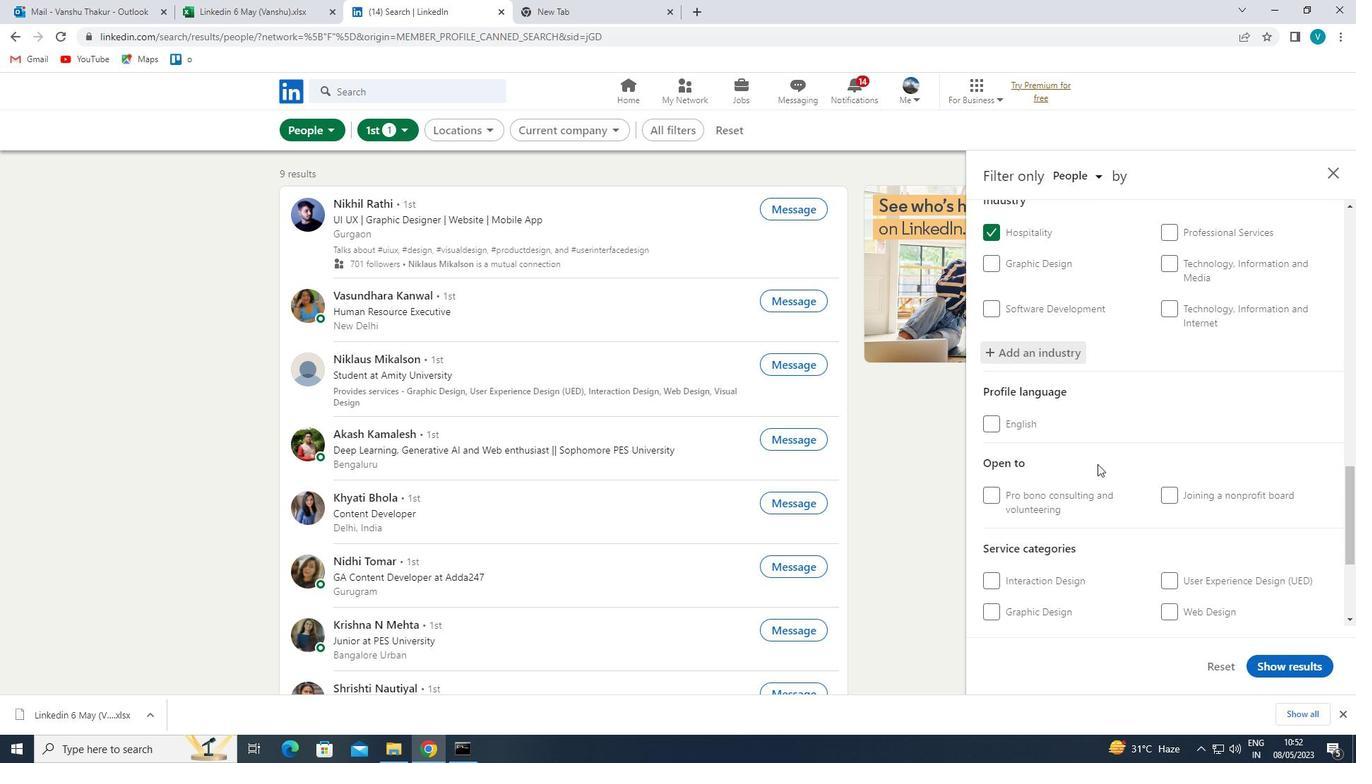 
Action: Mouse moved to (1229, 467)
Screenshot: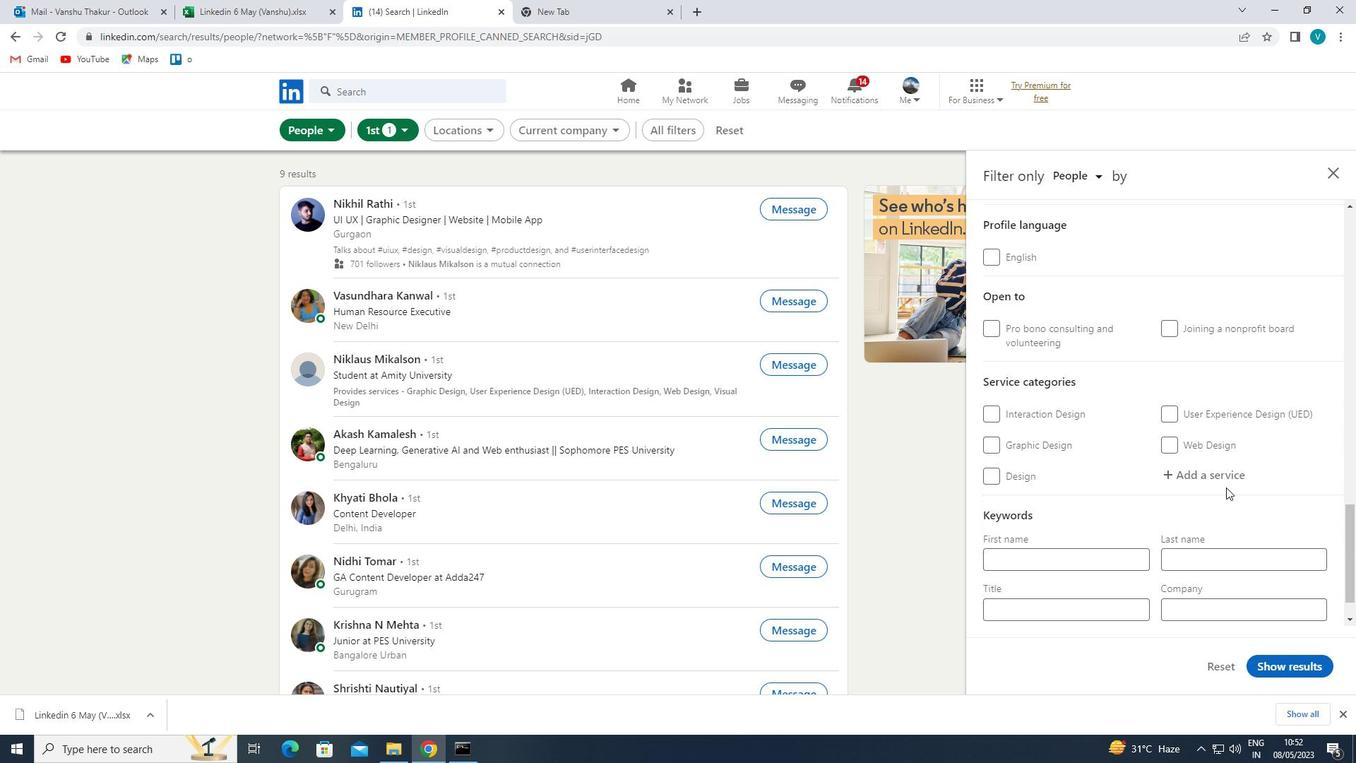 
Action: Mouse pressed left at (1229, 467)
Screenshot: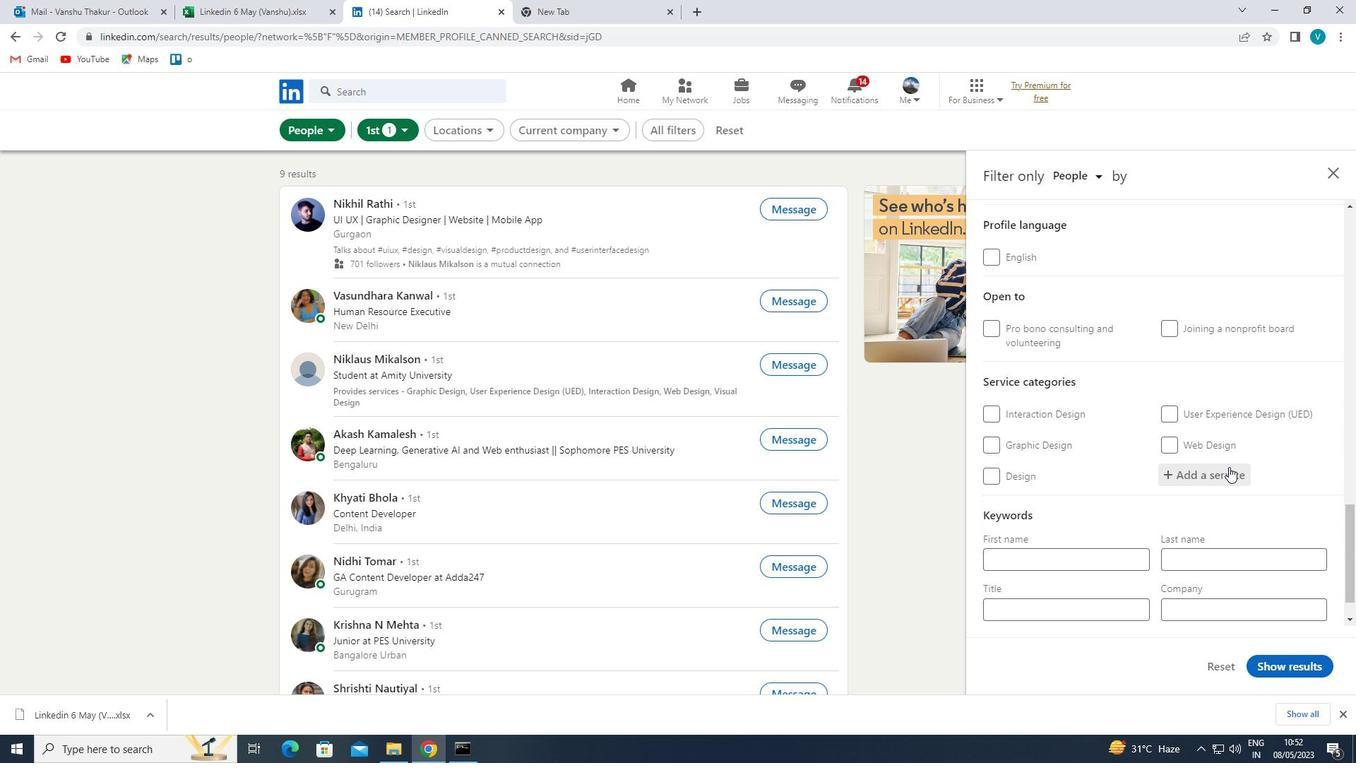 
Action: Mouse moved to (1179, 435)
Screenshot: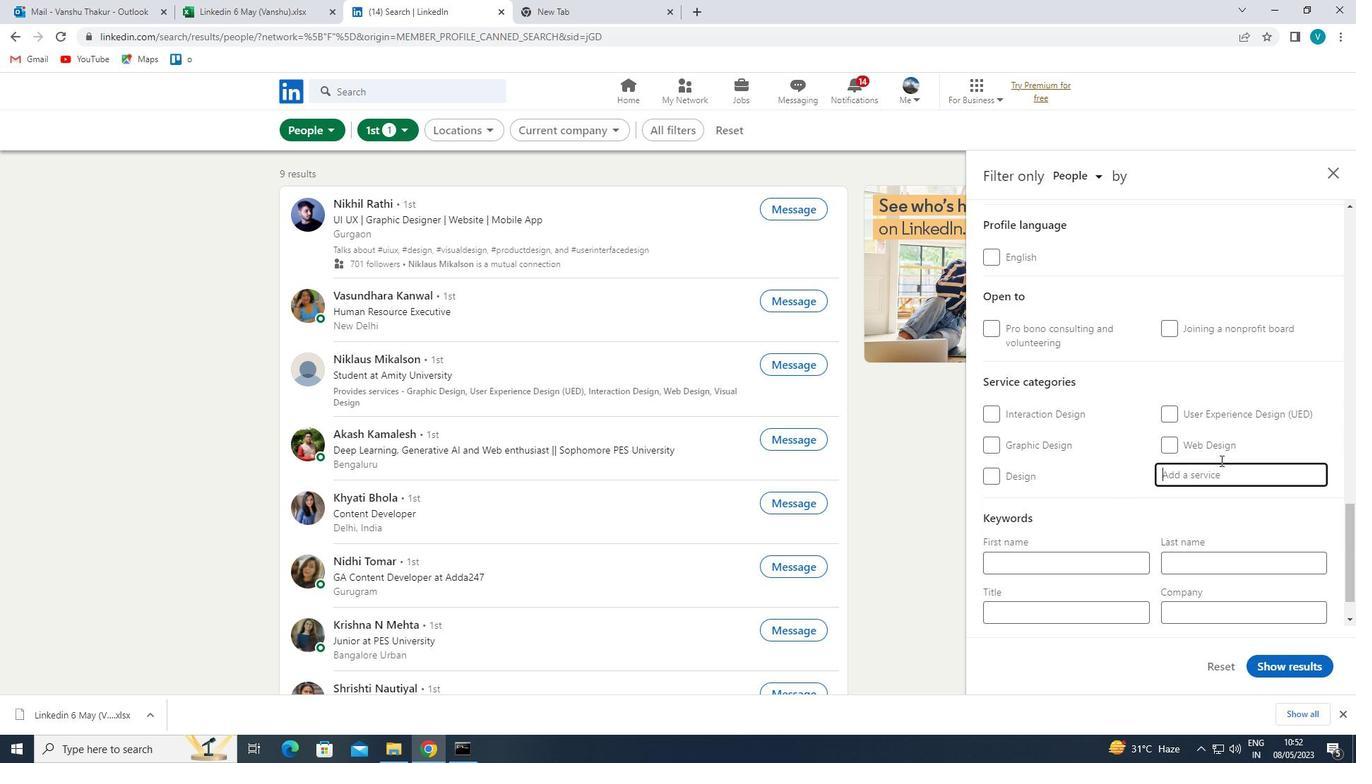 
Action: Key pressed <Key.shift>COPYWRITI
Screenshot: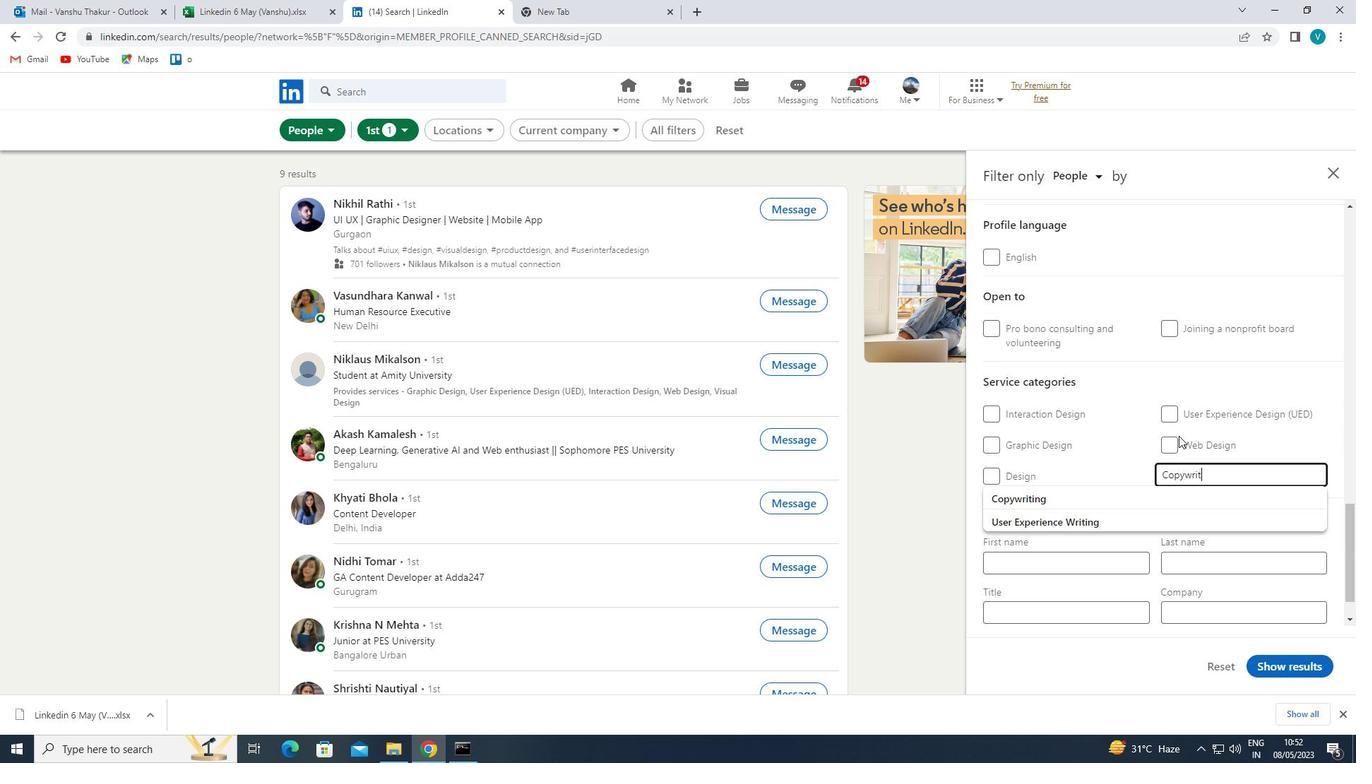 
Action: Mouse moved to (1137, 503)
Screenshot: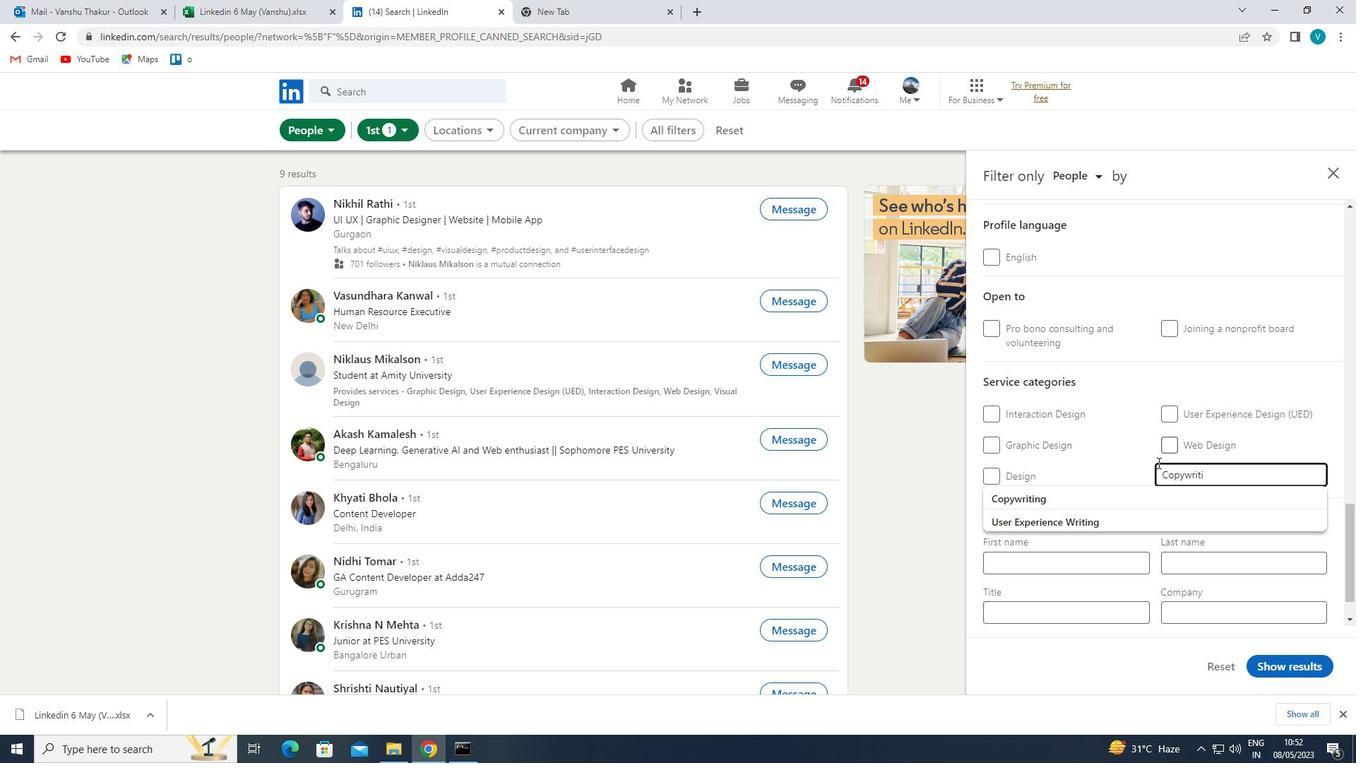 
Action: Mouse pressed left at (1137, 503)
Screenshot: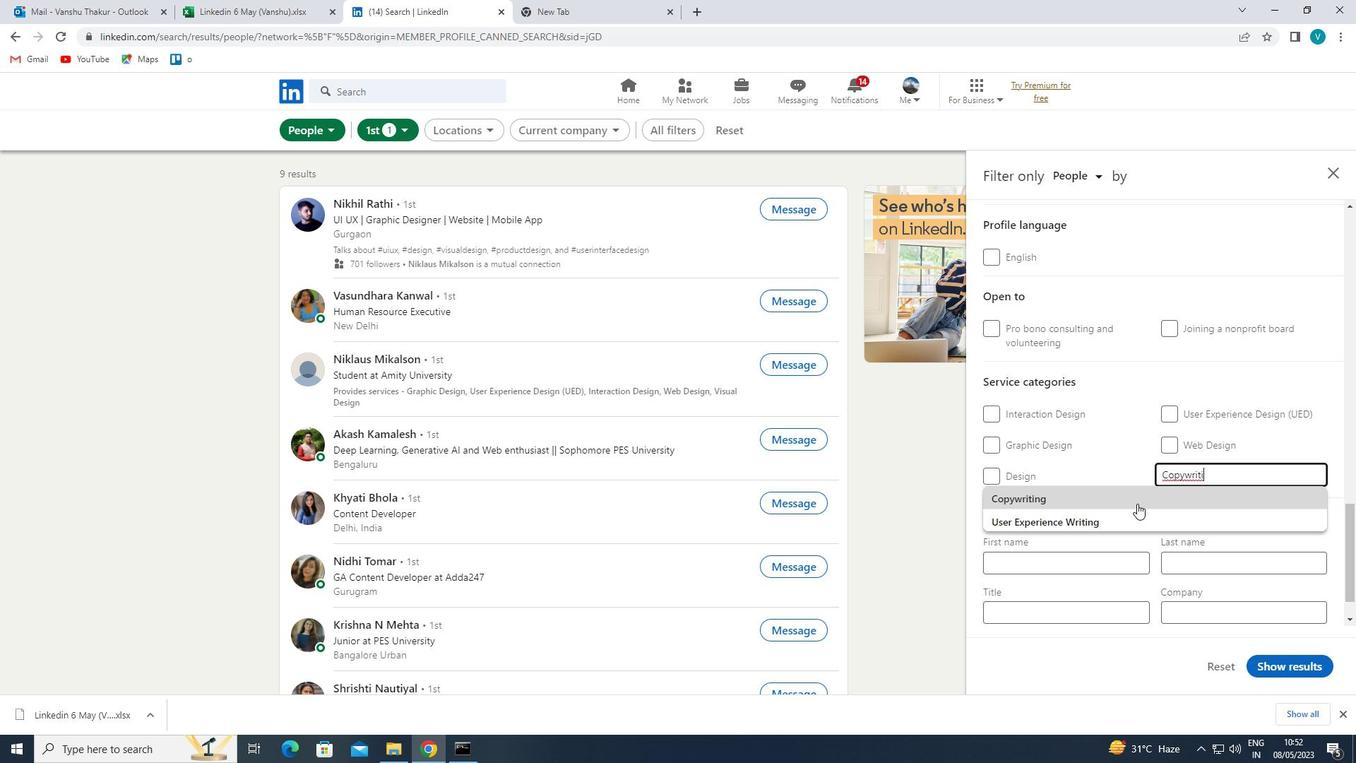 
Action: Mouse moved to (1124, 527)
Screenshot: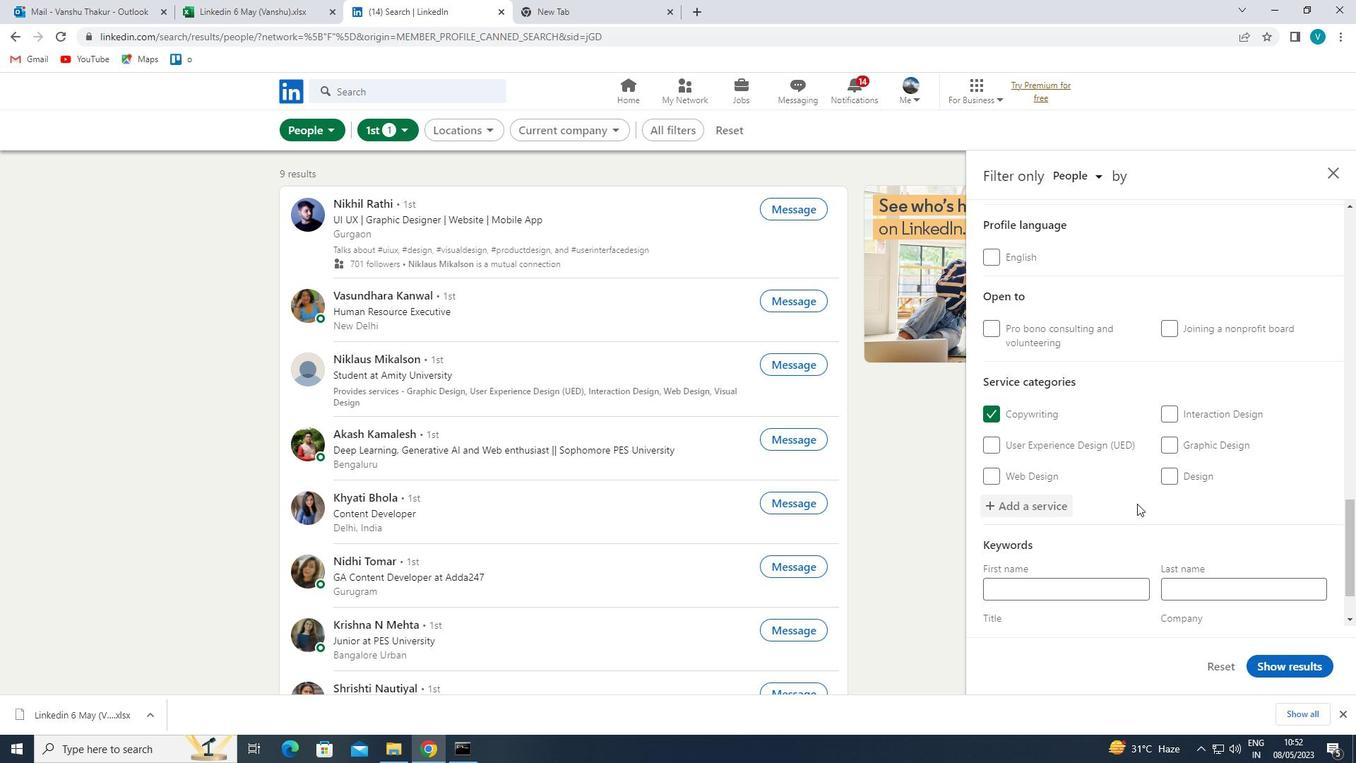 
Action: Mouse scrolled (1124, 527) with delta (0, 0)
Screenshot: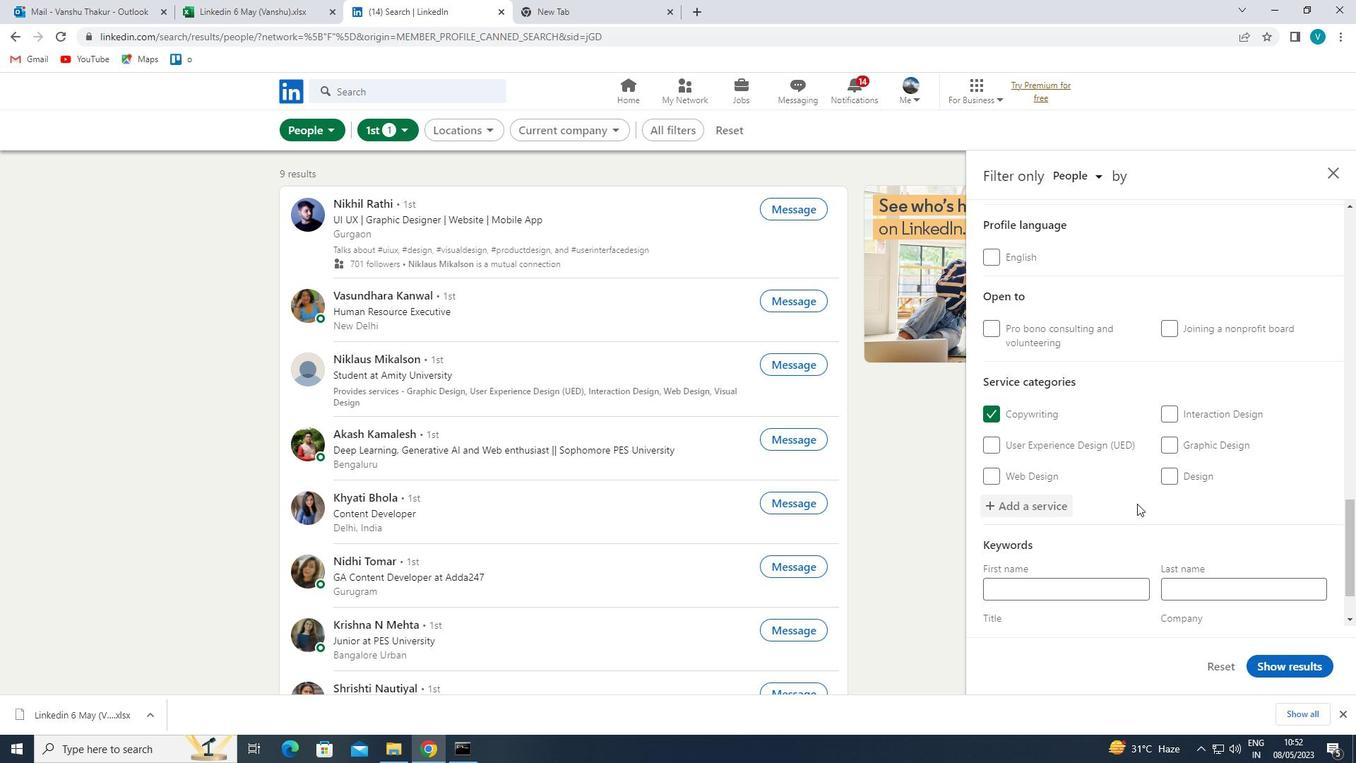 
Action: Mouse moved to (1112, 539)
Screenshot: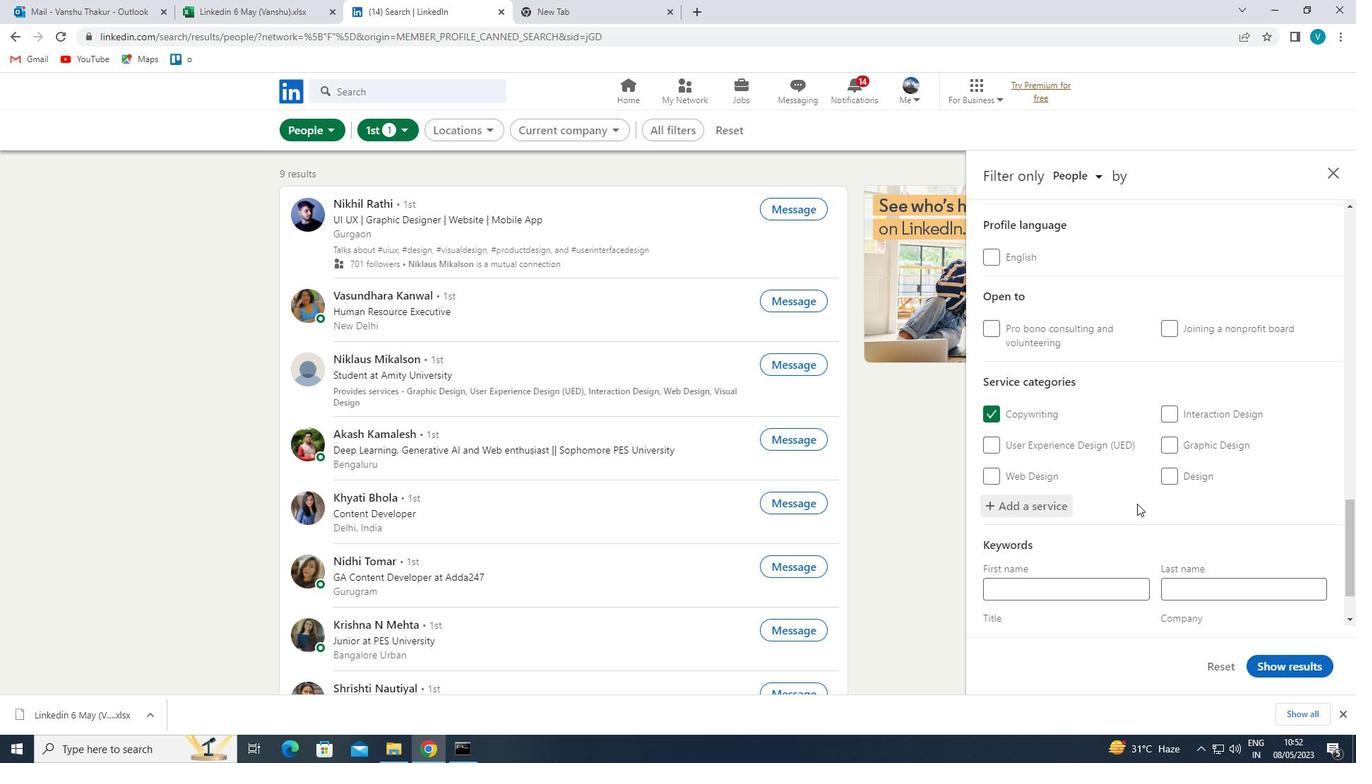 
Action: Mouse scrolled (1112, 539) with delta (0, 0)
Screenshot: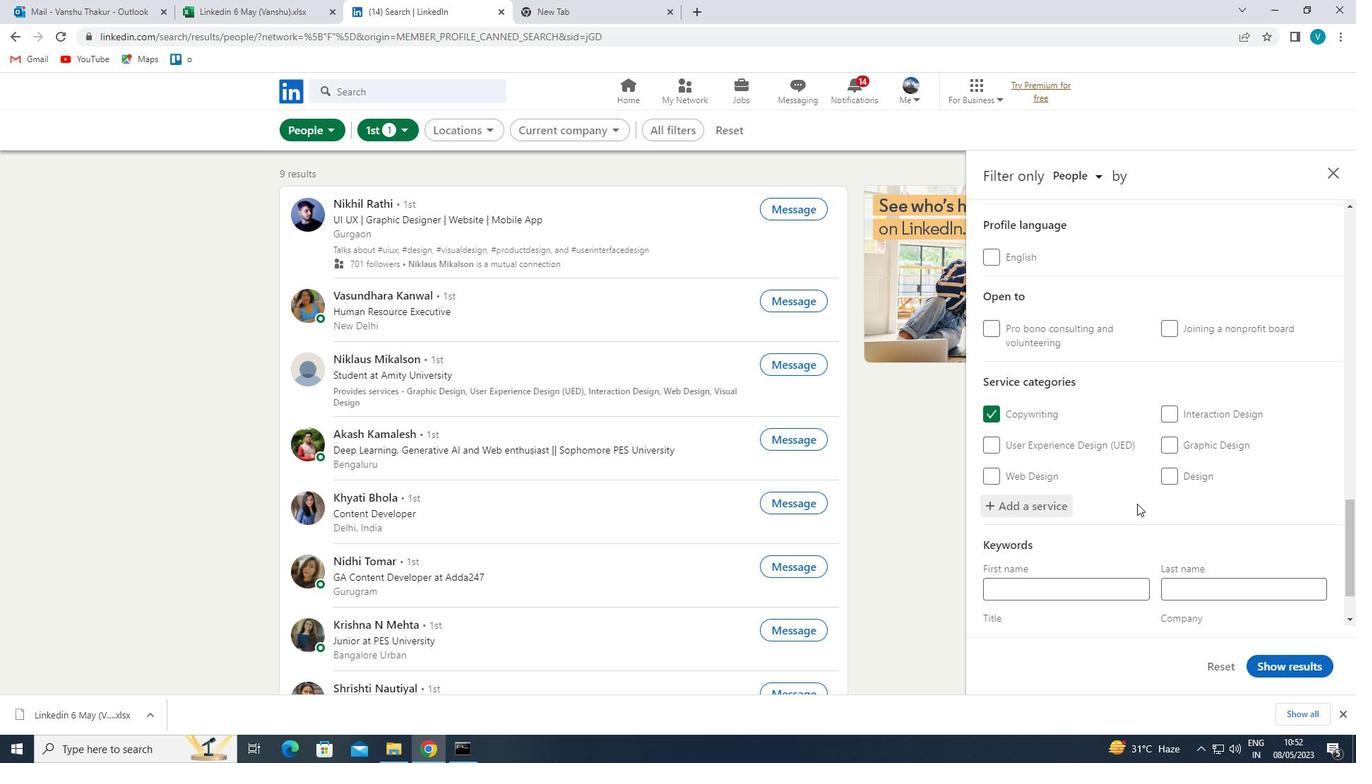 
Action: Mouse moved to (1107, 544)
Screenshot: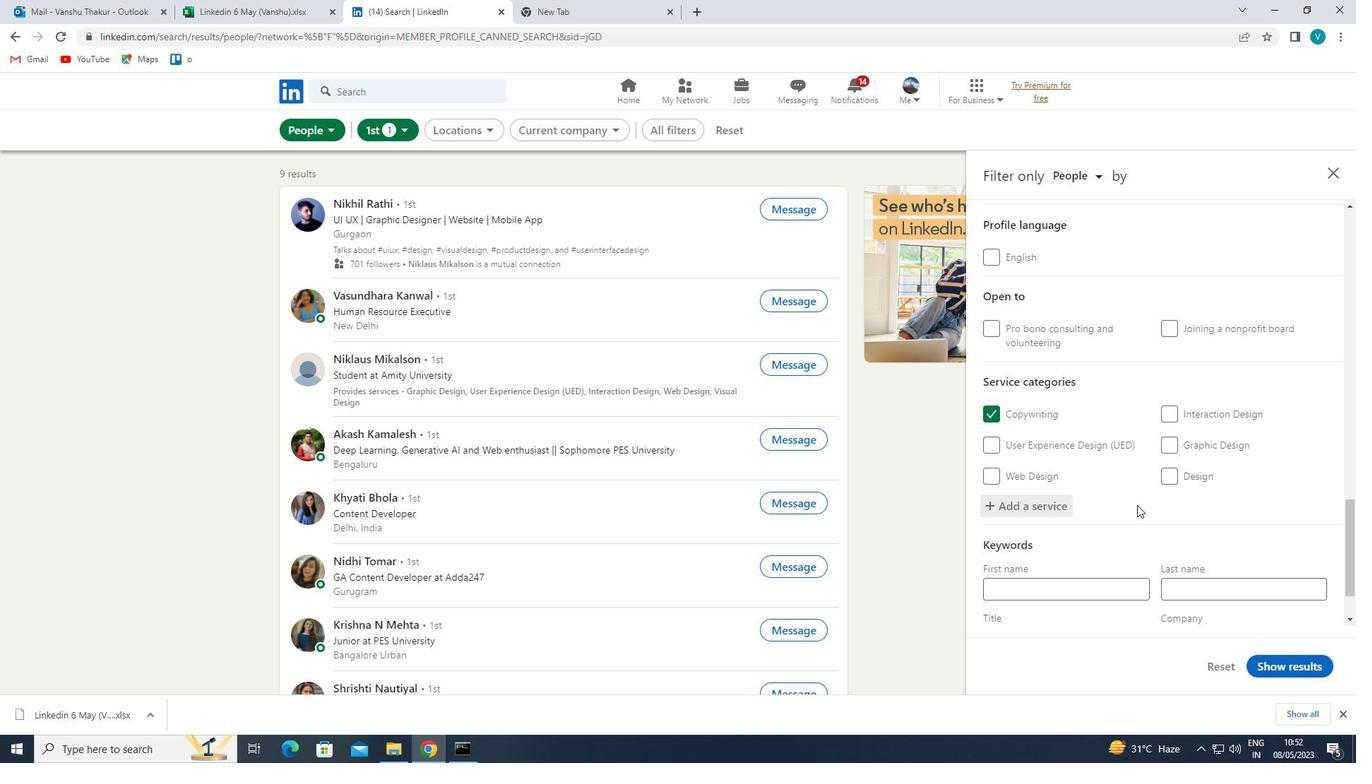 
Action: Mouse scrolled (1107, 543) with delta (0, 0)
Screenshot: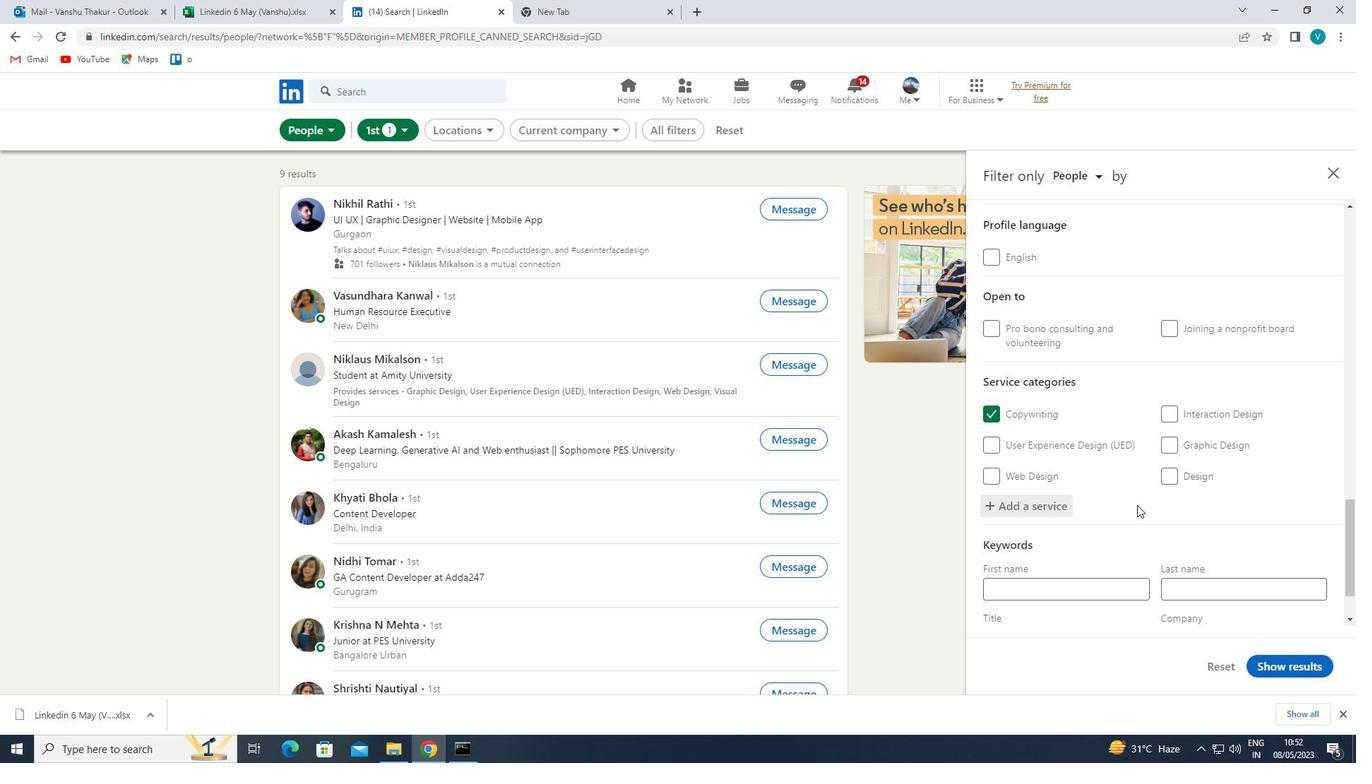 
Action: Mouse moved to (1088, 584)
Screenshot: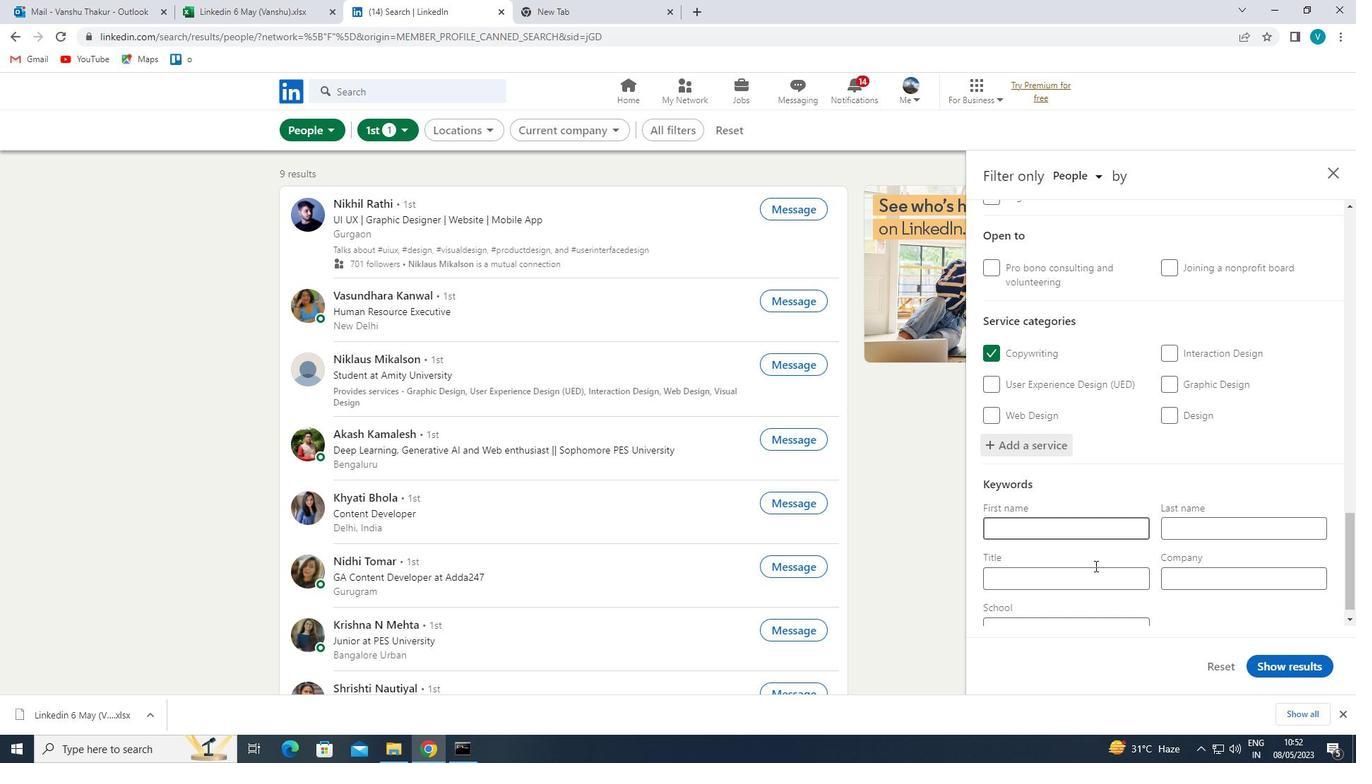 
Action: Mouse pressed left at (1088, 584)
Screenshot: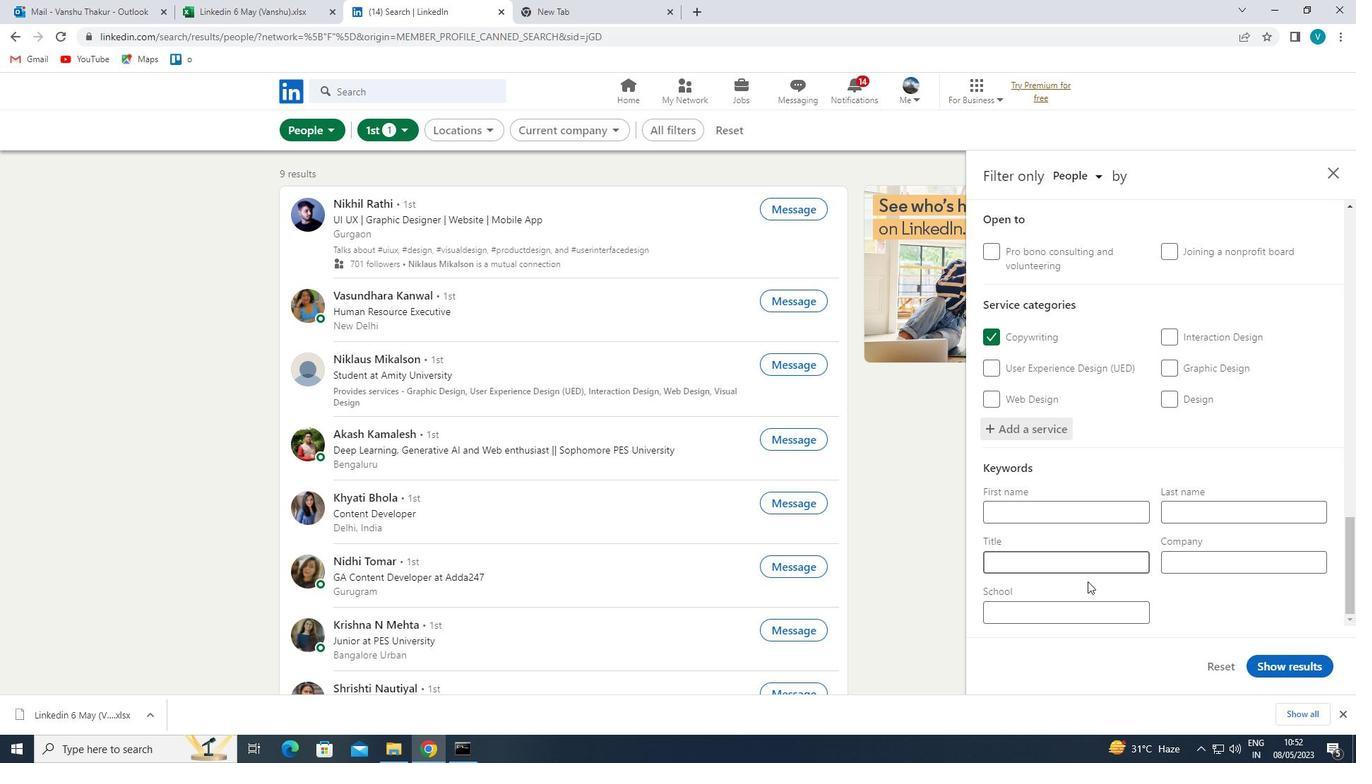 
Action: Mouse moved to (1088, 569)
Screenshot: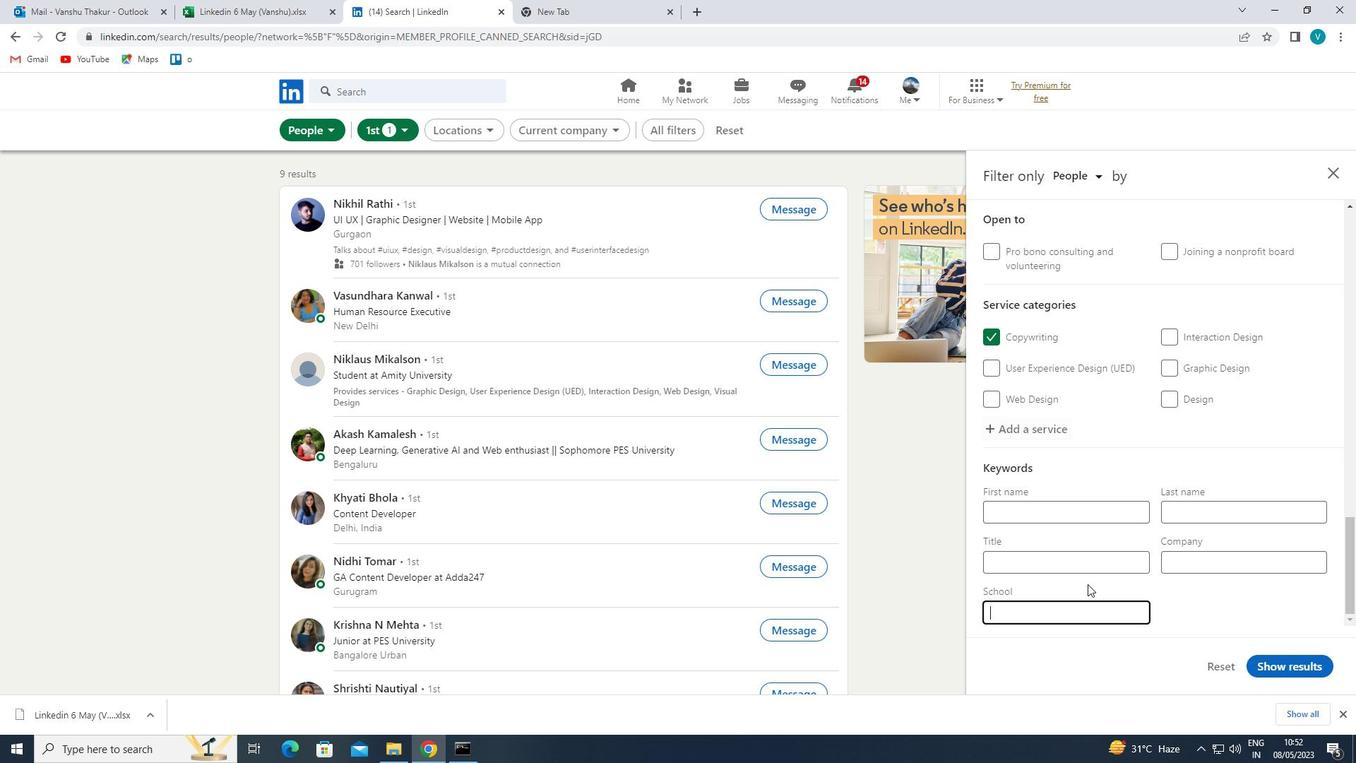 
Action: Mouse pressed left at (1088, 569)
Screenshot: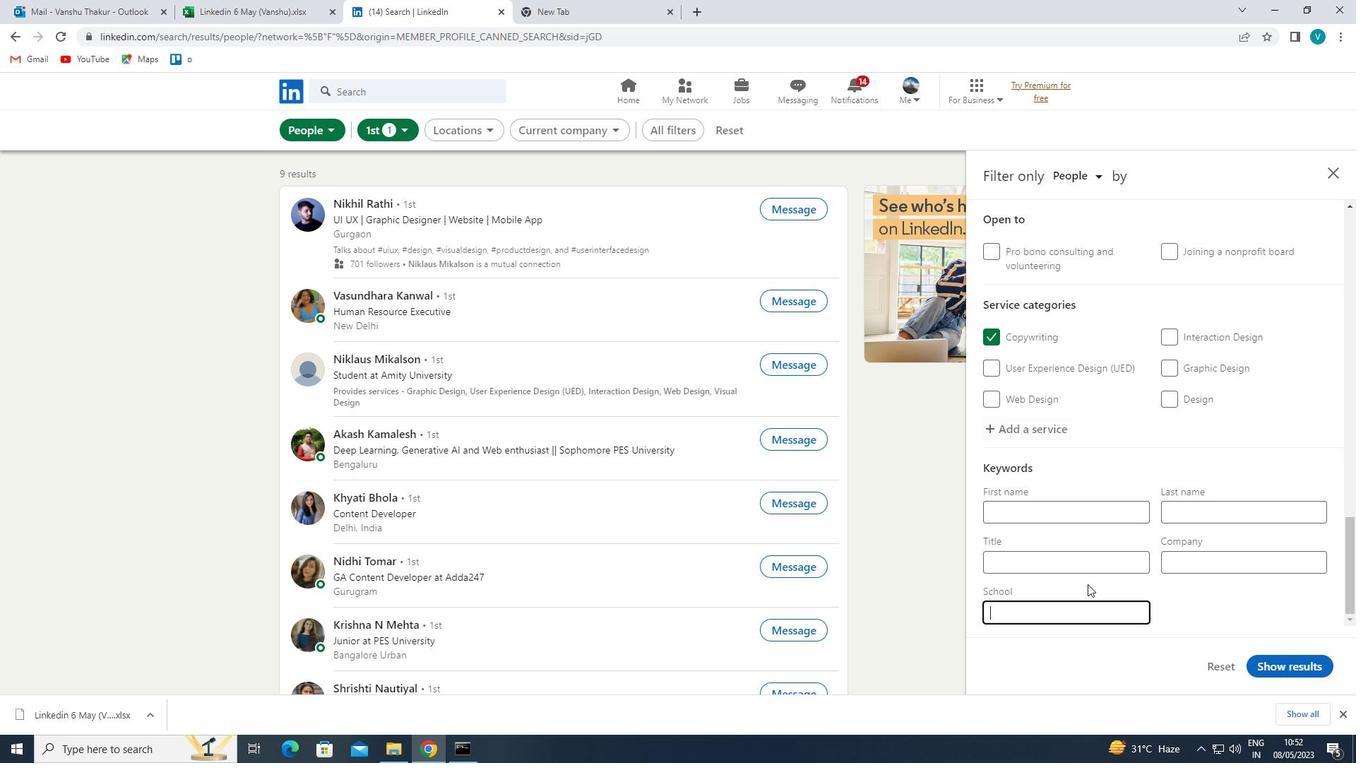 
Action: Mouse moved to (1049, 541)
Screenshot: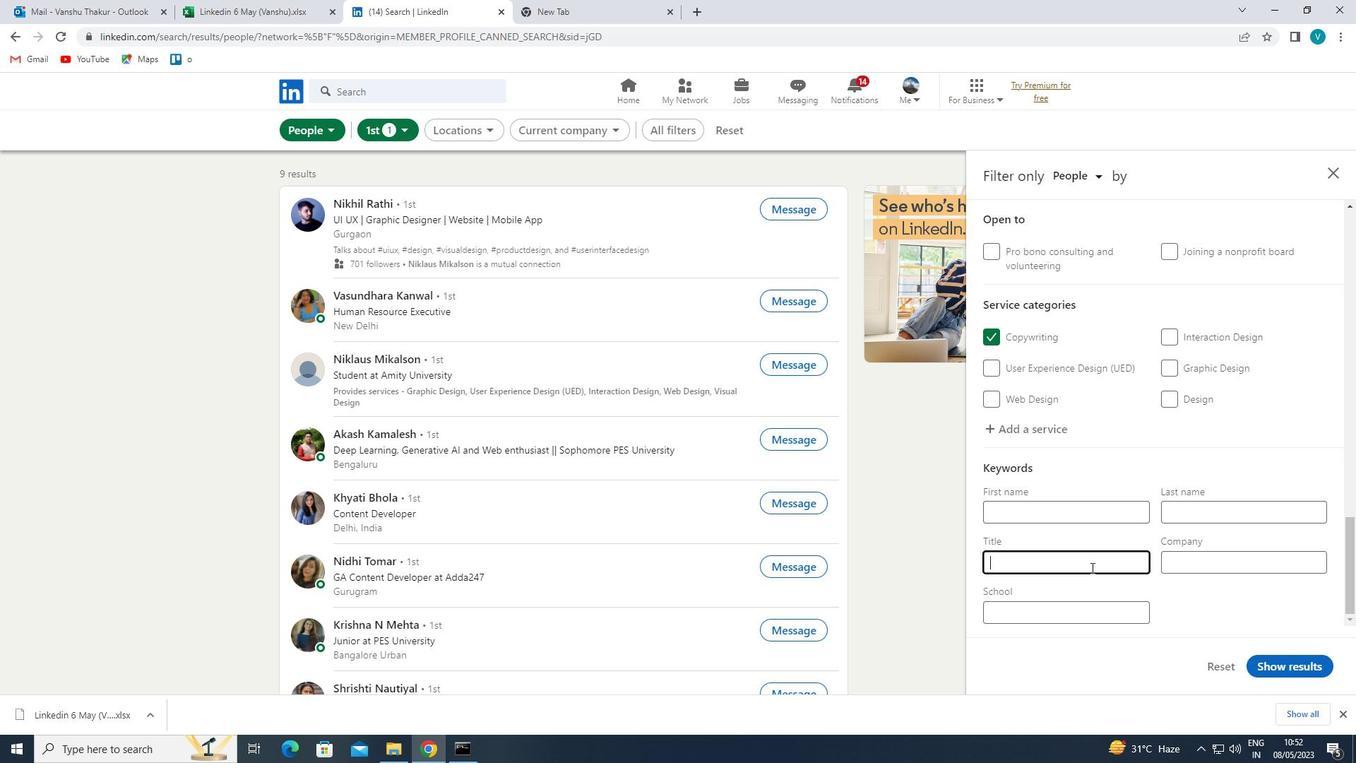 
Action: Key pressed <Key.shift>MACHN<Key.backspace>INERY<Key.space><Key.shift>OPERATOR<Key.space>
Screenshot: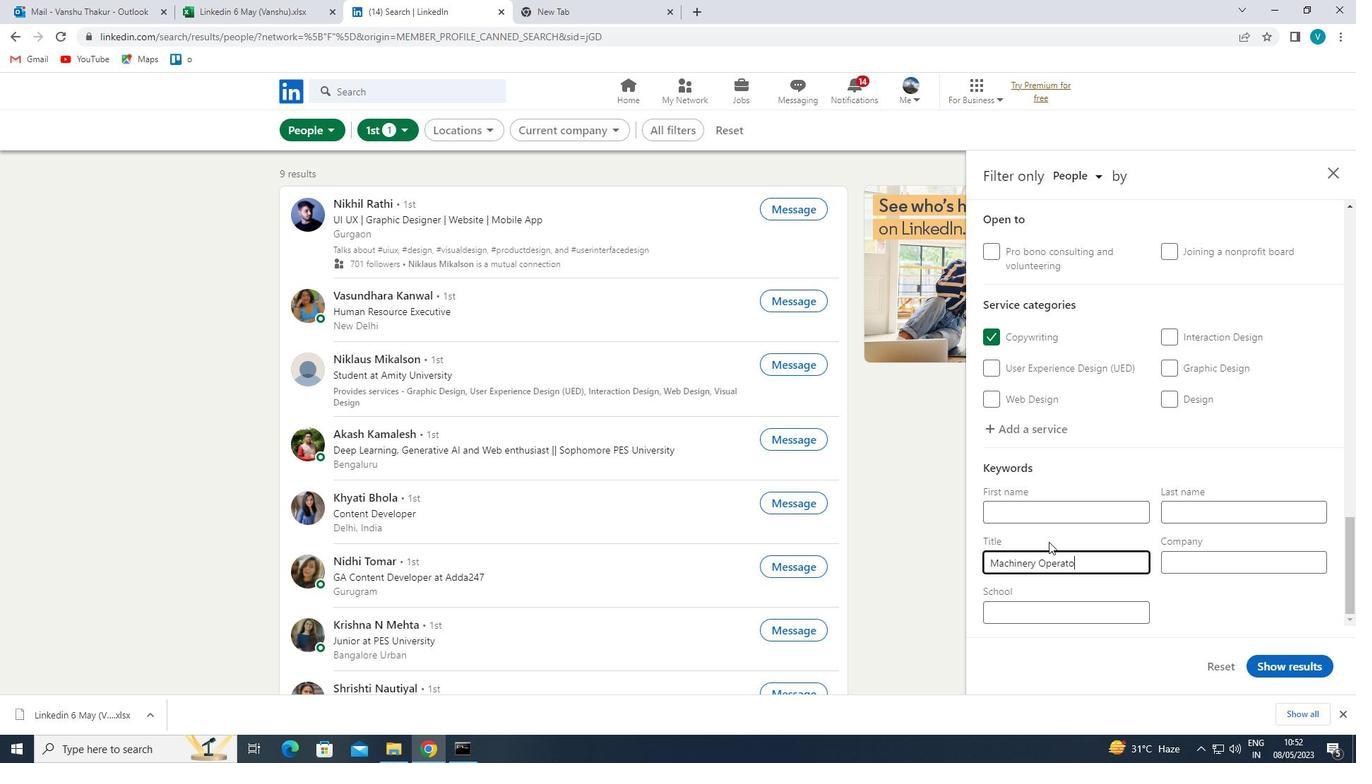 
Action: Mouse moved to (1313, 664)
Screenshot: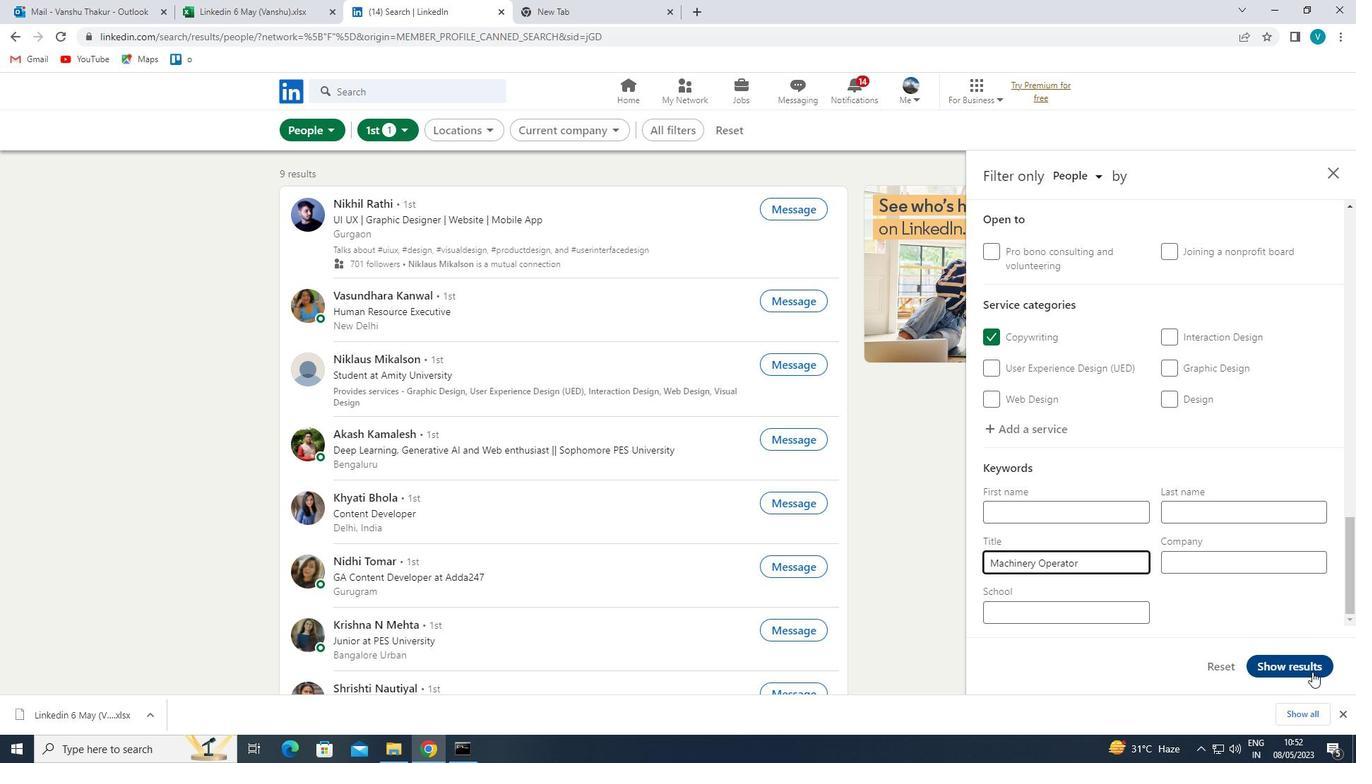 
Action: Mouse pressed left at (1313, 664)
Screenshot: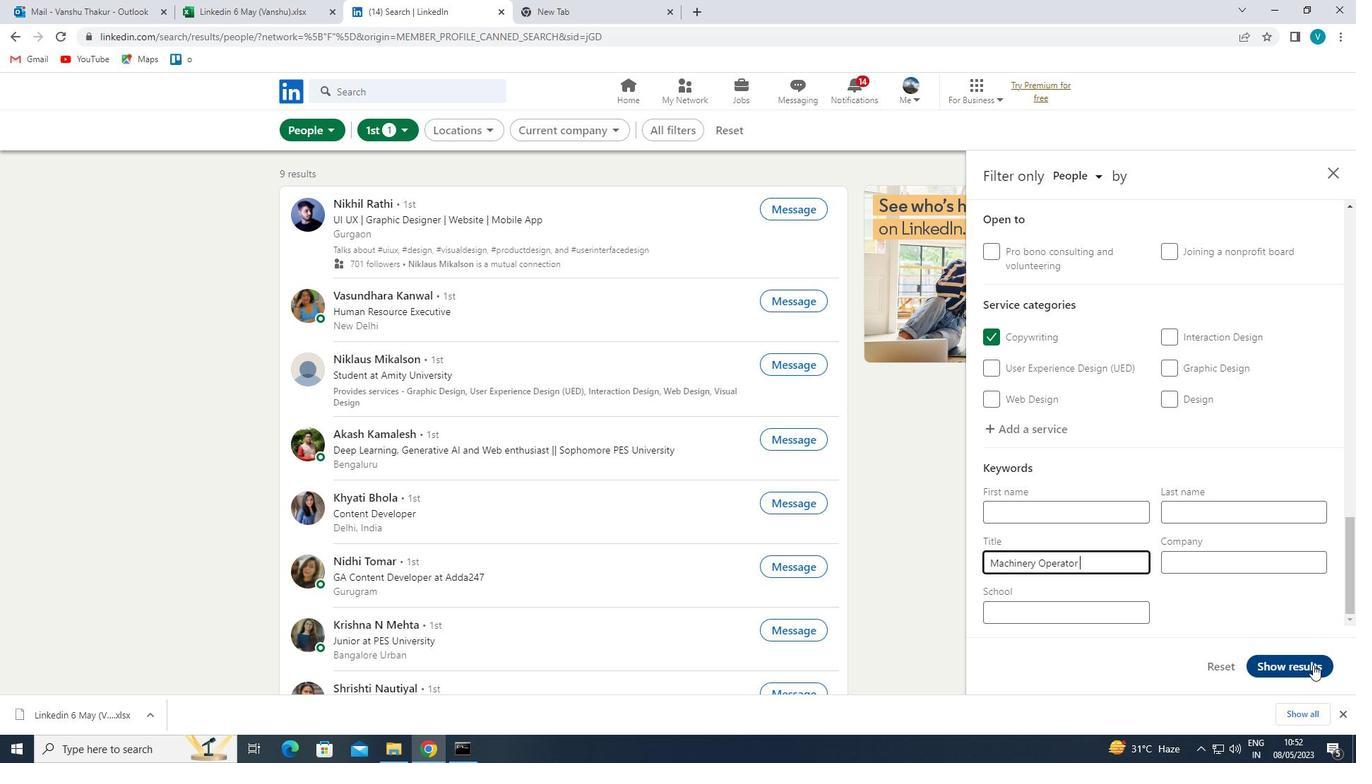 
